 Task: Find connections with filter location Pāthri with filter topic #Mentoringwith filter profile language English with filter current company Wonder Cement Ltd. with filter school Barkatullah Vishwavidyalaya with filter industry Restaurants with filter service category Content Strategy with filter keywords title Parking Attendant
Action: Mouse moved to (518, 70)
Screenshot: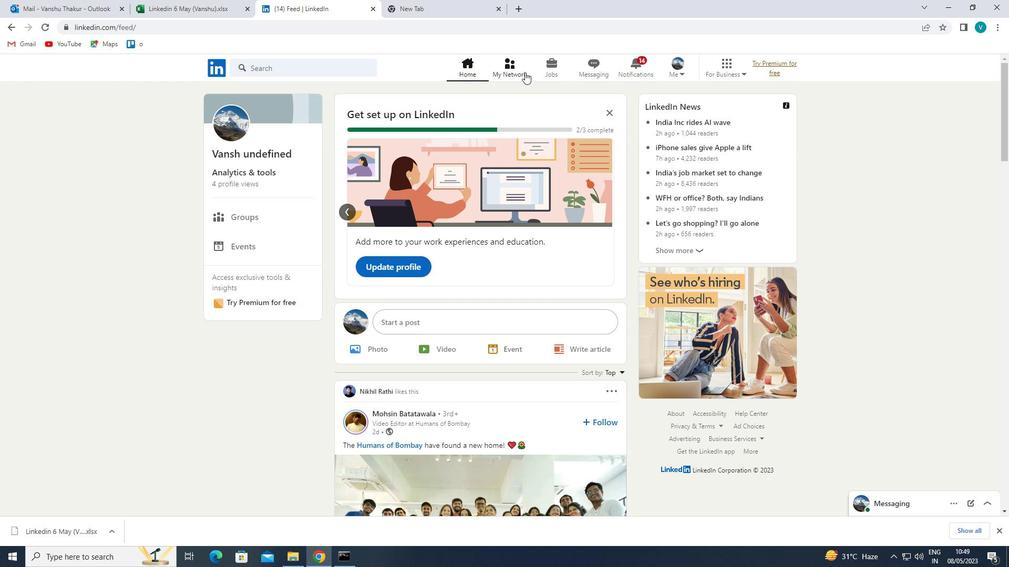 
Action: Mouse pressed left at (518, 70)
Screenshot: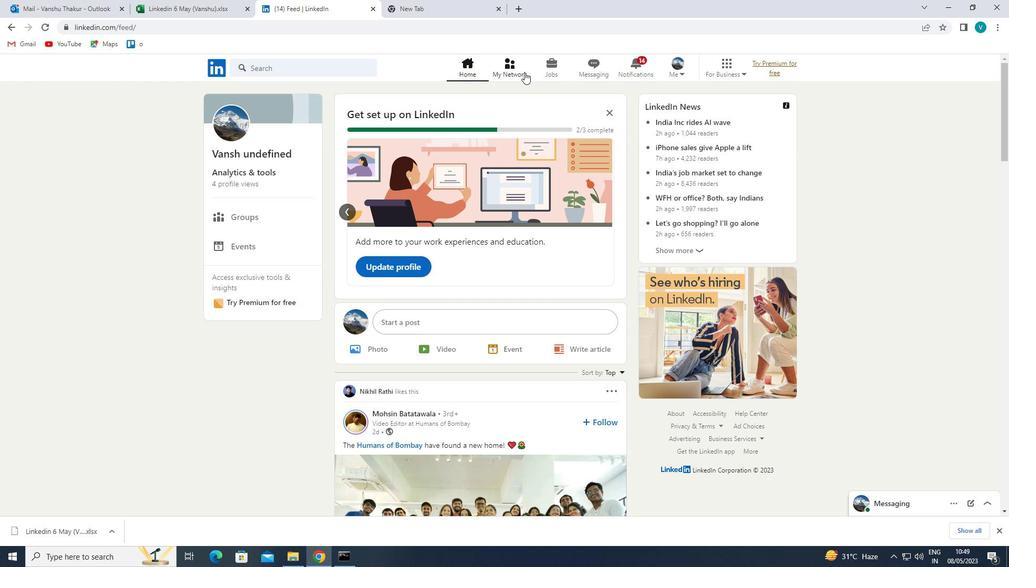 
Action: Mouse moved to (285, 124)
Screenshot: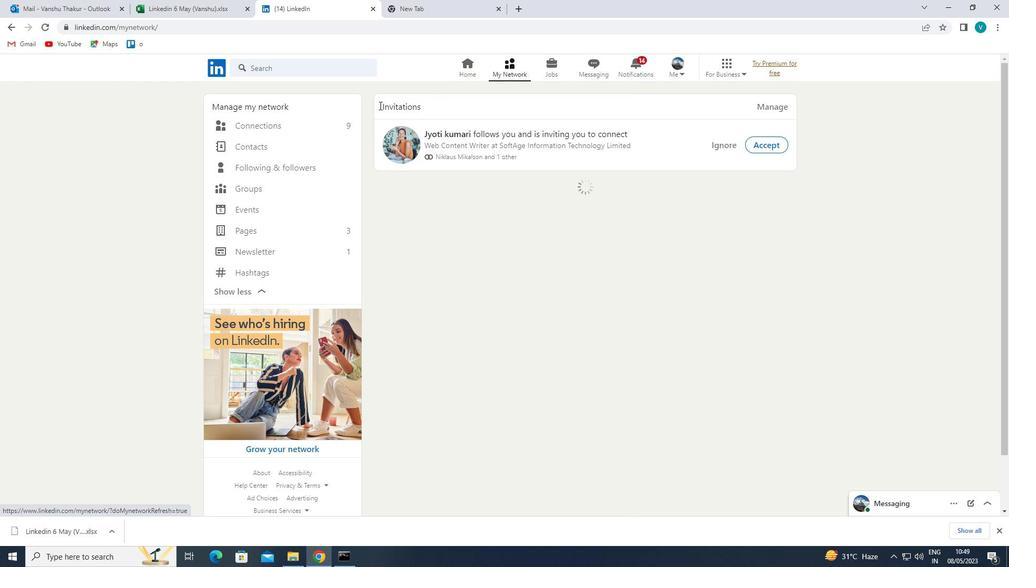 
Action: Mouse pressed left at (285, 124)
Screenshot: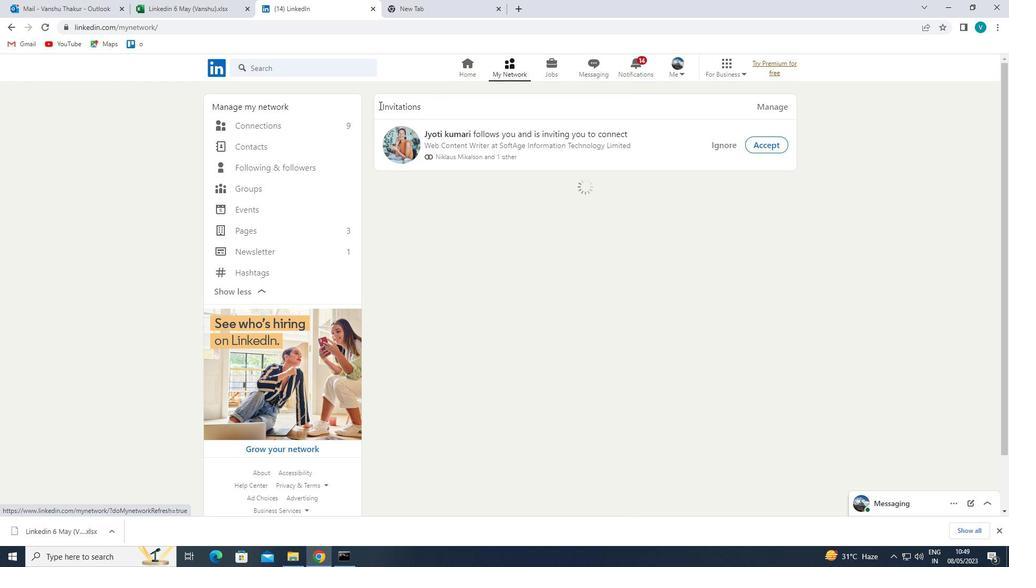 
Action: Mouse moved to (594, 133)
Screenshot: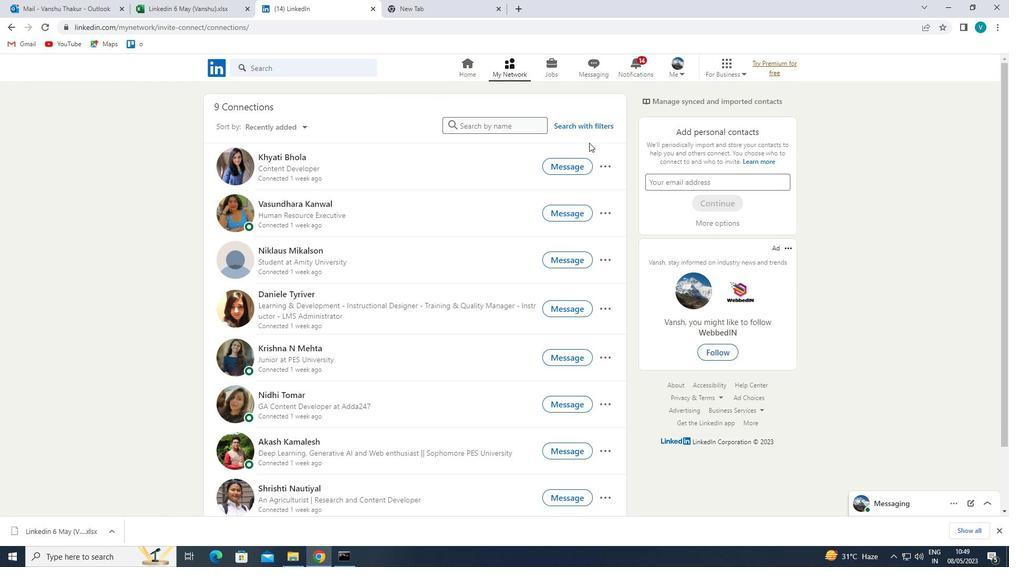 
Action: Mouse pressed left at (594, 133)
Screenshot: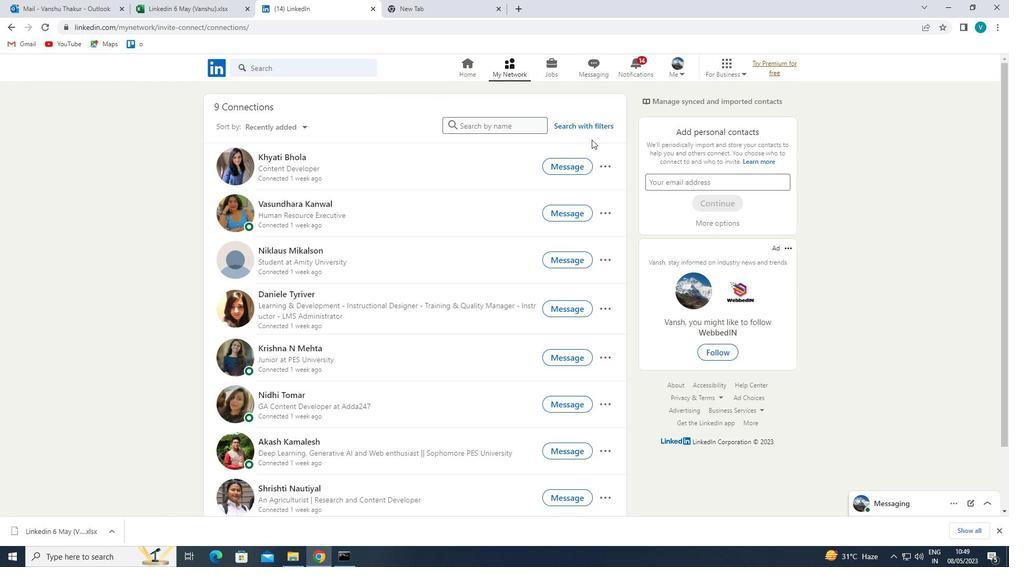 
Action: Mouse moved to (594, 131)
Screenshot: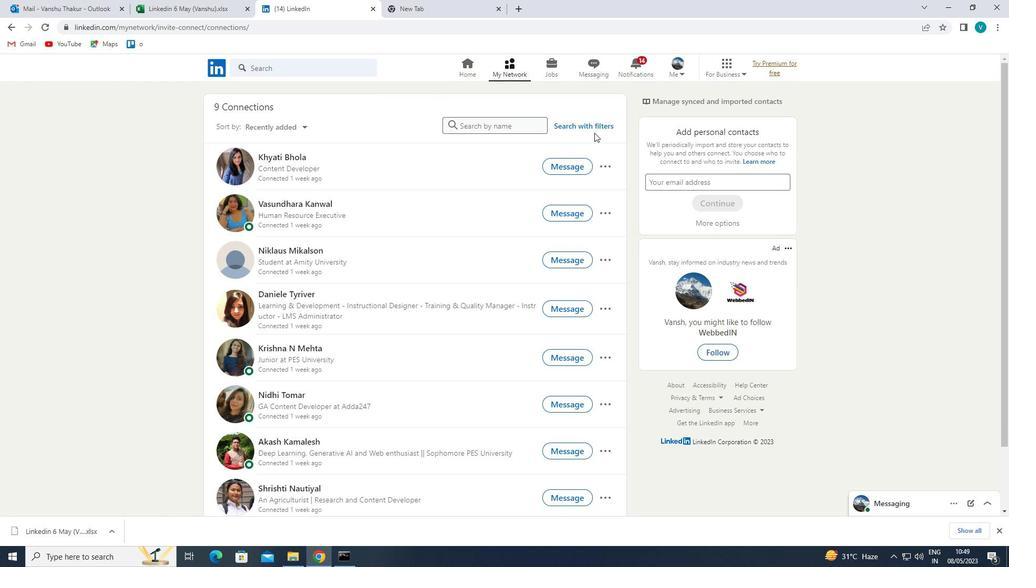 
Action: Mouse pressed left at (594, 131)
Screenshot: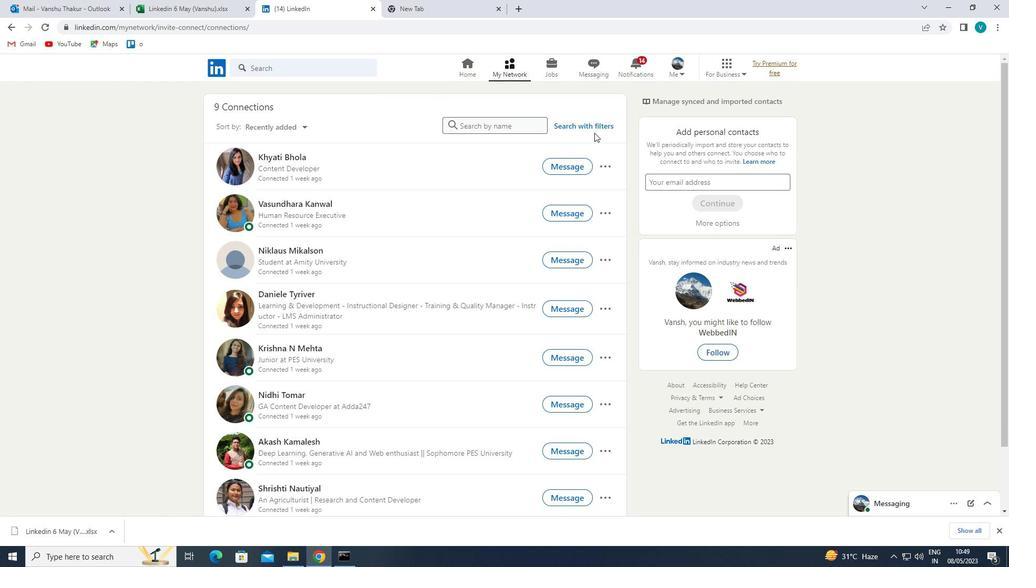 
Action: Mouse moved to (591, 128)
Screenshot: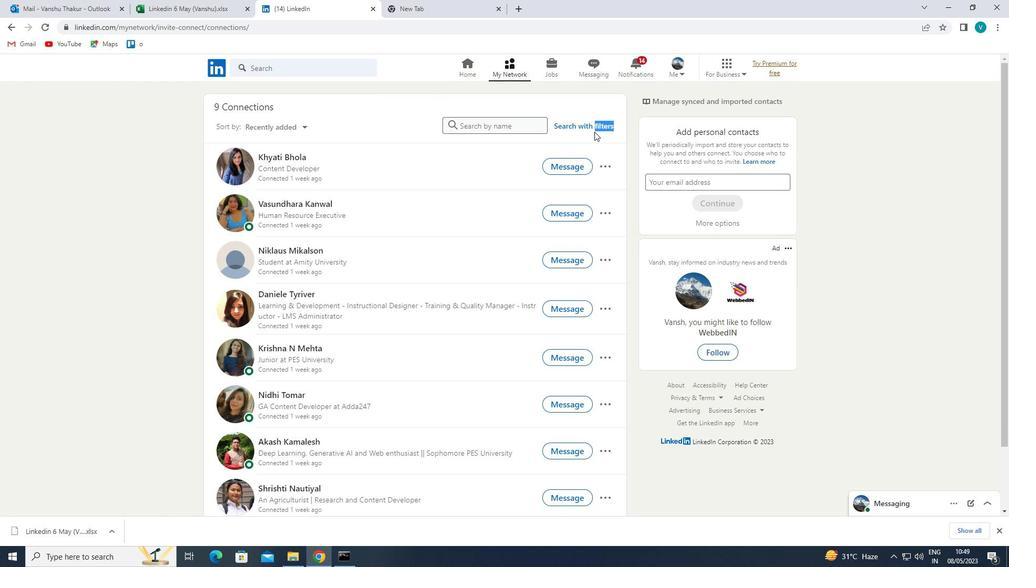 
Action: Mouse pressed left at (591, 128)
Screenshot: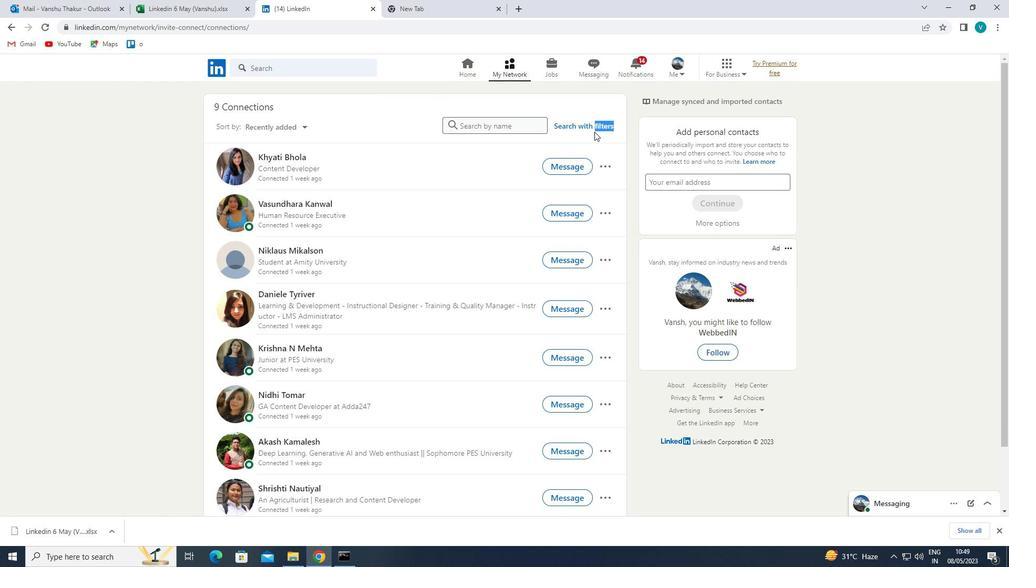 
Action: Mouse moved to (509, 100)
Screenshot: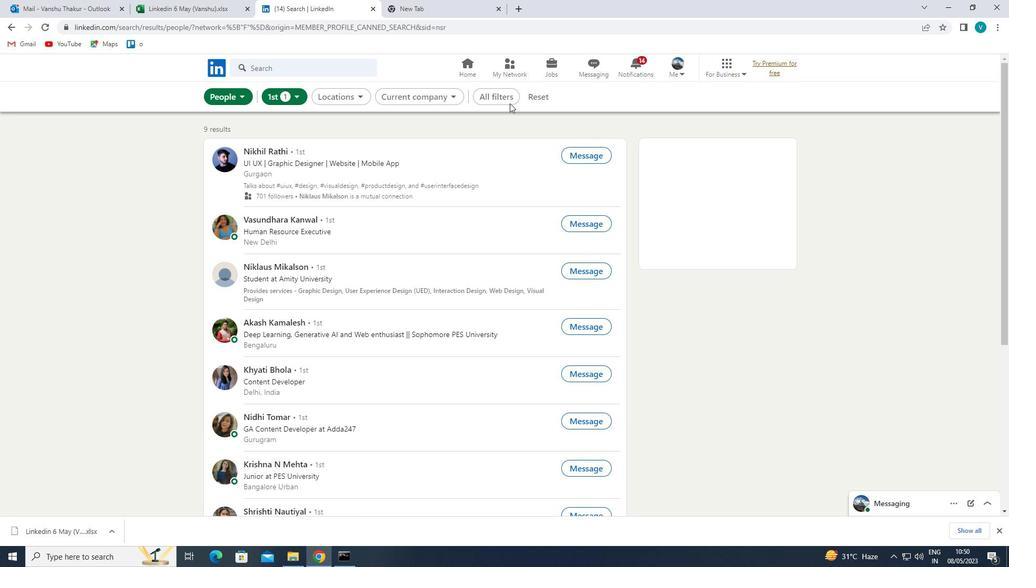 
Action: Mouse pressed left at (509, 100)
Screenshot: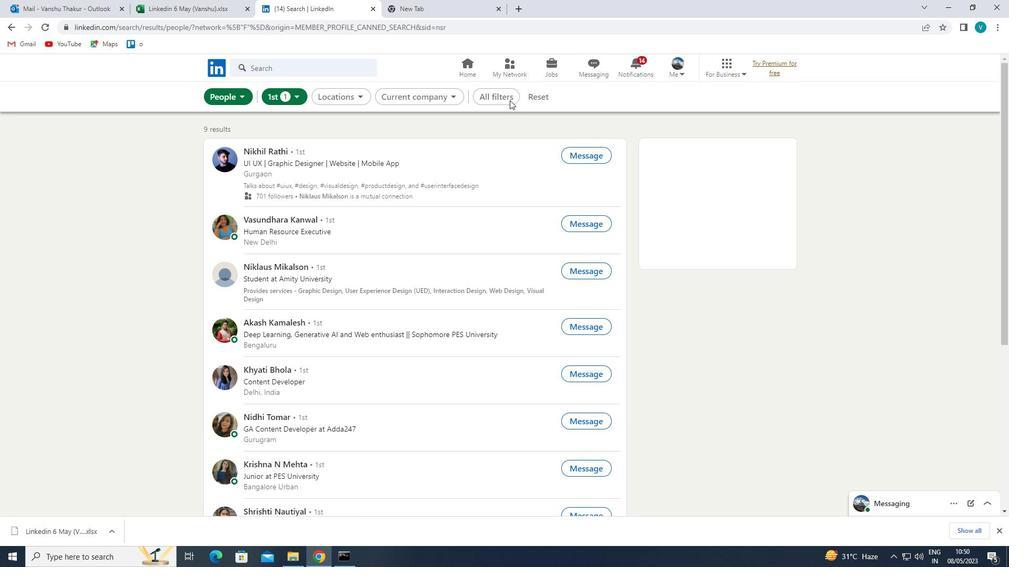 
Action: Mouse moved to (833, 235)
Screenshot: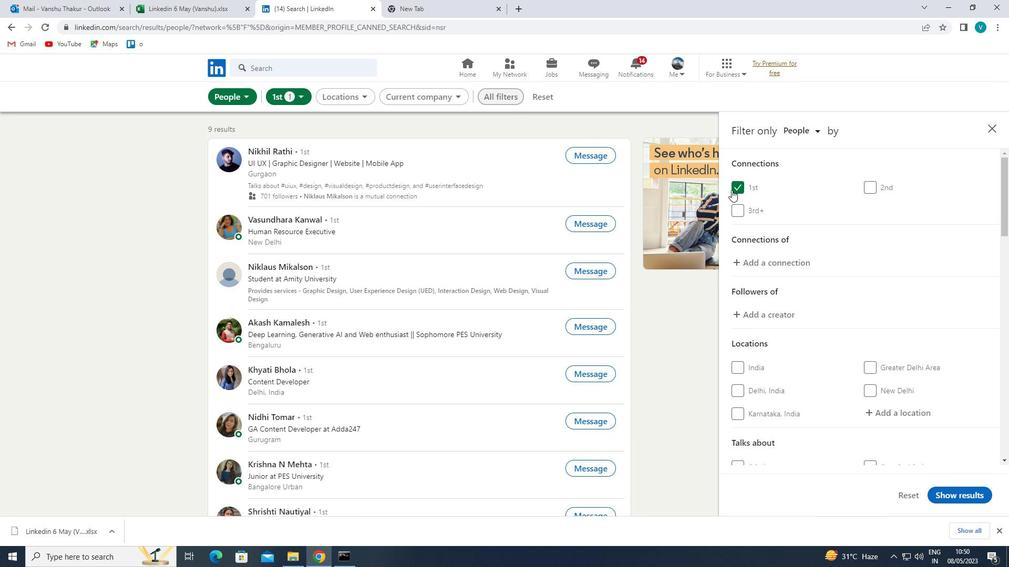 
Action: Mouse scrolled (833, 235) with delta (0, 0)
Screenshot: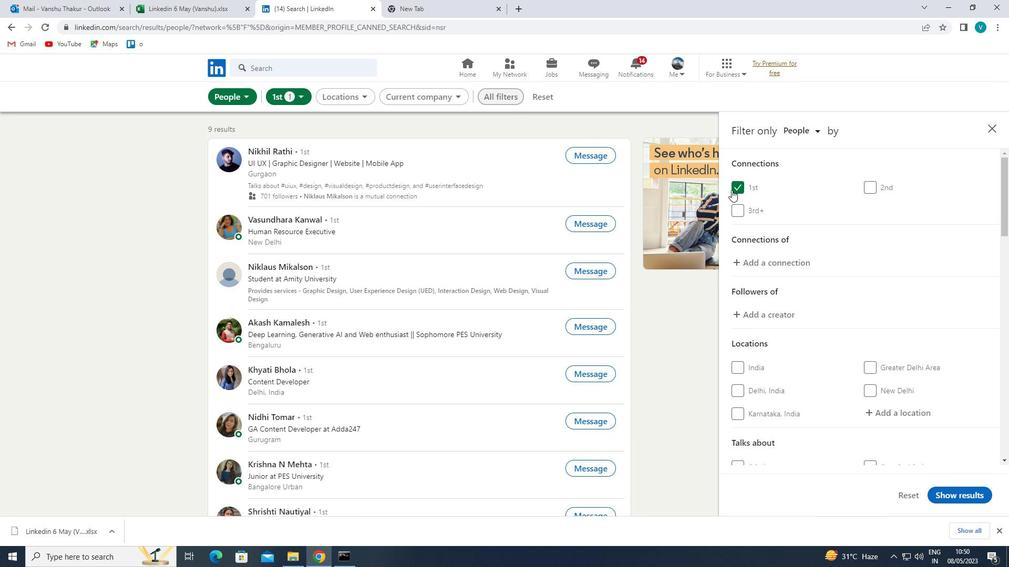 
Action: Mouse scrolled (833, 235) with delta (0, 0)
Screenshot: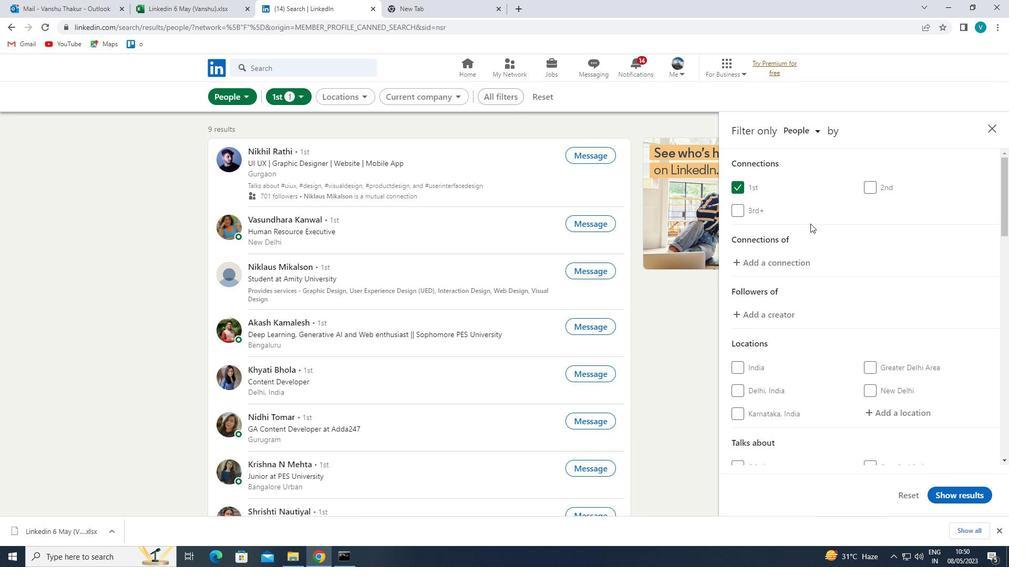 
Action: Mouse moved to (872, 308)
Screenshot: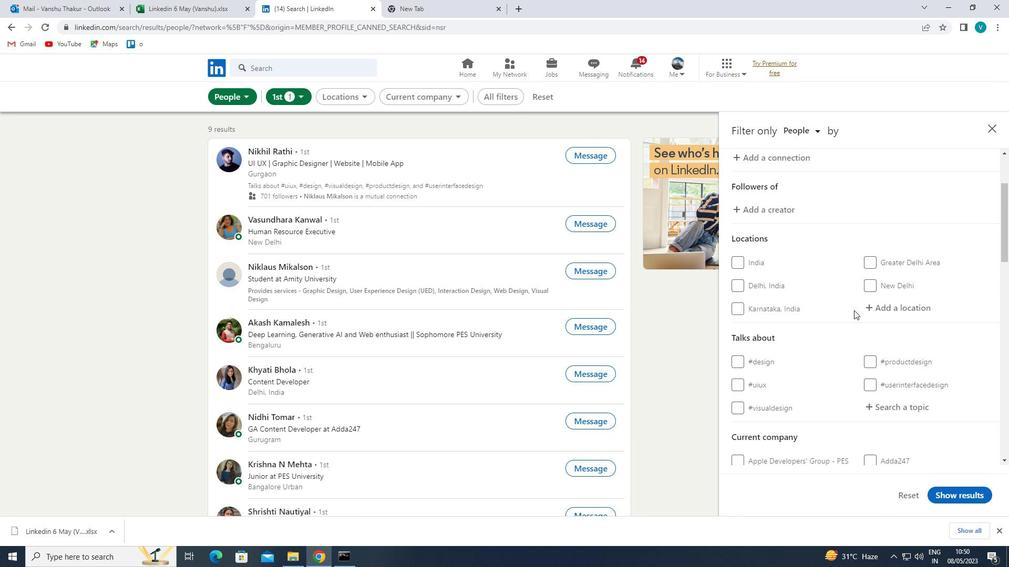 
Action: Mouse pressed left at (872, 308)
Screenshot: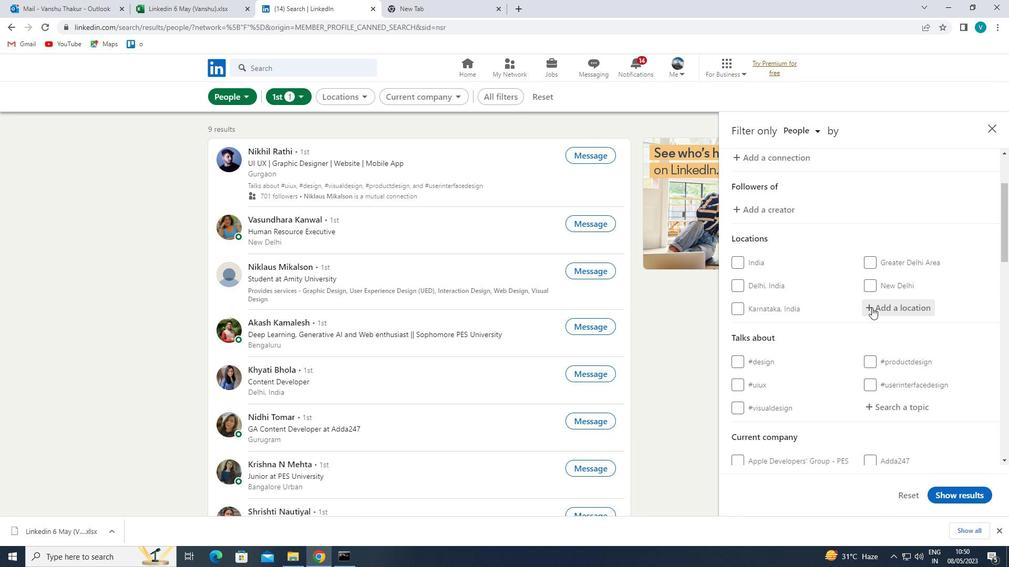 
Action: Mouse moved to (620, 163)
Screenshot: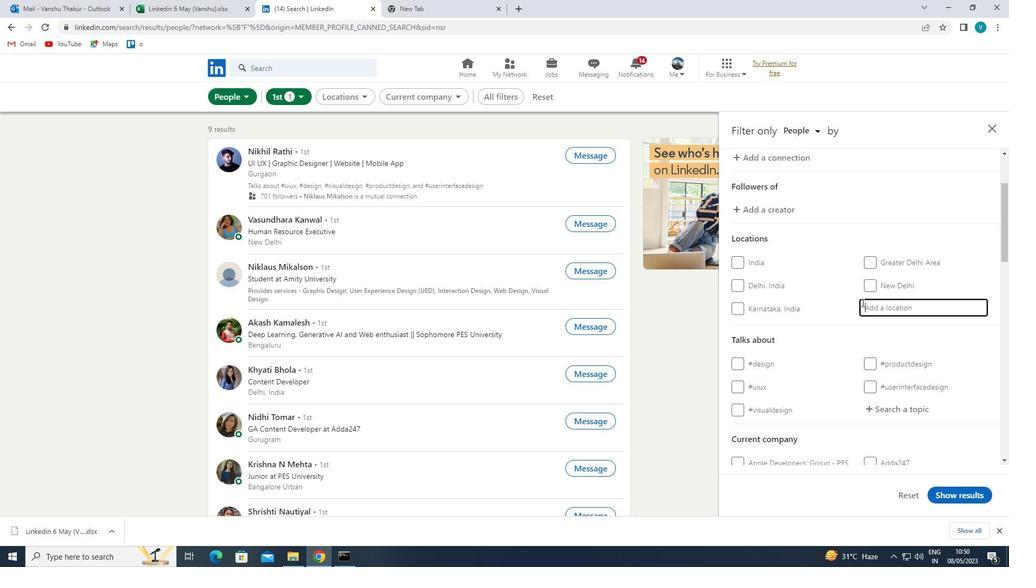 
Action: Key pressed <Key.shift>PATHRI
Screenshot: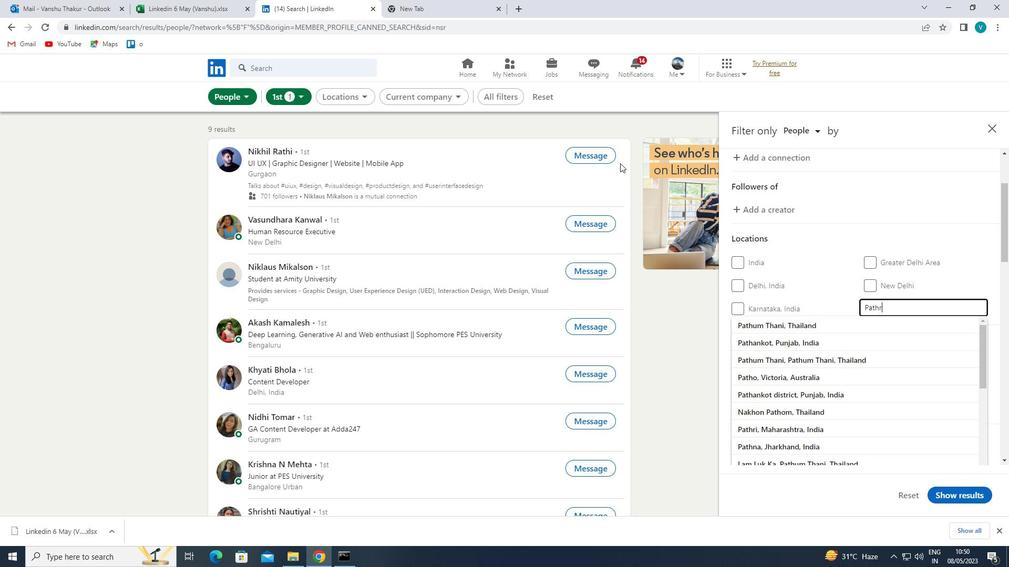 
Action: Mouse moved to (813, 318)
Screenshot: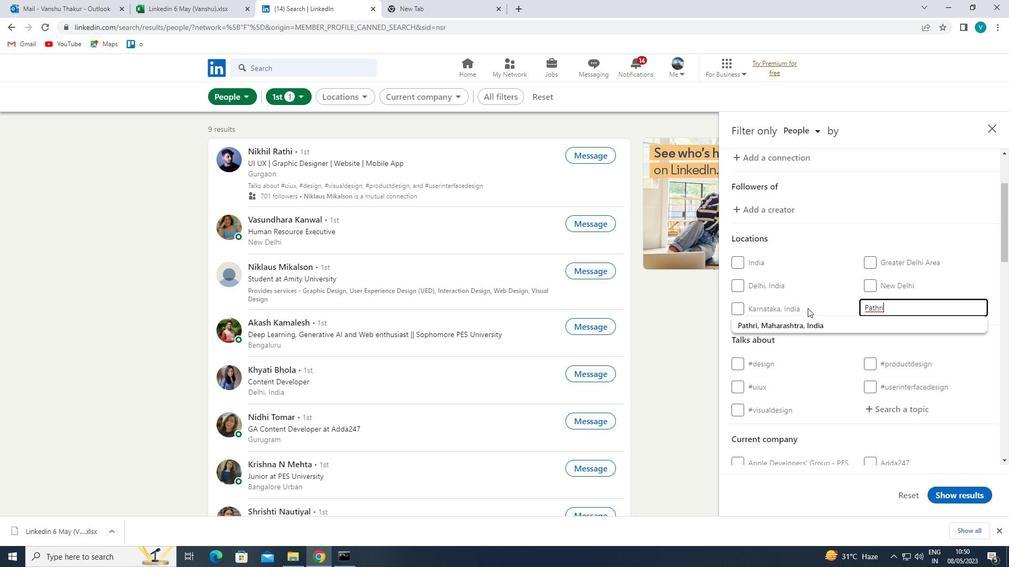 
Action: Mouse pressed left at (813, 318)
Screenshot: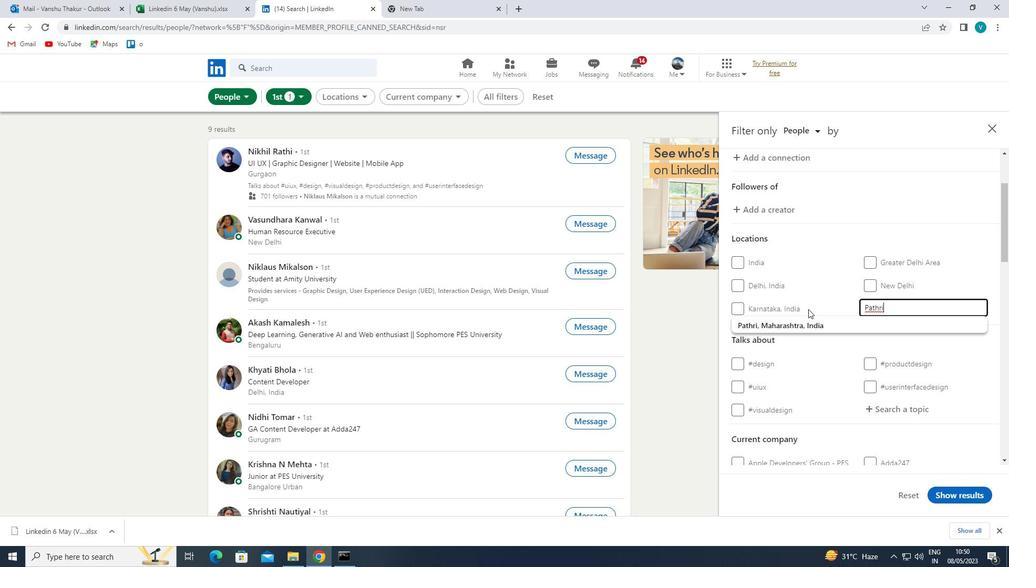 
Action: Mouse moved to (861, 352)
Screenshot: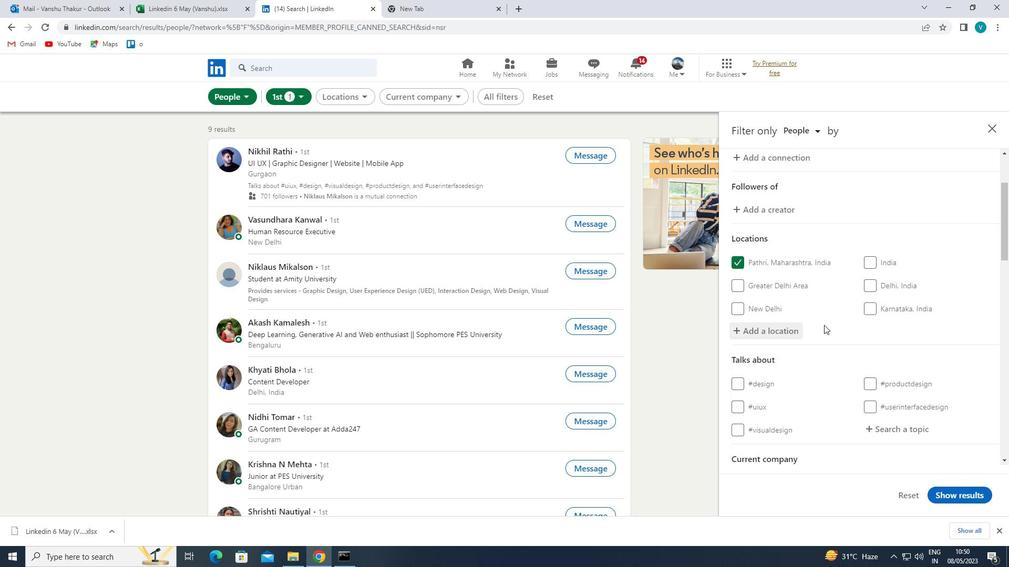 
Action: Mouse scrolled (861, 351) with delta (0, 0)
Screenshot: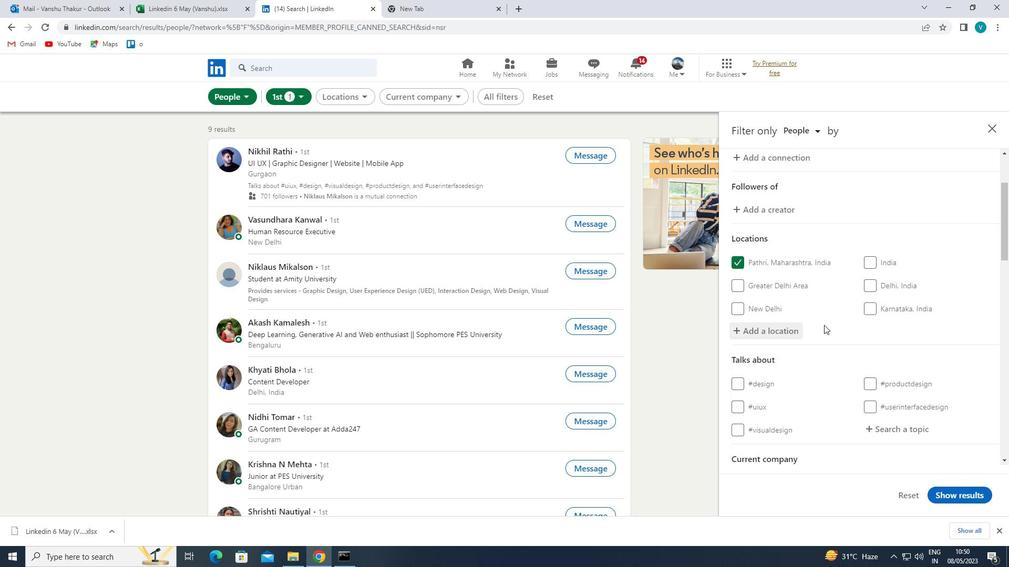 
Action: Mouse moved to (921, 383)
Screenshot: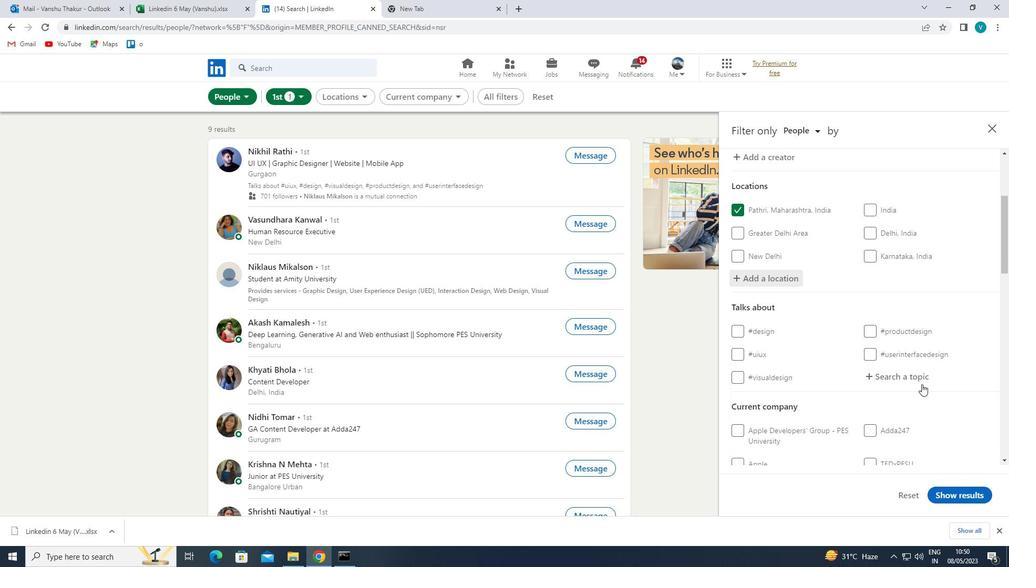 
Action: Mouse pressed left at (921, 383)
Screenshot: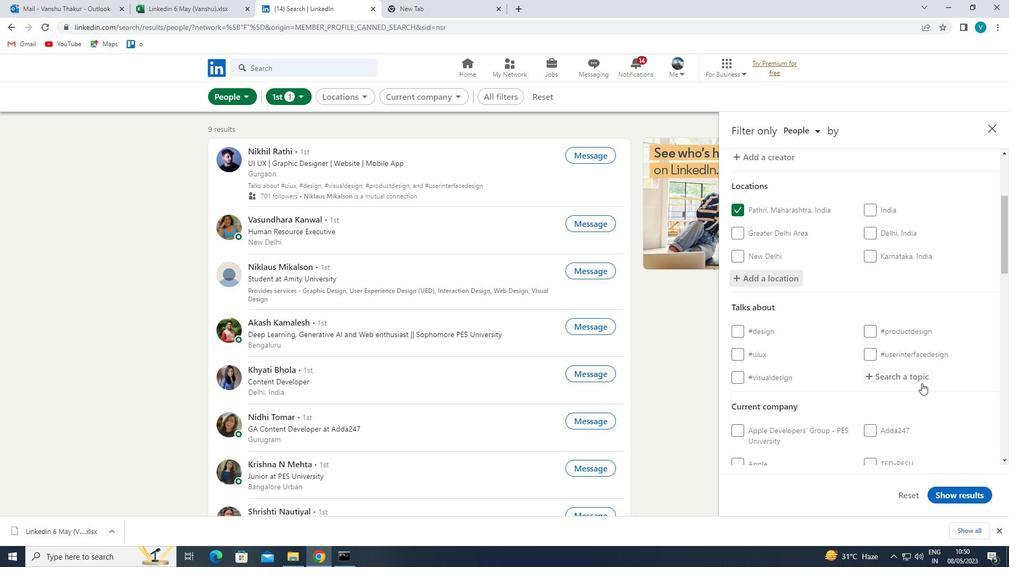 
Action: Mouse moved to (661, 235)
Screenshot: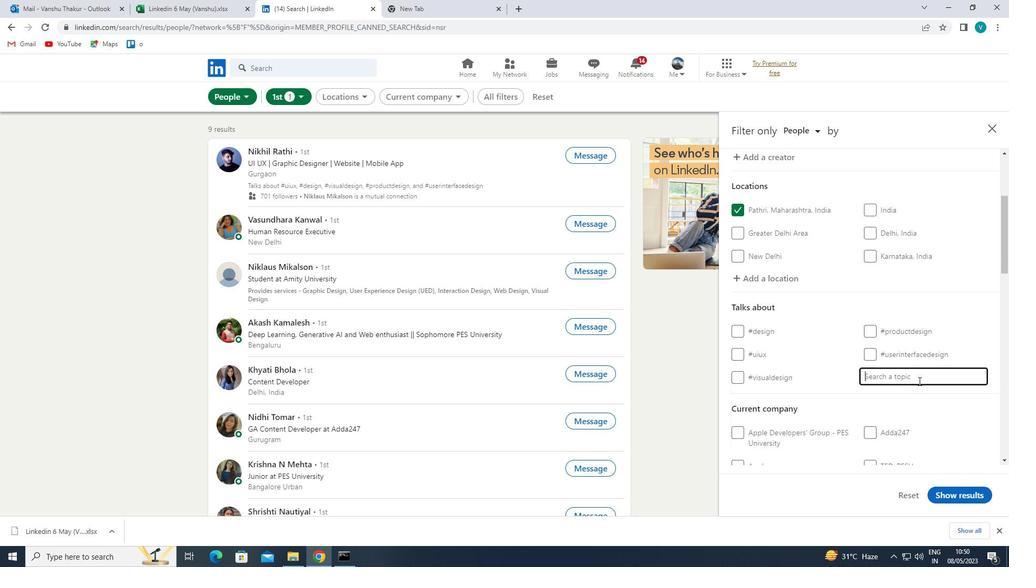 
Action: Key pressed MENTORONG<Key.space>
Screenshot: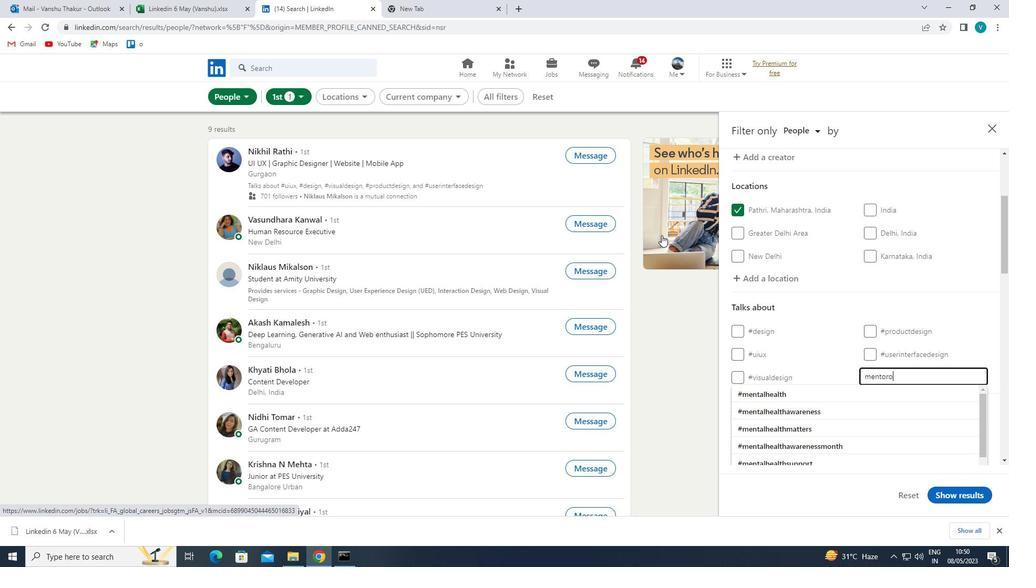 
Action: Mouse moved to (689, 240)
Screenshot: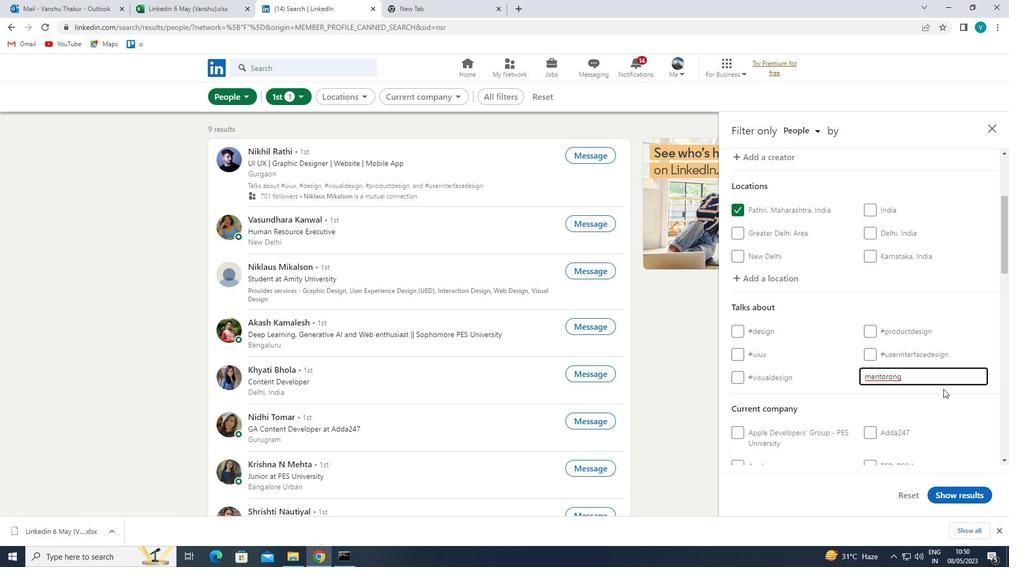 
Action: Key pressed <Key.backspace><Key.backspace><Key.backspace><Key.backspace>ING
Screenshot: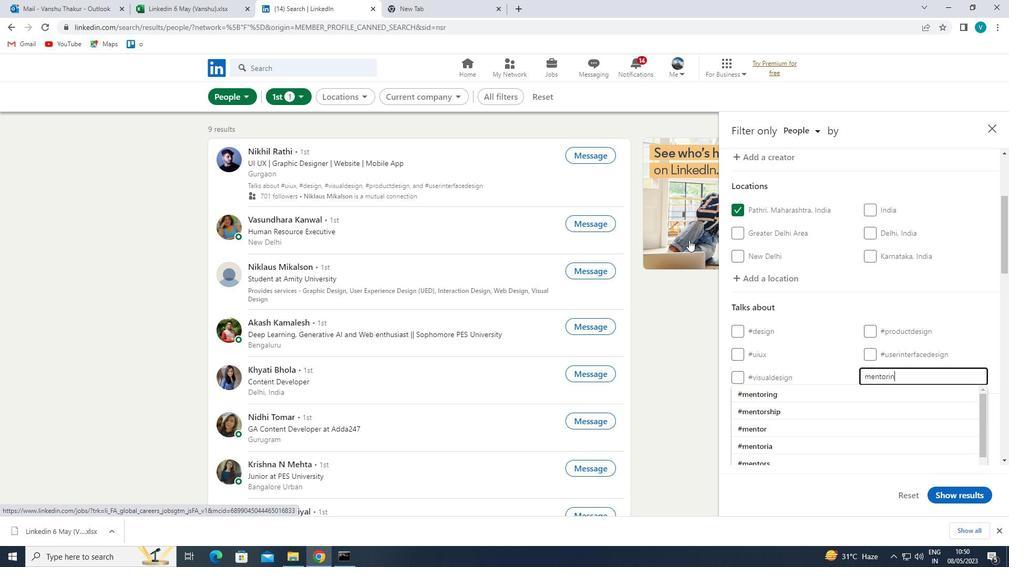 
Action: Mouse moved to (807, 400)
Screenshot: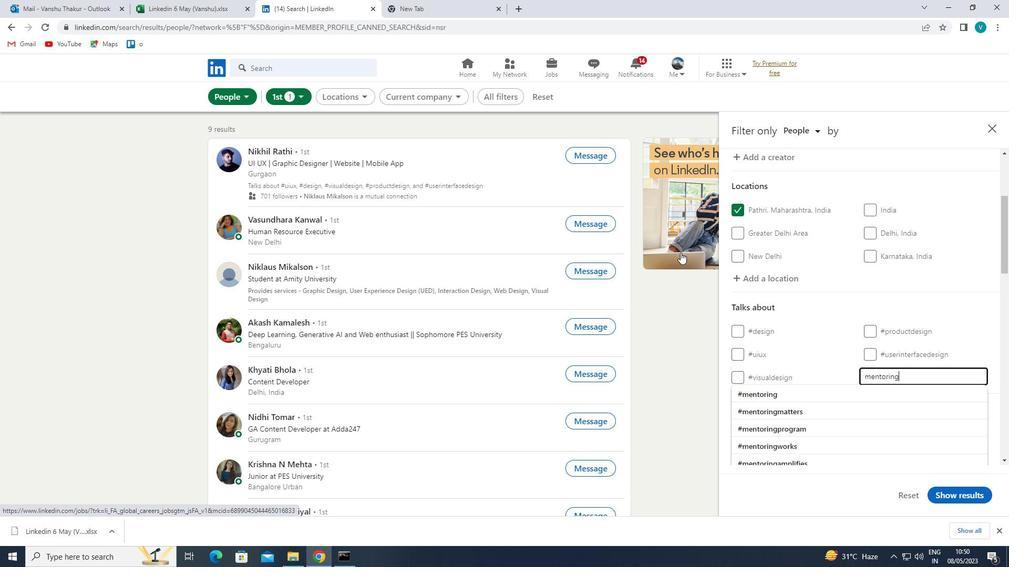
Action: Mouse pressed left at (807, 400)
Screenshot: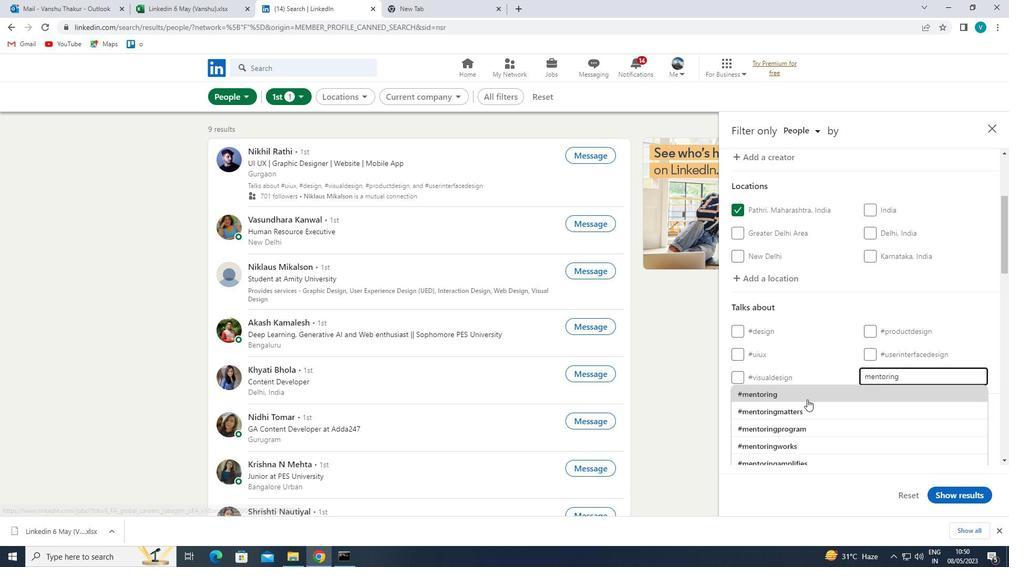 
Action: Mouse moved to (819, 400)
Screenshot: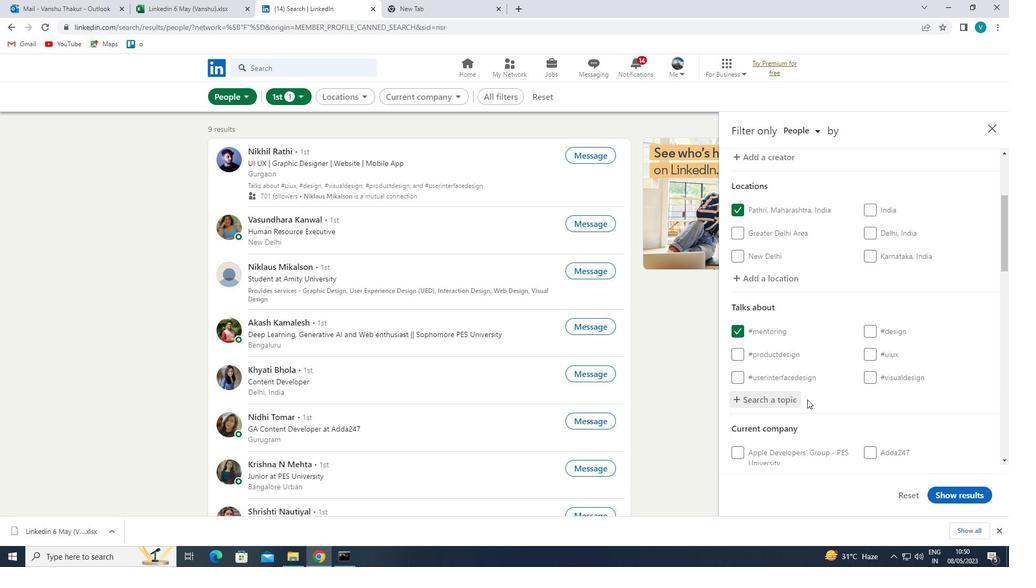 
Action: Mouse scrolled (819, 399) with delta (0, 0)
Screenshot: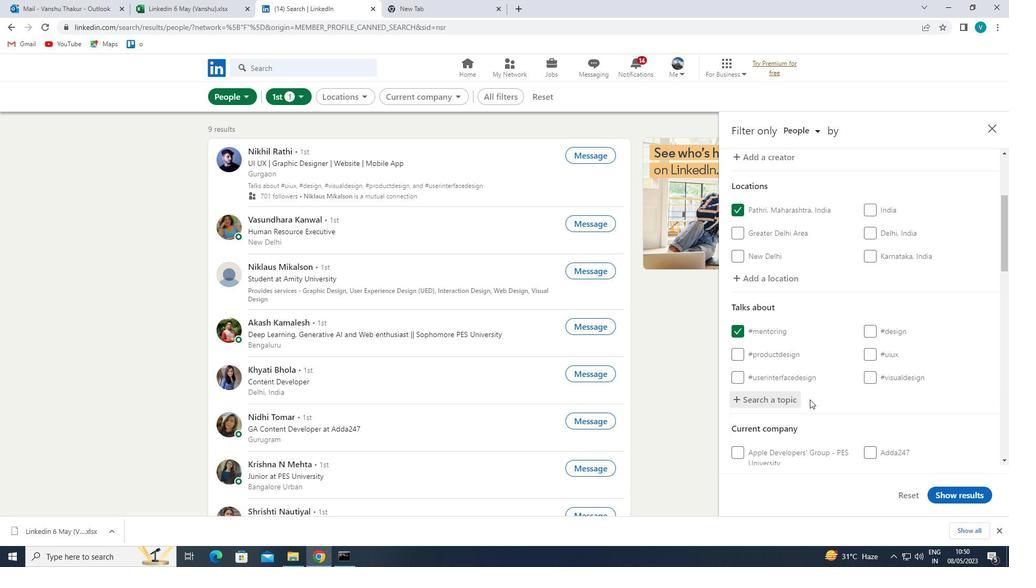 
Action: Mouse scrolled (819, 399) with delta (0, 0)
Screenshot: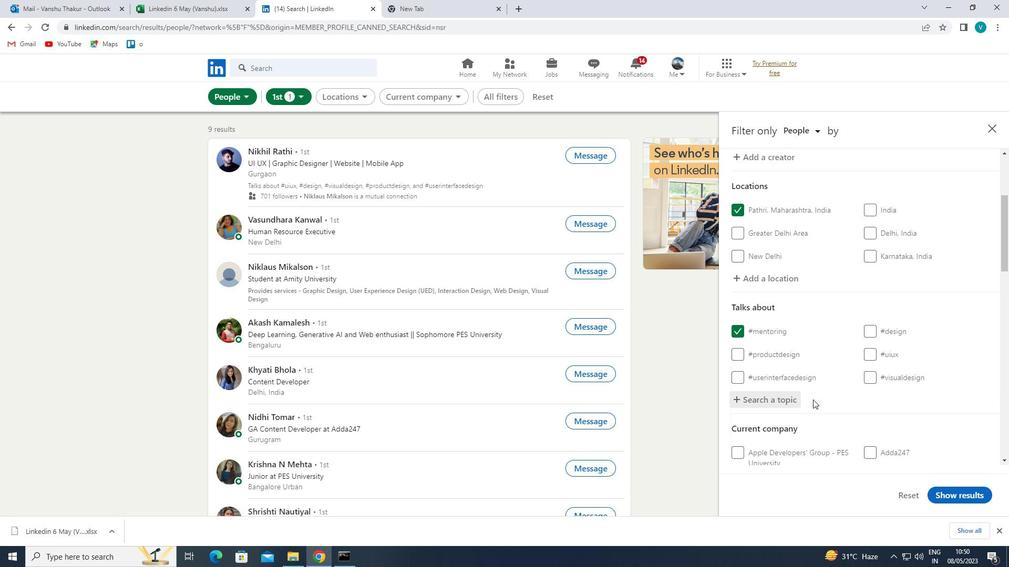 
Action: Mouse scrolled (819, 399) with delta (0, 0)
Screenshot: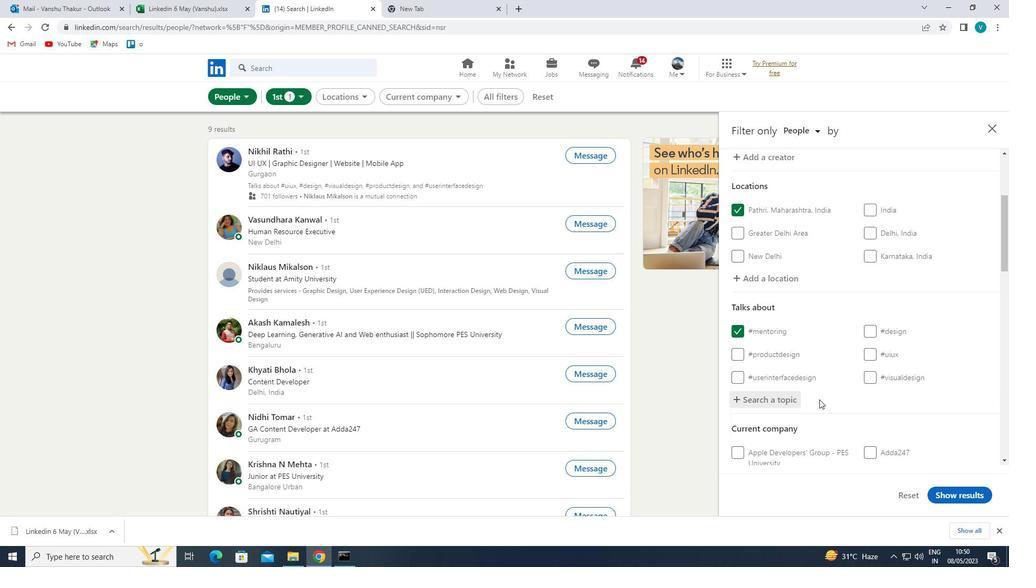 
Action: Mouse moved to (819, 400)
Screenshot: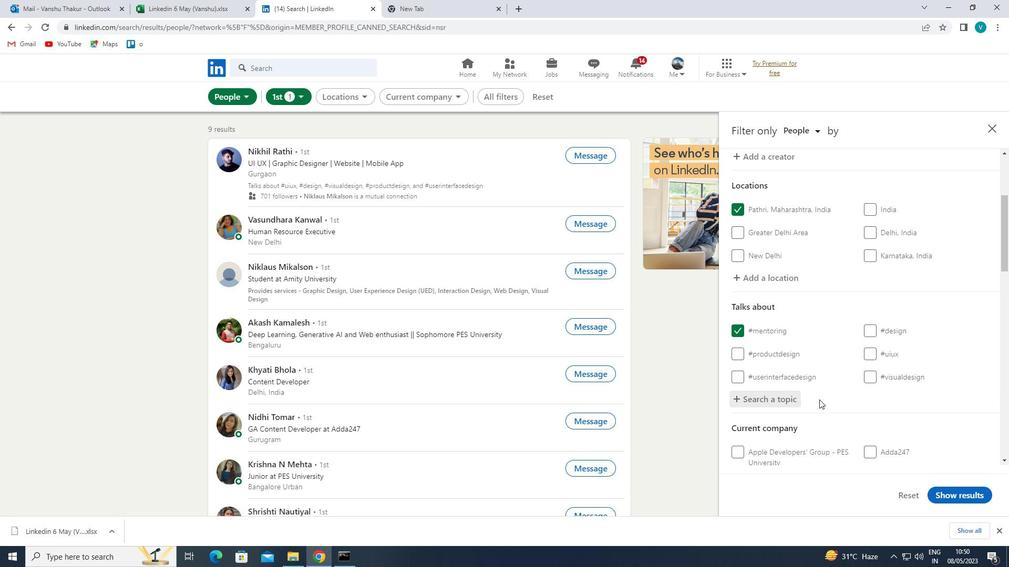 
Action: Mouse scrolled (819, 399) with delta (0, 0)
Screenshot: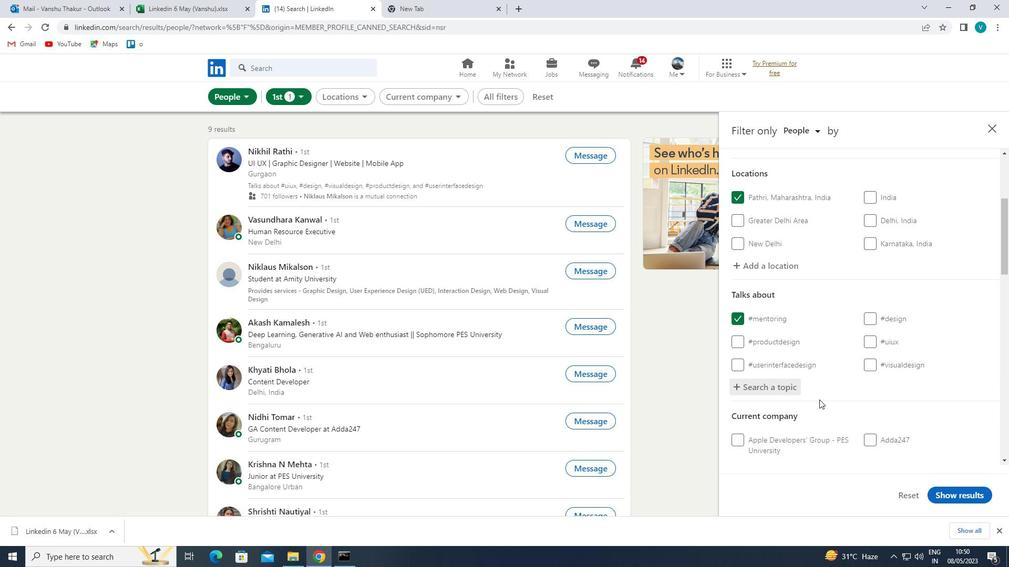 
Action: Mouse scrolled (819, 399) with delta (0, 0)
Screenshot: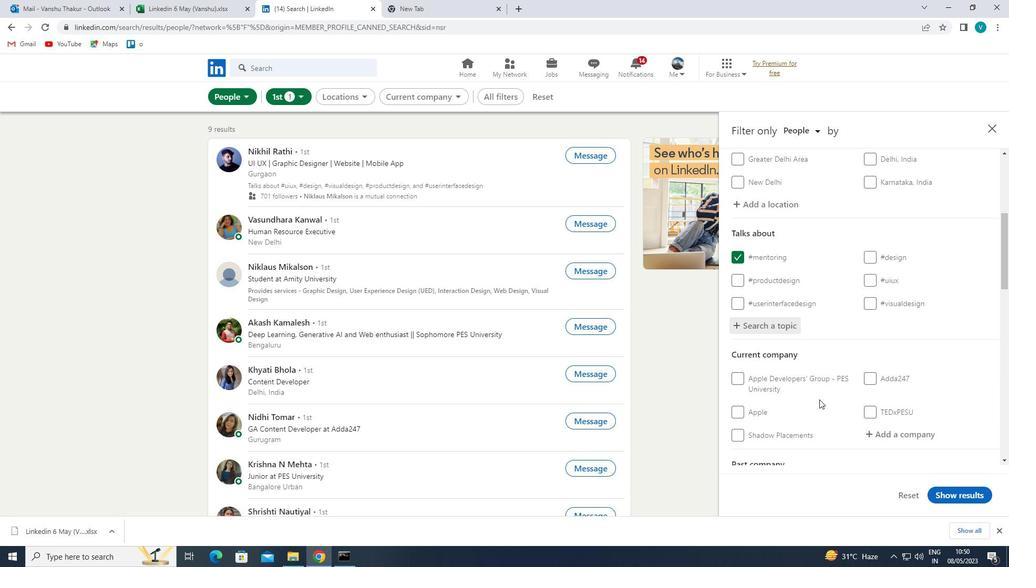 
Action: Mouse scrolled (819, 399) with delta (0, 0)
Screenshot: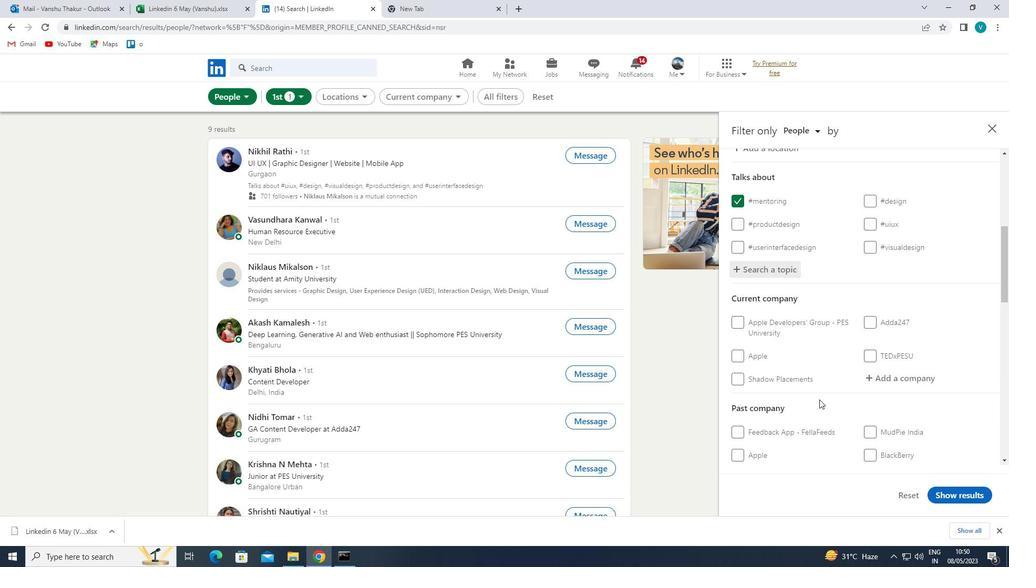 
Action: Mouse scrolled (819, 399) with delta (0, 0)
Screenshot: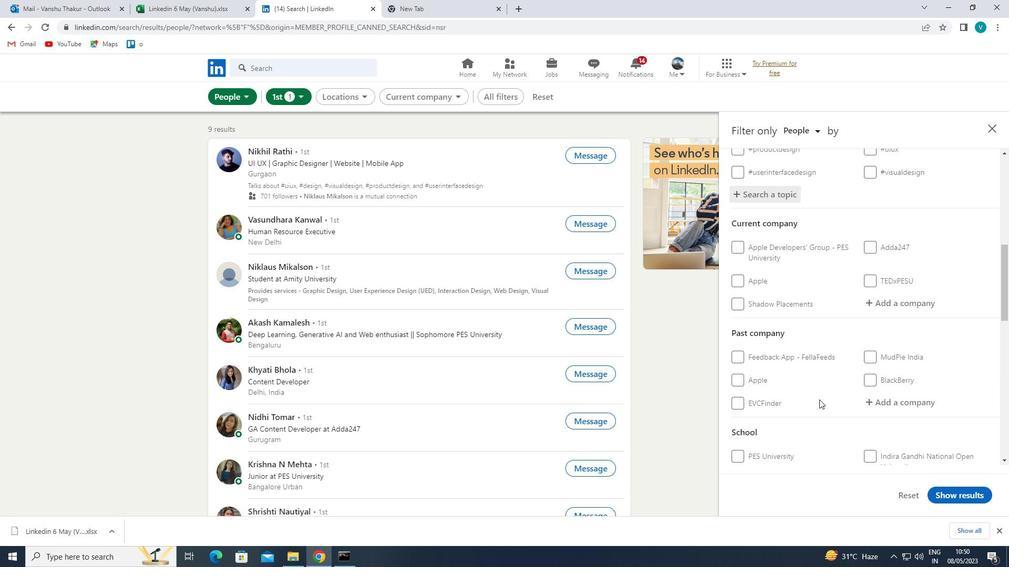 
Action: Mouse scrolled (819, 399) with delta (0, 0)
Screenshot: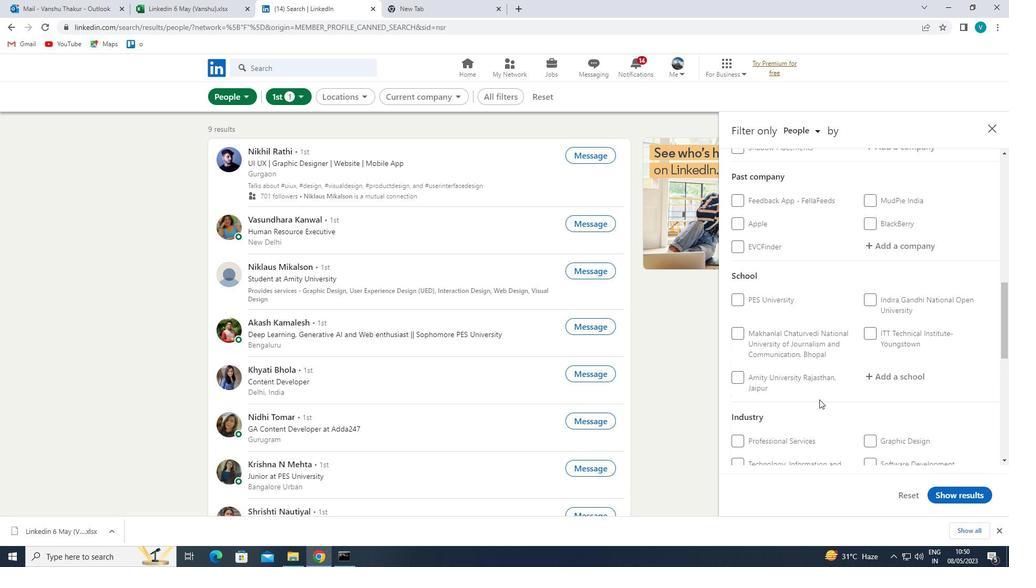 
Action: Mouse scrolled (819, 399) with delta (0, 0)
Screenshot: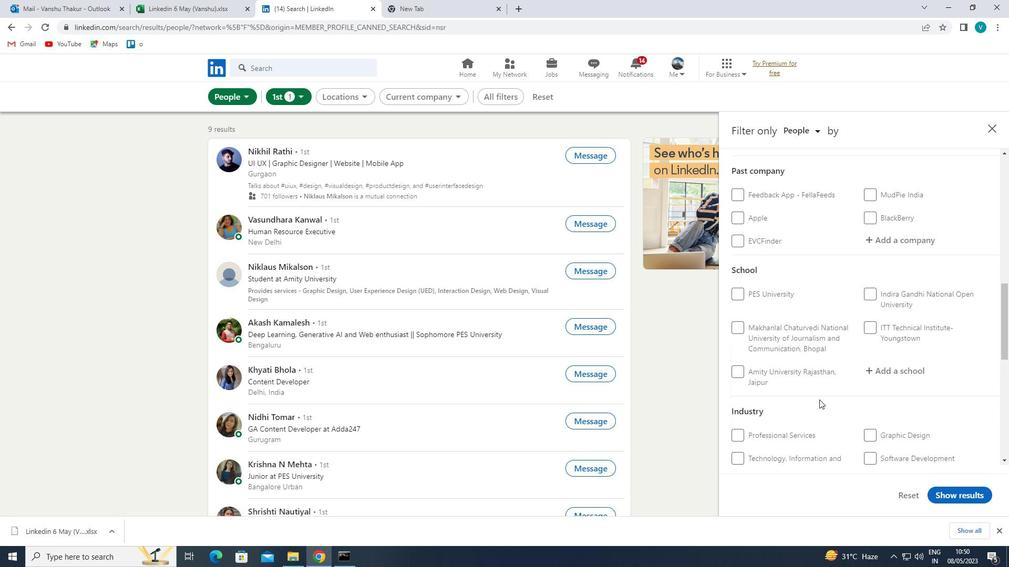 
Action: Mouse scrolled (819, 399) with delta (0, 0)
Screenshot: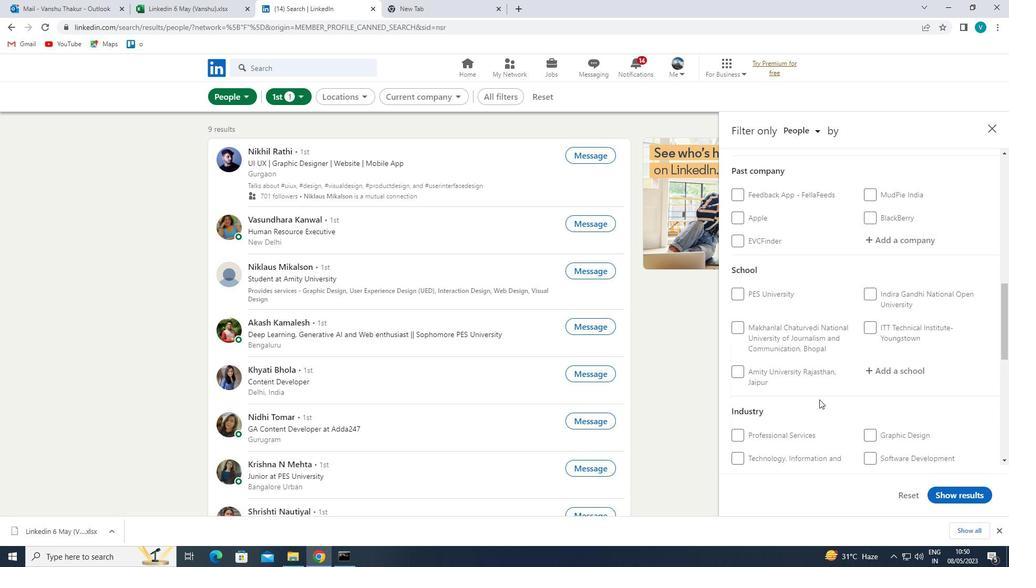 
Action: Mouse moved to (740, 404)
Screenshot: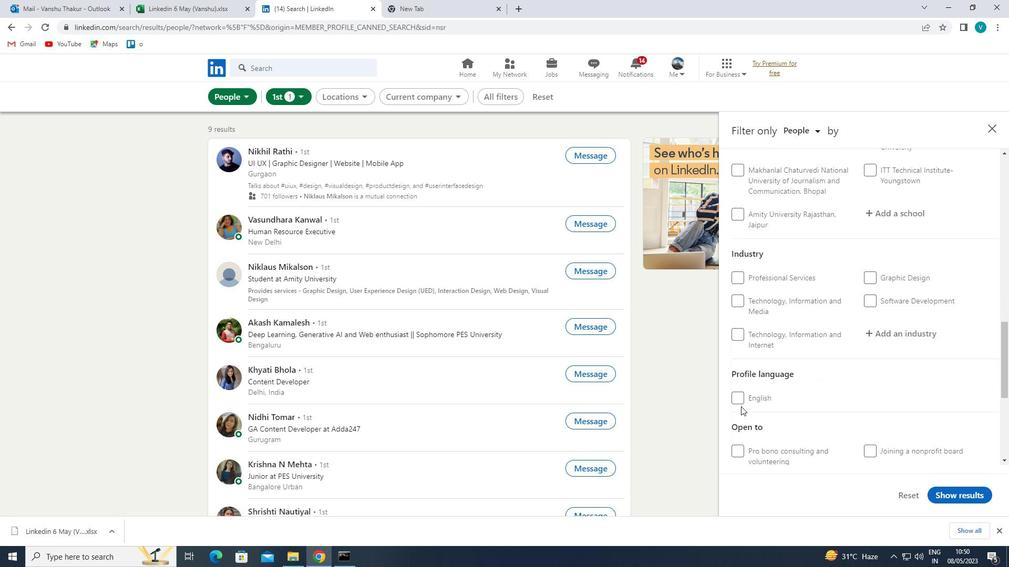 
Action: Mouse pressed left at (740, 404)
Screenshot: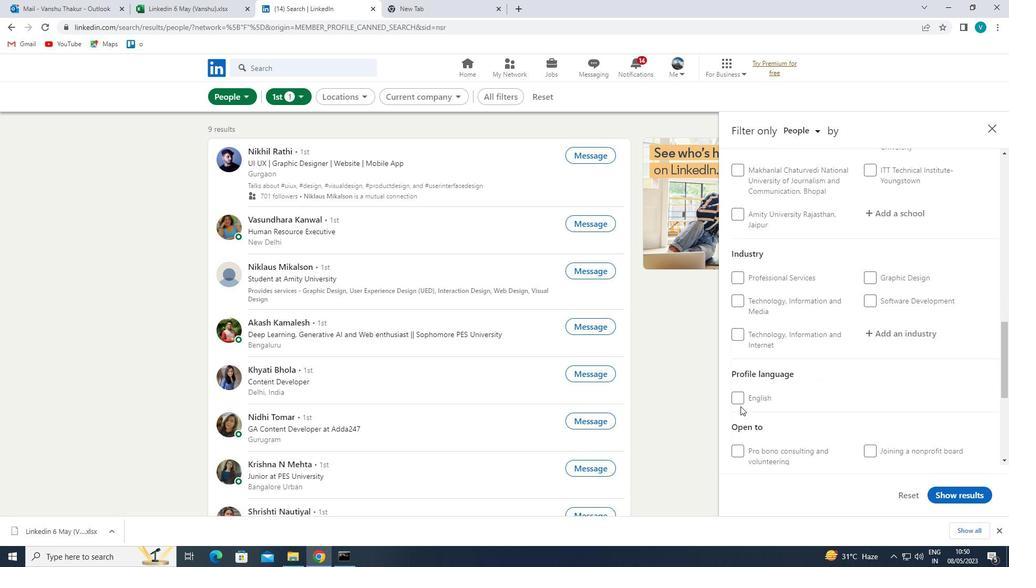 
Action: Mouse moved to (796, 403)
Screenshot: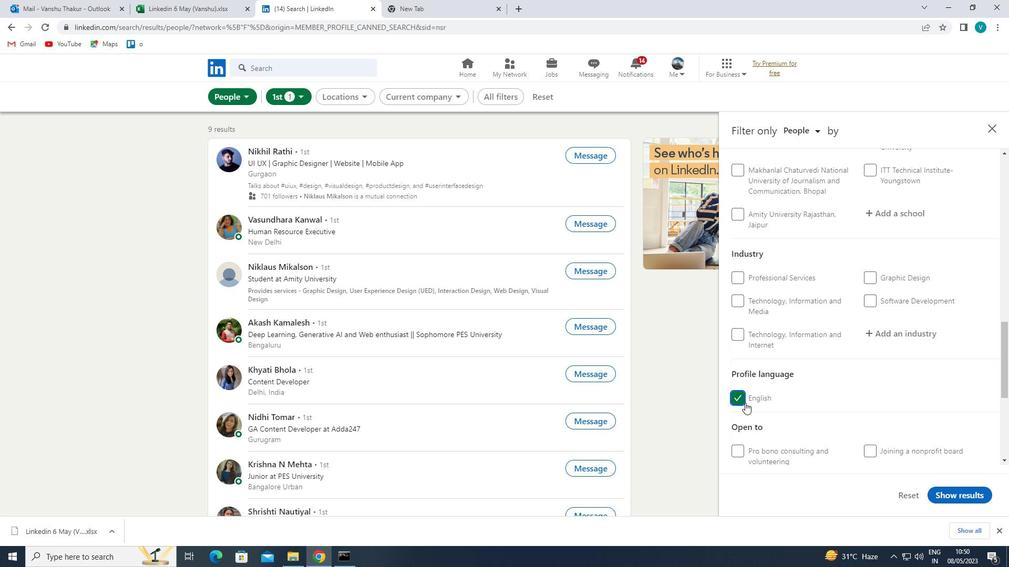 
Action: Mouse scrolled (796, 403) with delta (0, 0)
Screenshot: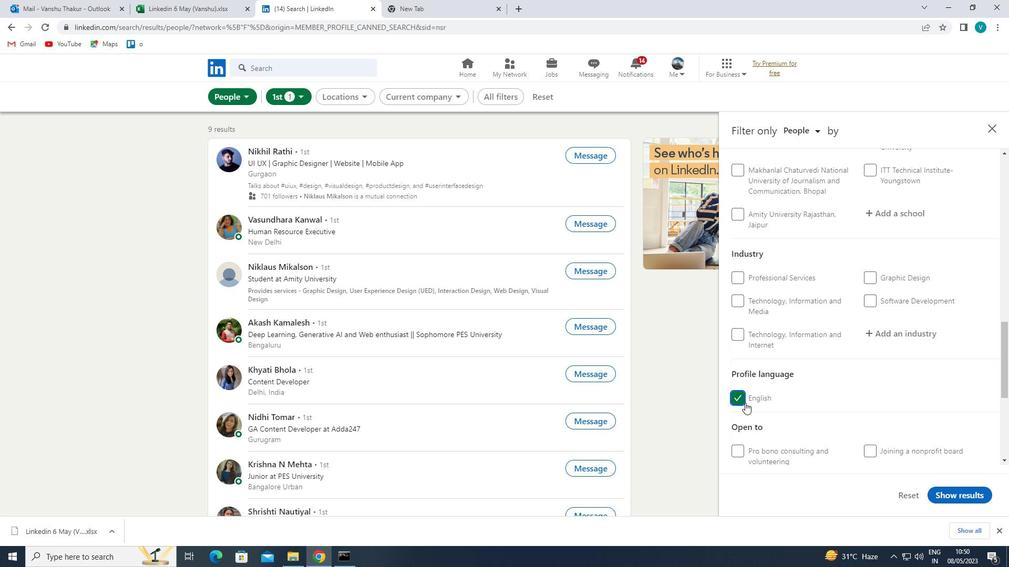 
Action: Mouse moved to (811, 403)
Screenshot: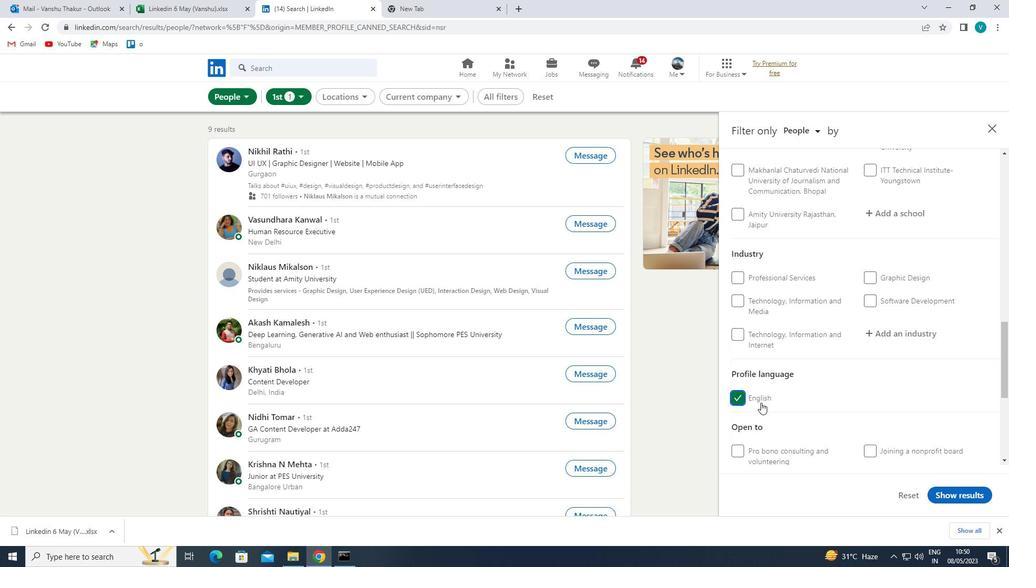 
Action: Mouse scrolled (811, 403) with delta (0, 0)
Screenshot: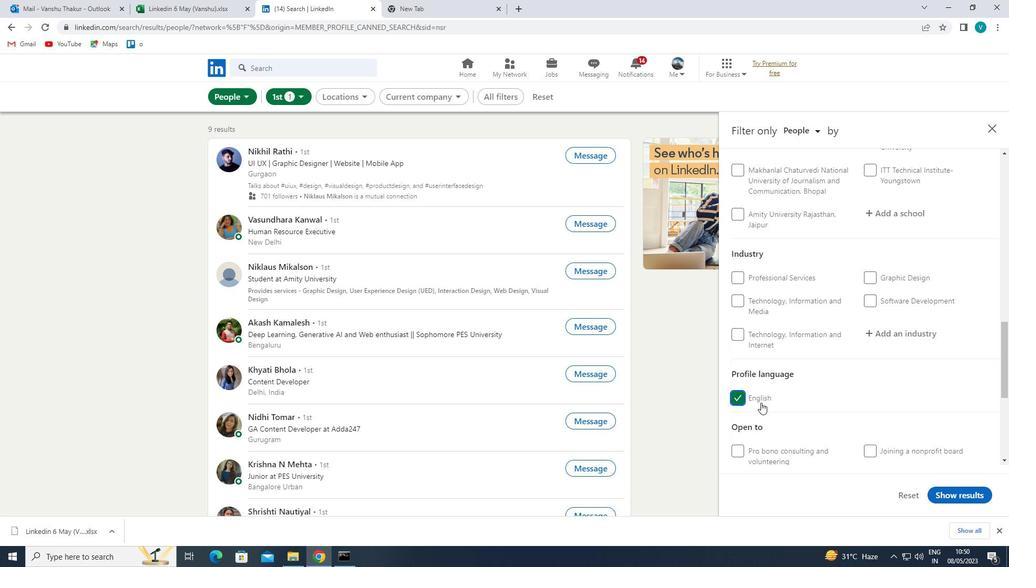 
Action: Mouse moved to (819, 403)
Screenshot: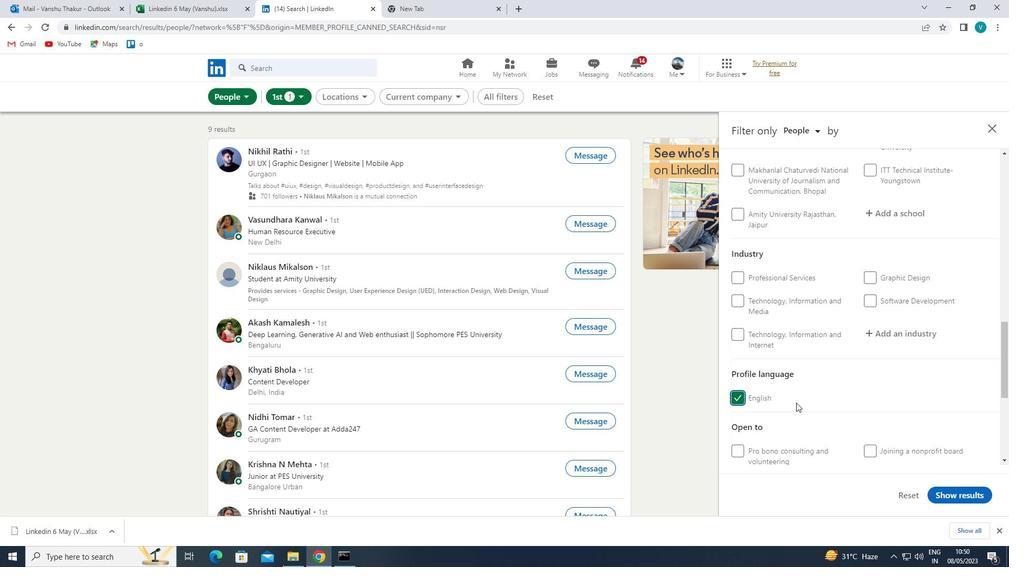 
Action: Mouse scrolled (819, 403) with delta (0, 0)
Screenshot: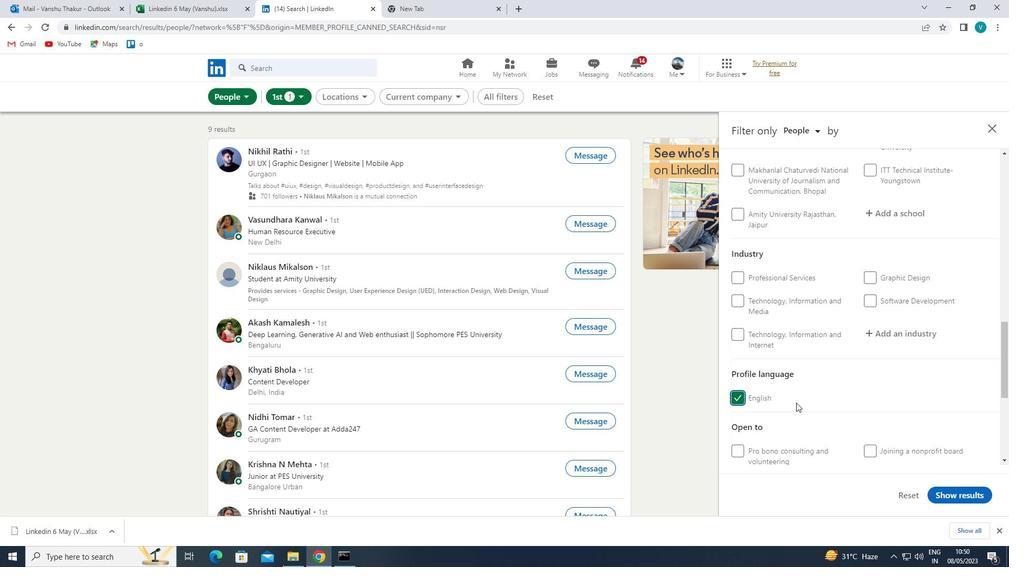 
Action: Mouse moved to (825, 403)
Screenshot: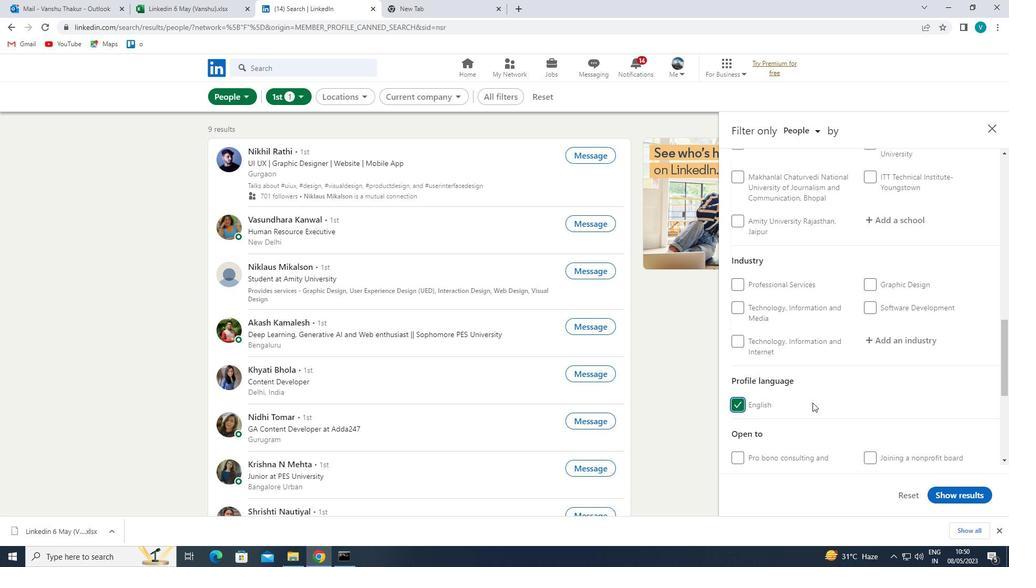 
Action: Mouse scrolled (825, 403) with delta (0, 0)
Screenshot: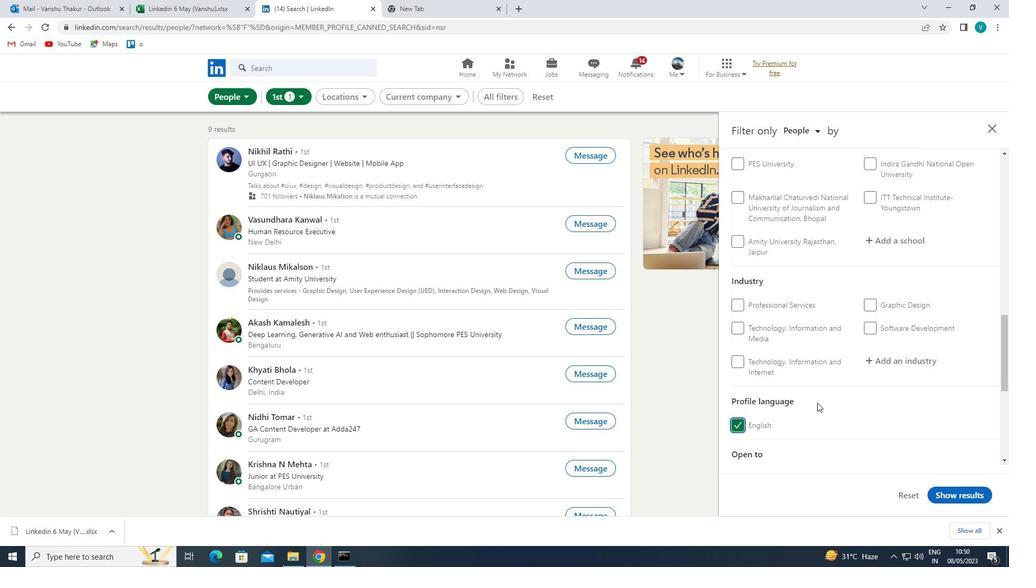 
Action: Mouse moved to (826, 403)
Screenshot: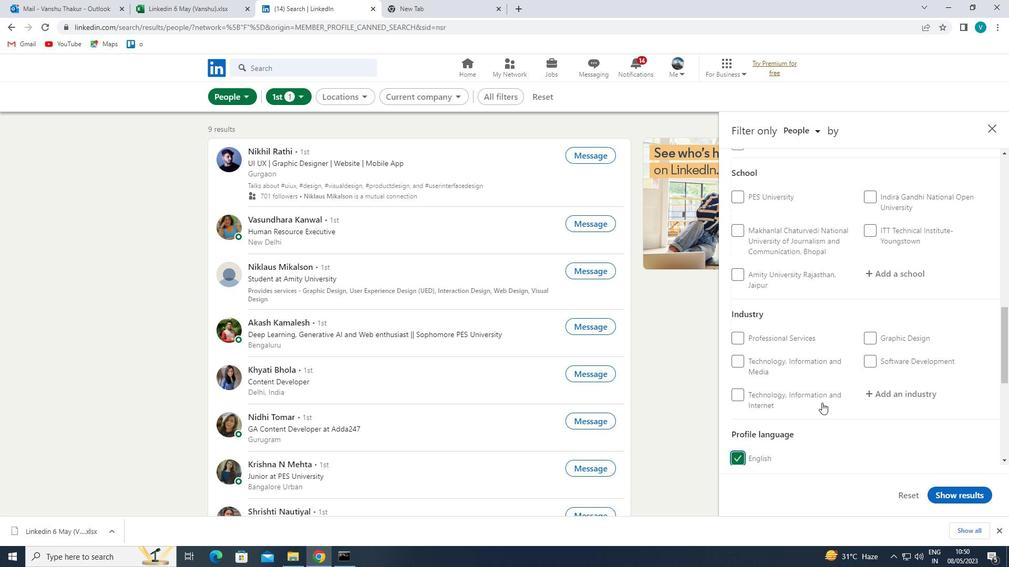 
Action: Mouse scrolled (826, 403) with delta (0, 0)
Screenshot: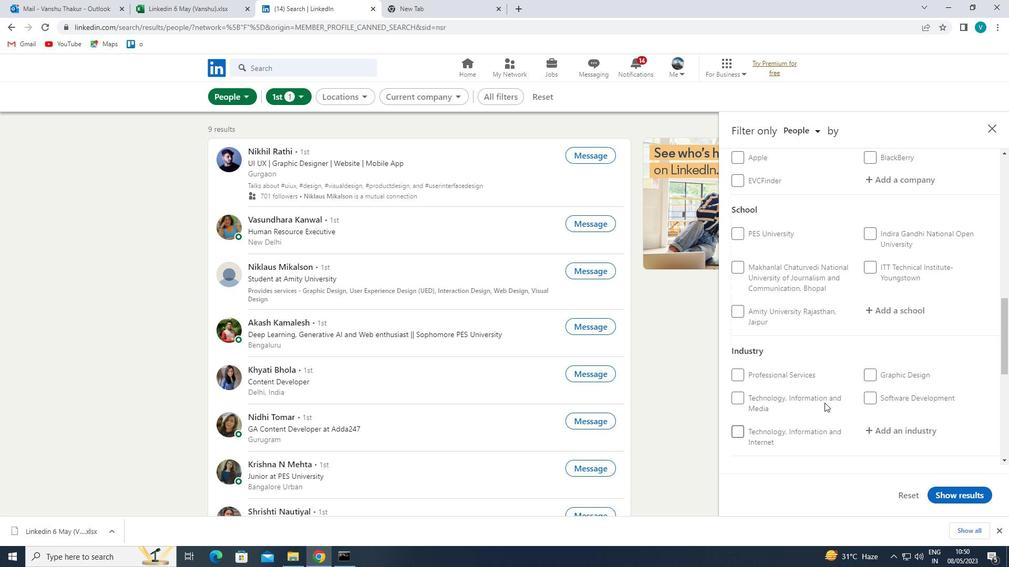
Action: Mouse moved to (900, 413)
Screenshot: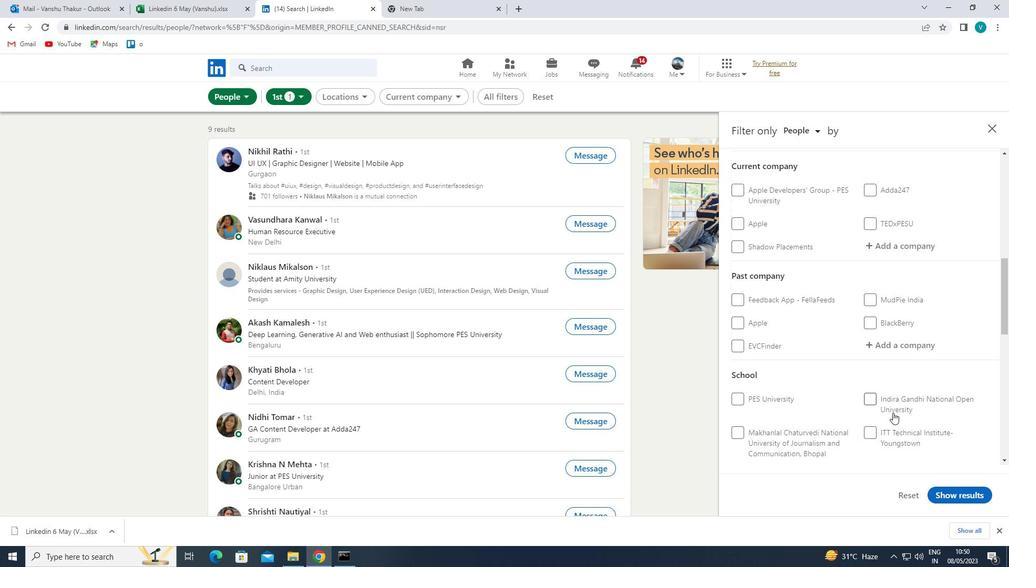 
Action: Mouse scrolled (900, 414) with delta (0, 0)
Screenshot: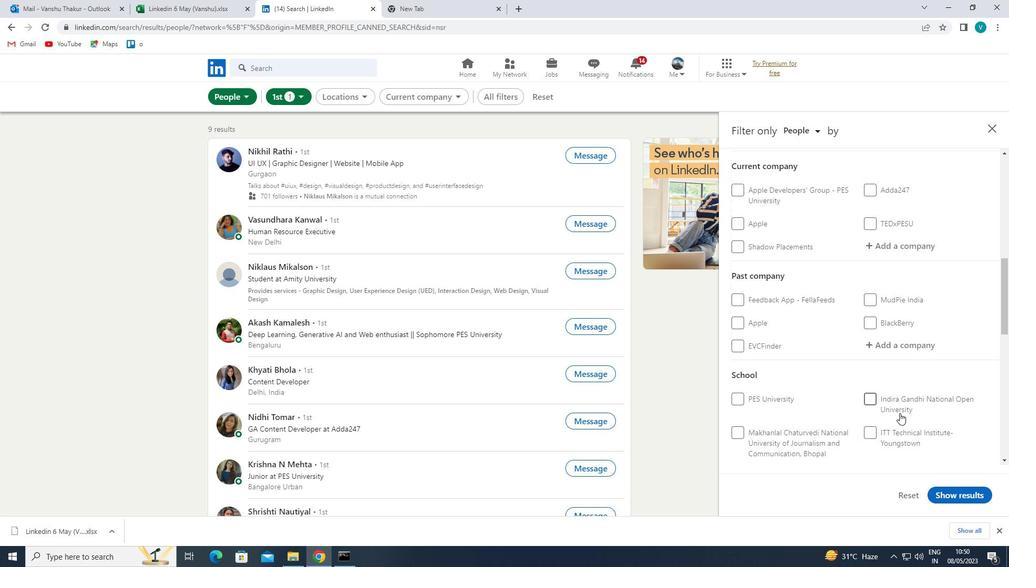 
Action: Mouse scrolled (900, 414) with delta (0, 0)
Screenshot: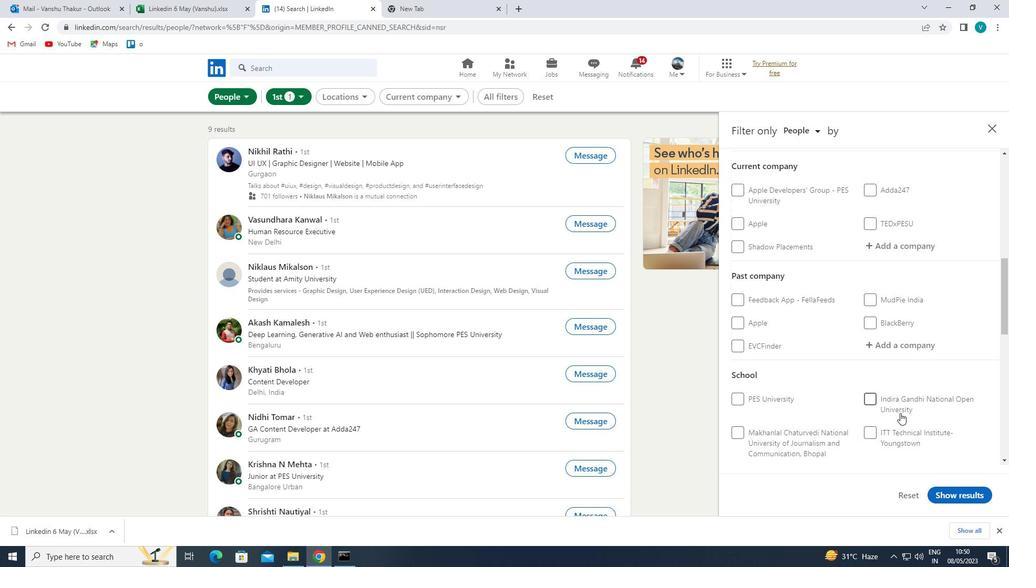 
Action: Mouse scrolled (900, 414) with delta (0, 0)
Screenshot: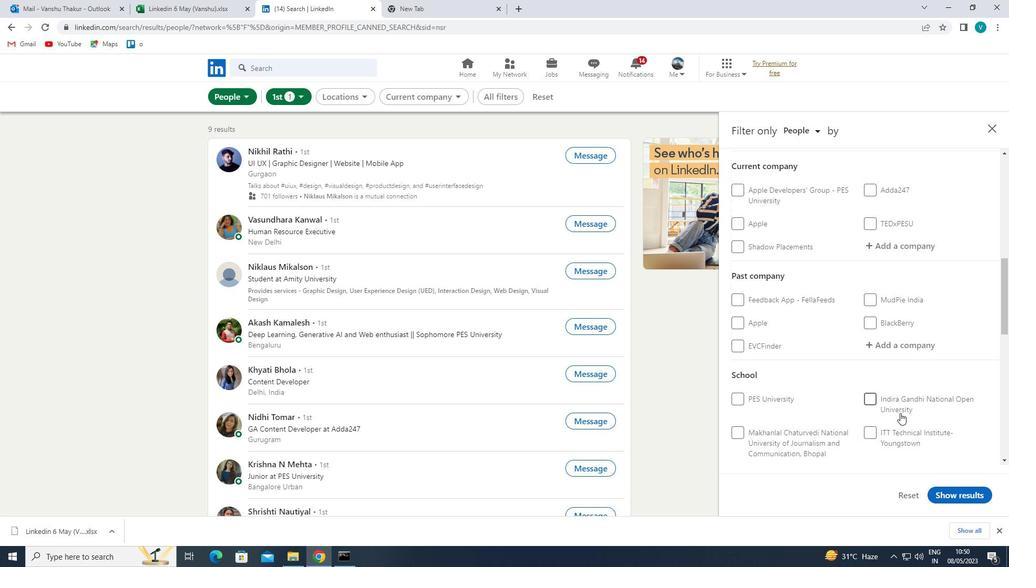 
Action: Mouse scrolled (900, 414) with delta (0, 0)
Screenshot: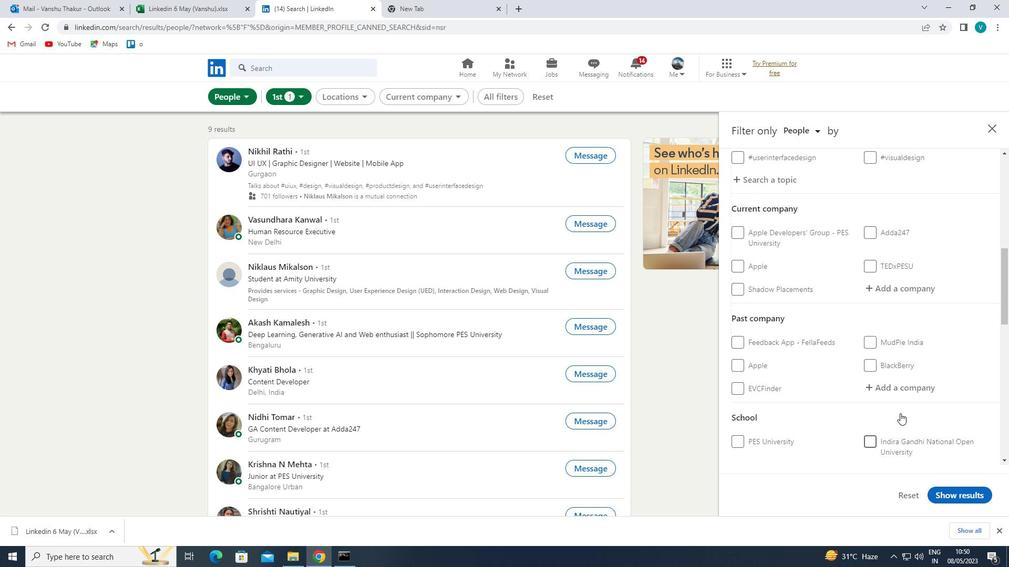
Action: Mouse scrolled (900, 414) with delta (0, 0)
Screenshot: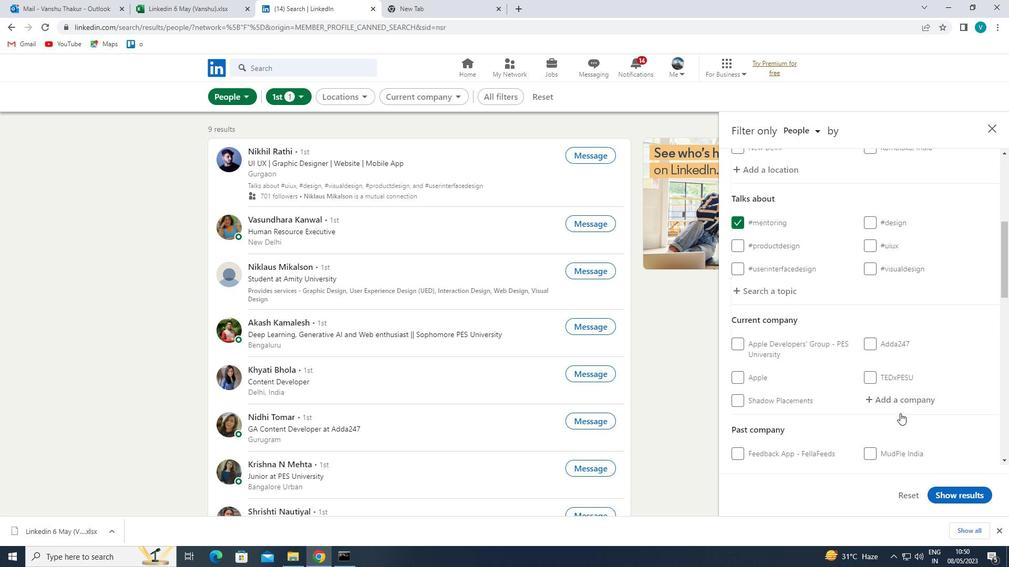 
Action: Mouse scrolled (900, 413) with delta (0, 0)
Screenshot: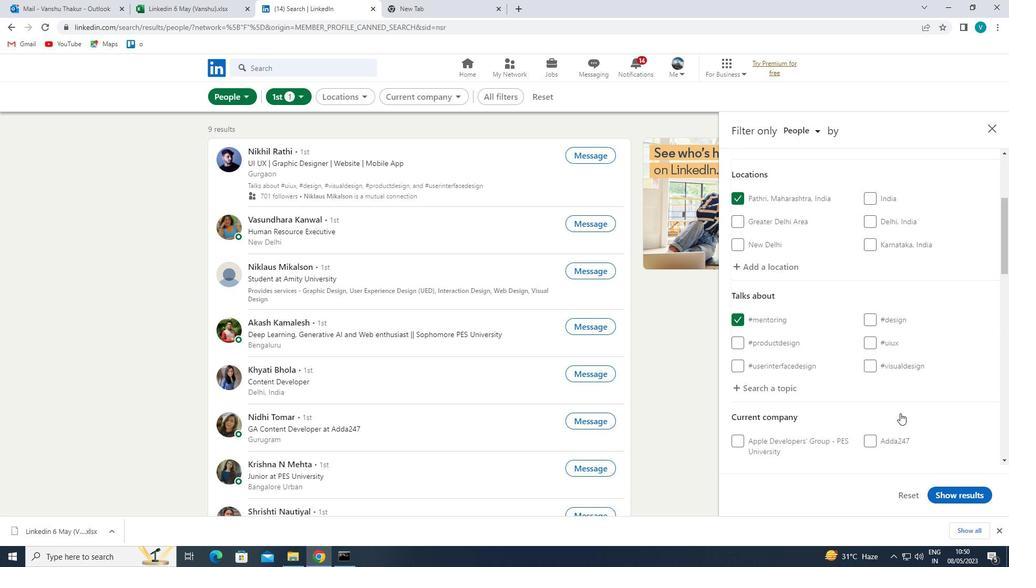 
Action: Mouse scrolled (900, 413) with delta (0, 0)
Screenshot: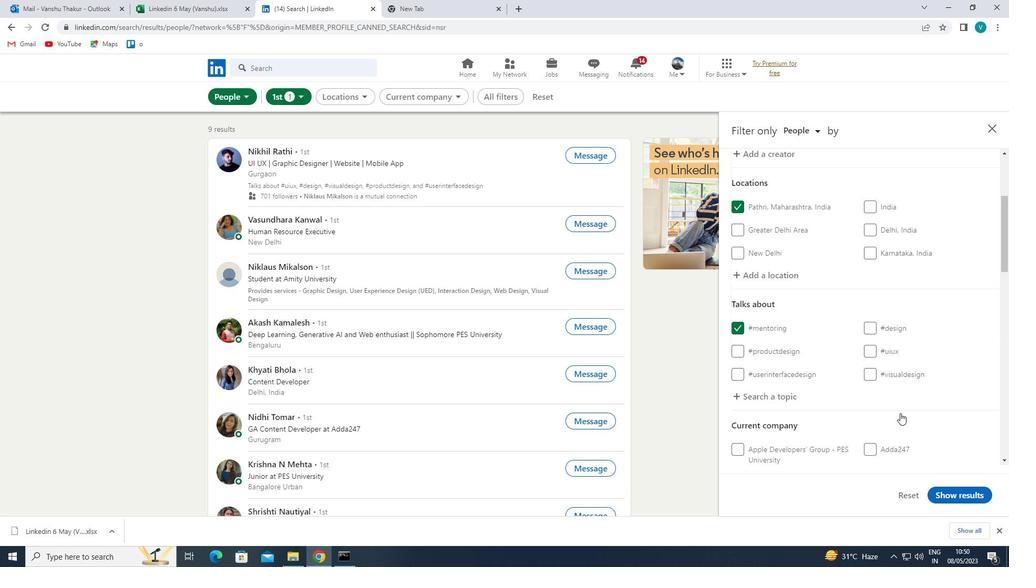 
Action: Mouse scrolled (900, 413) with delta (0, 0)
Screenshot: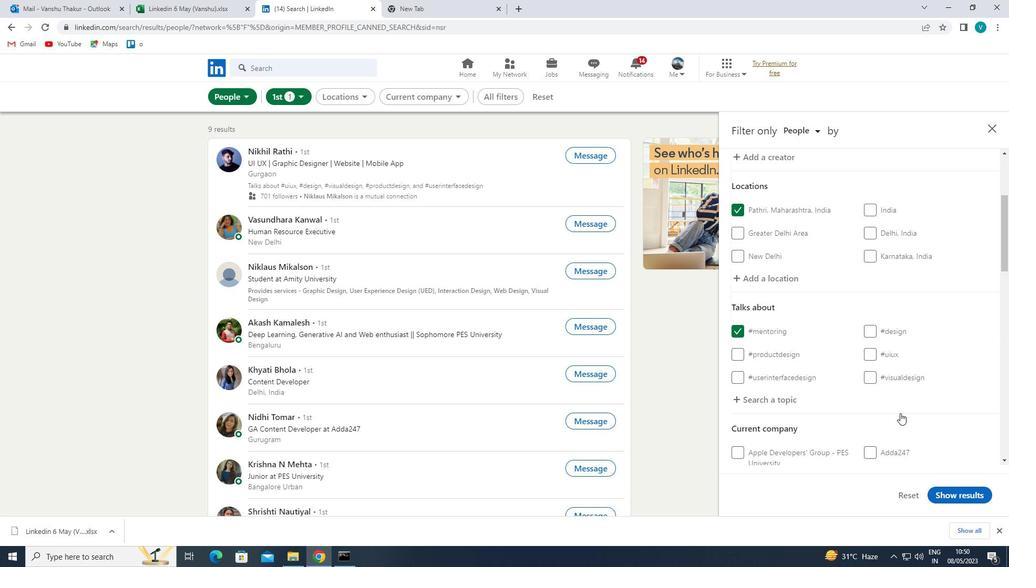 
Action: Mouse moved to (912, 350)
Screenshot: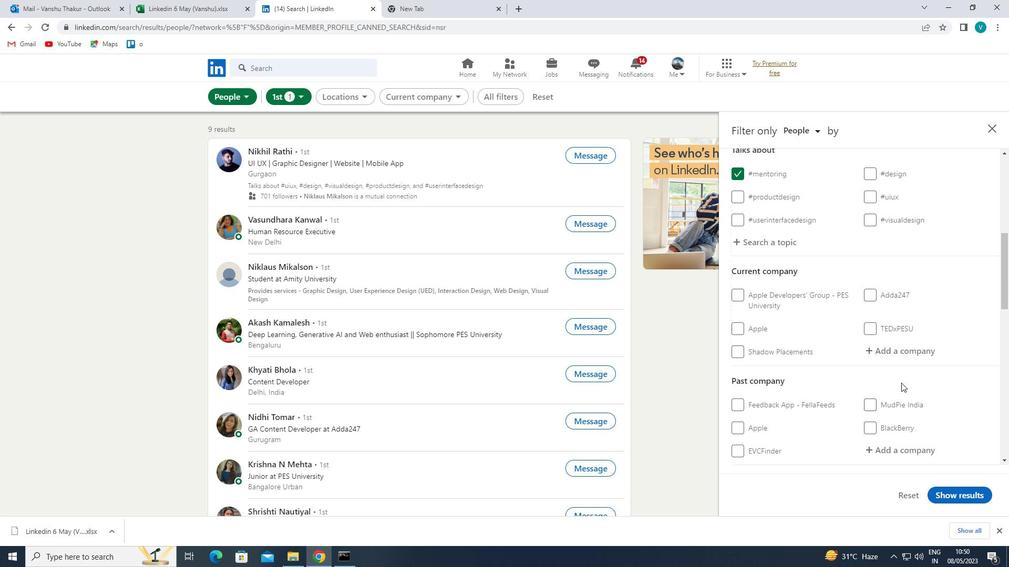 
Action: Mouse pressed left at (912, 350)
Screenshot: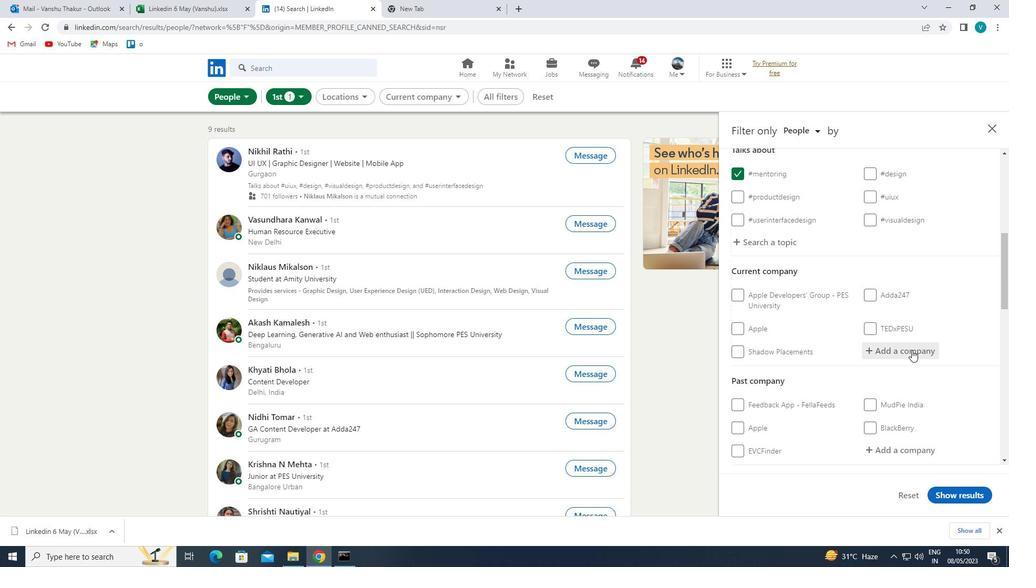 
Action: Mouse moved to (844, 311)
Screenshot: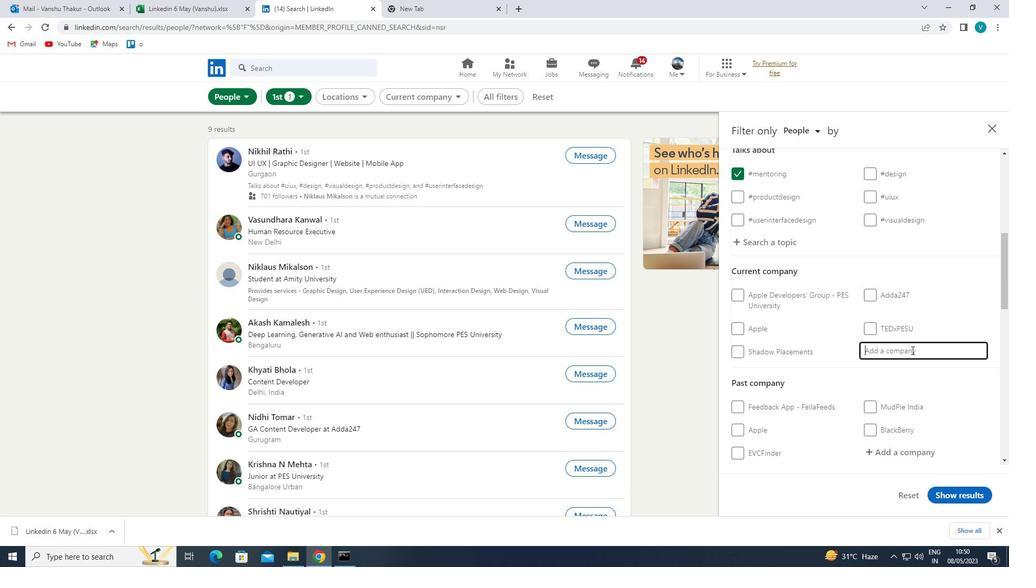 
Action: Key pressed <Key.shift>WONDER<Key.space>
Screenshot: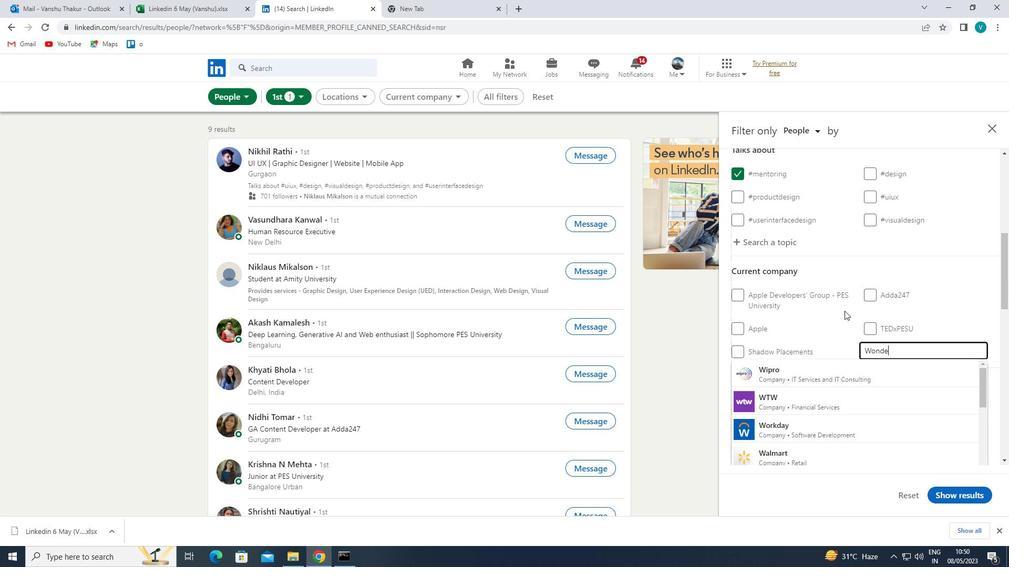 
Action: Mouse moved to (839, 341)
Screenshot: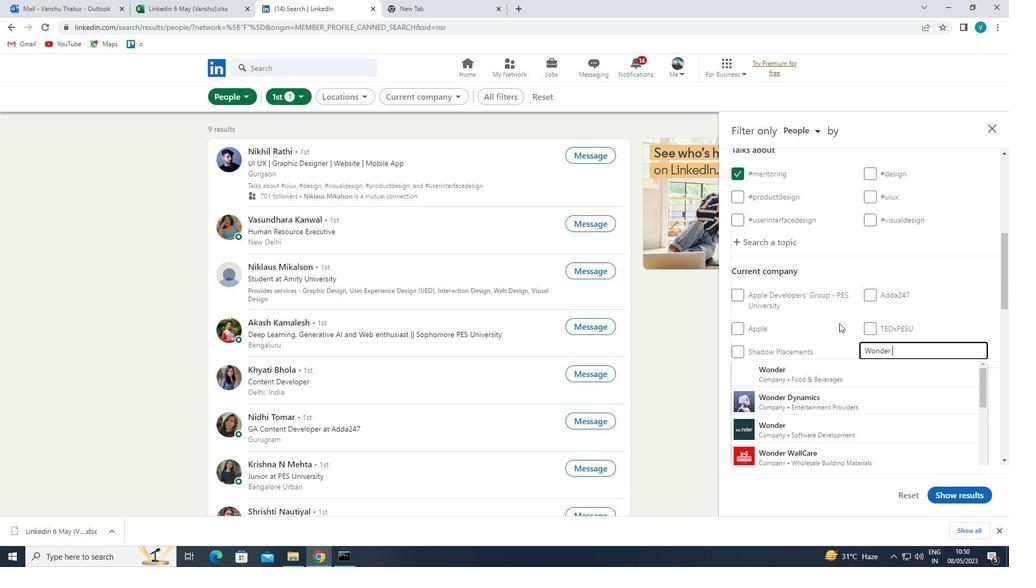 
Action: Key pressed <Key.shift>CE
Screenshot: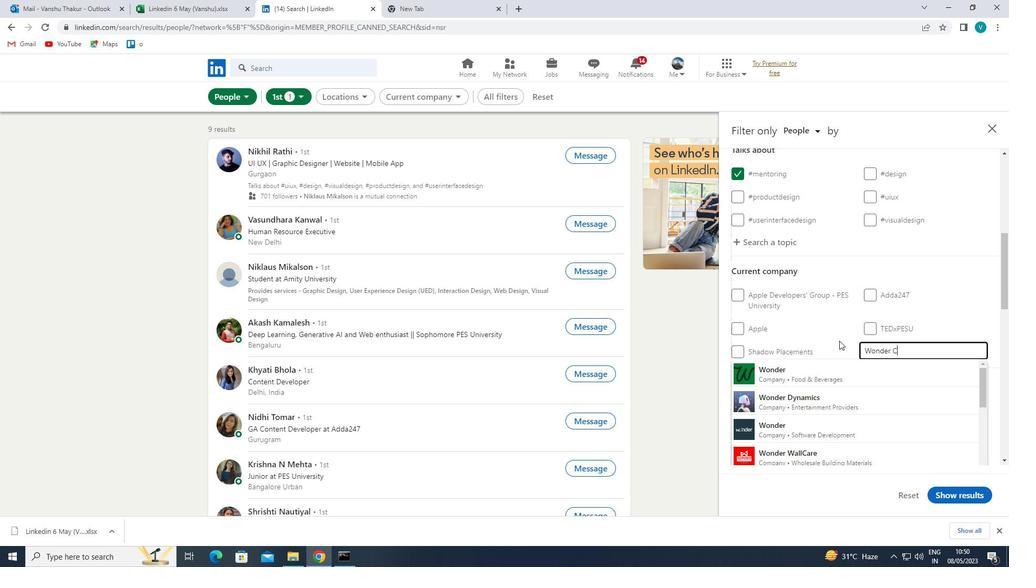 
Action: Mouse moved to (857, 376)
Screenshot: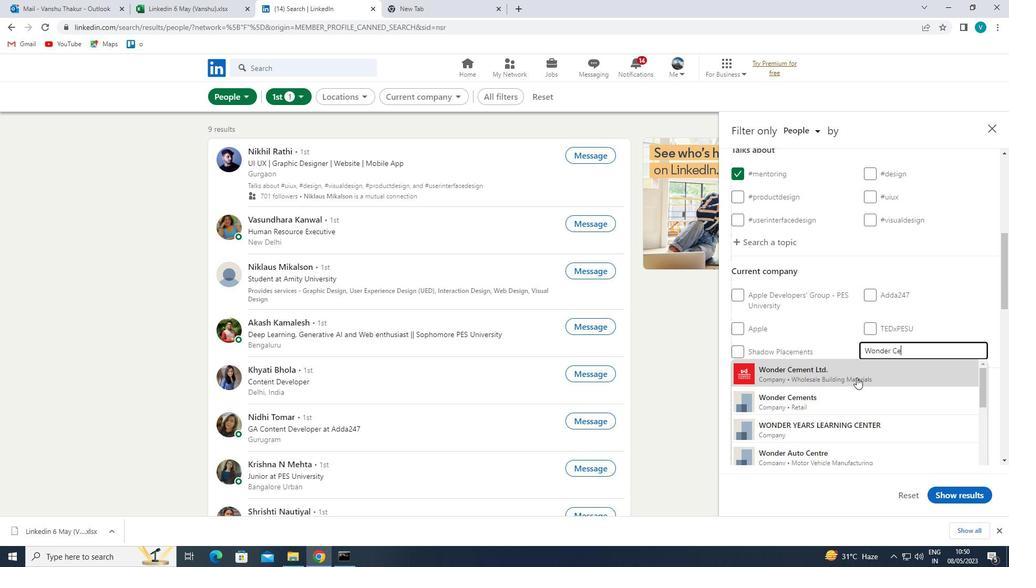 
Action: Mouse pressed left at (857, 376)
Screenshot: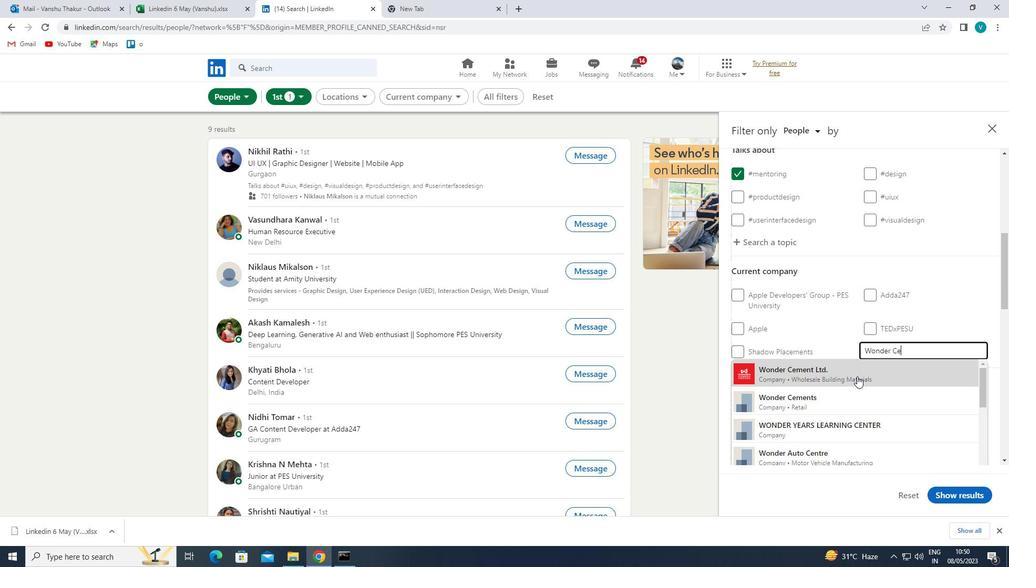 
Action: Mouse moved to (859, 376)
Screenshot: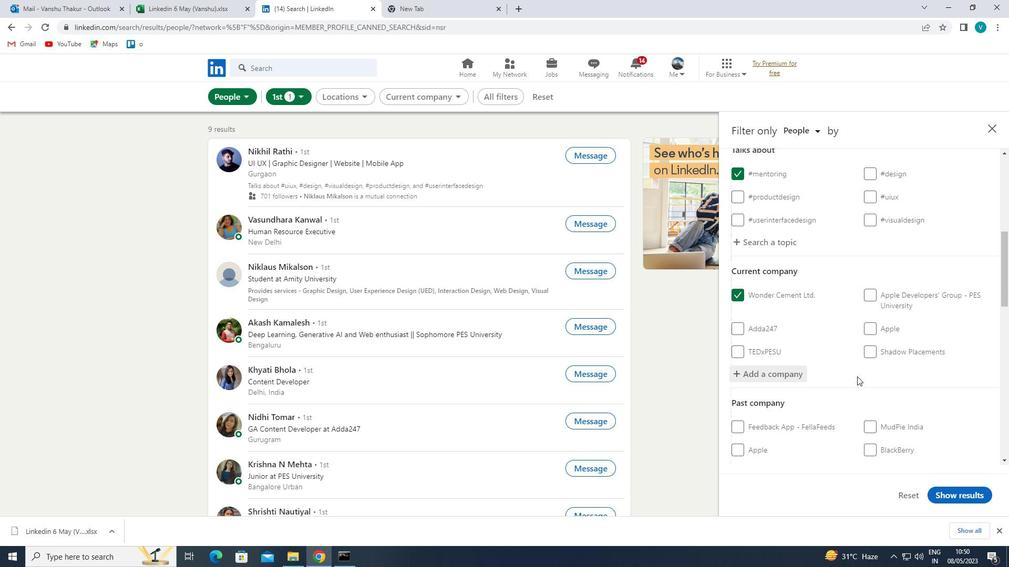 
Action: Mouse scrolled (859, 376) with delta (0, 0)
Screenshot: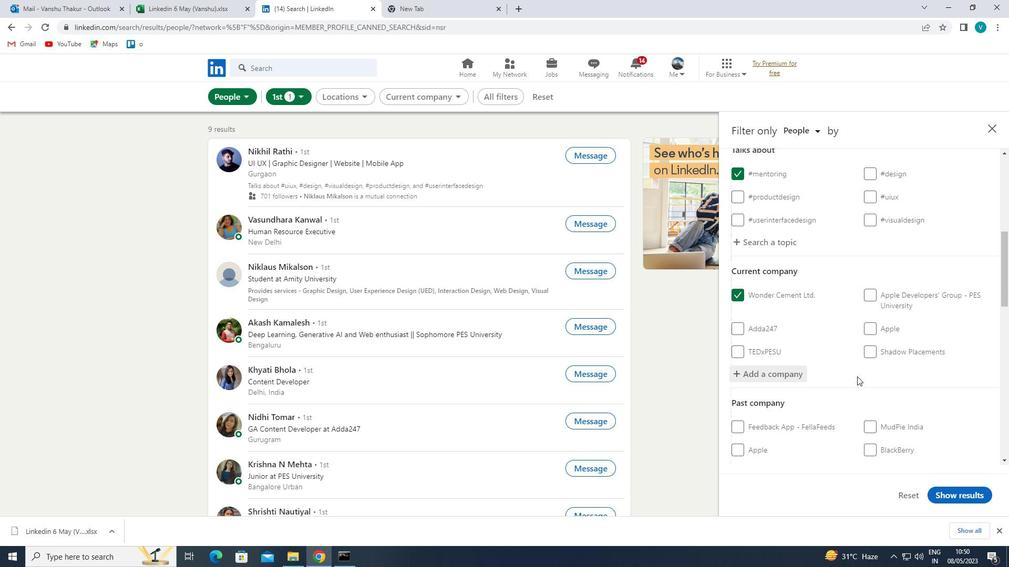 
Action: Mouse moved to (861, 377)
Screenshot: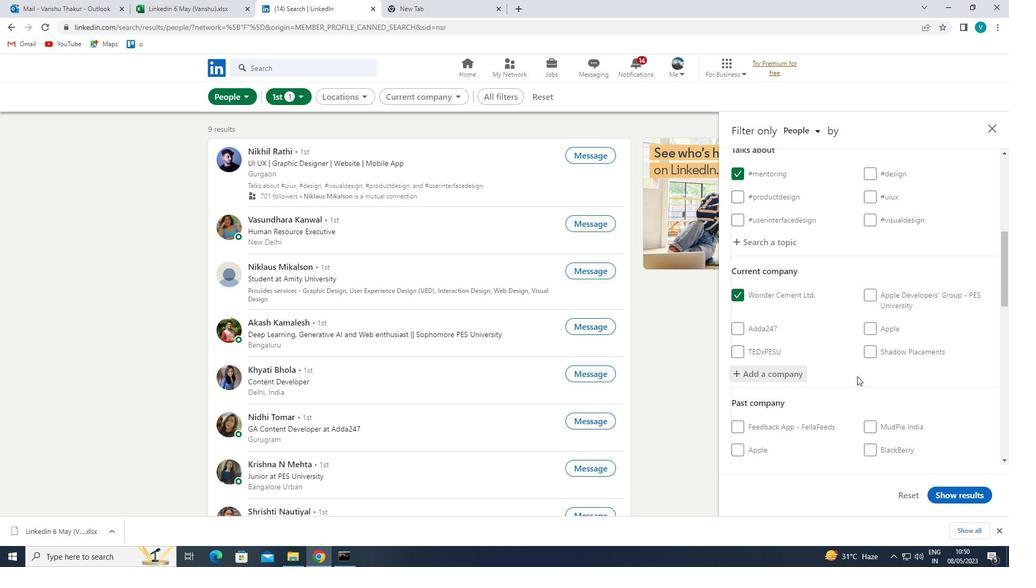 
Action: Mouse scrolled (861, 376) with delta (0, 0)
Screenshot: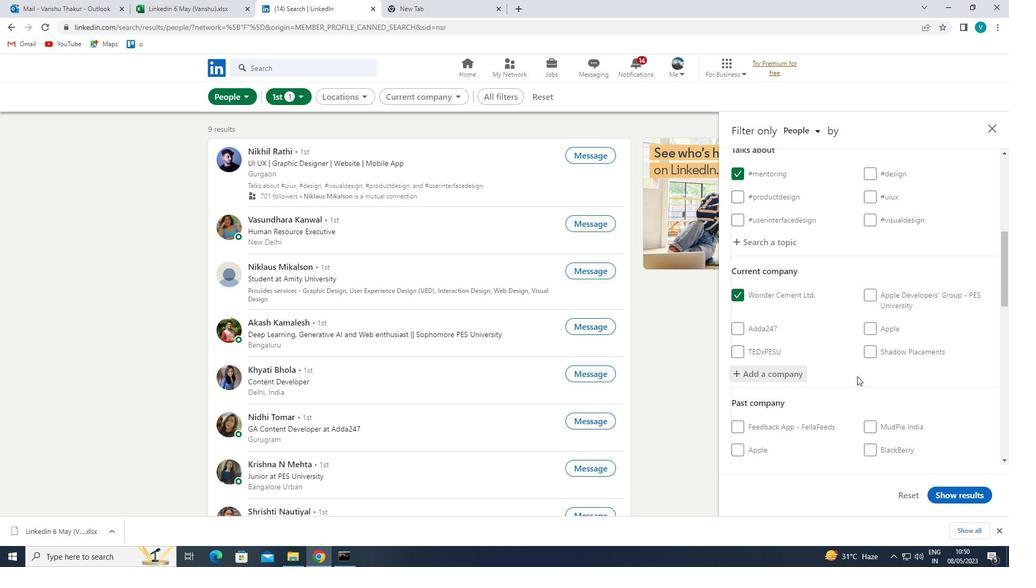 
Action: Mouse scrolled (861, 376) with delta (0, 0)
Screenshot: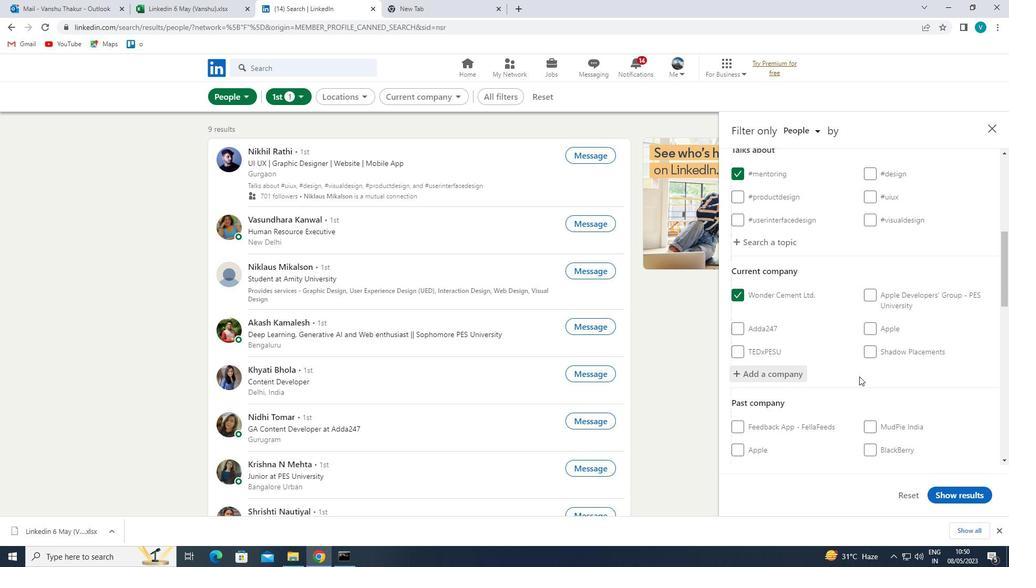 
Action: Mouse scrolled (861, 376) with delta (0, 0)
Screenshot: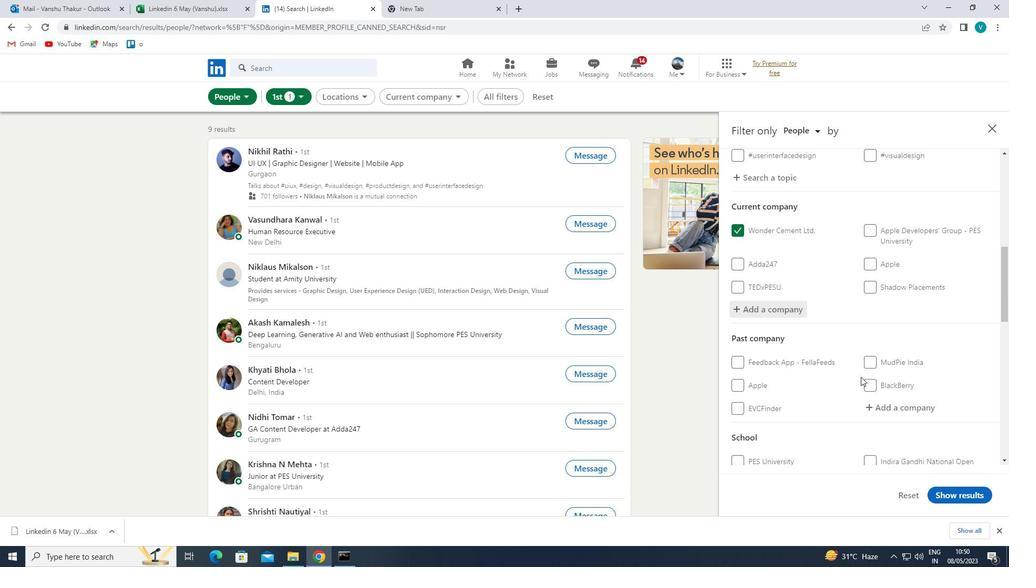 
Action: Mouse scrolled (861, 376) with delta (0, 0)
Screenshot: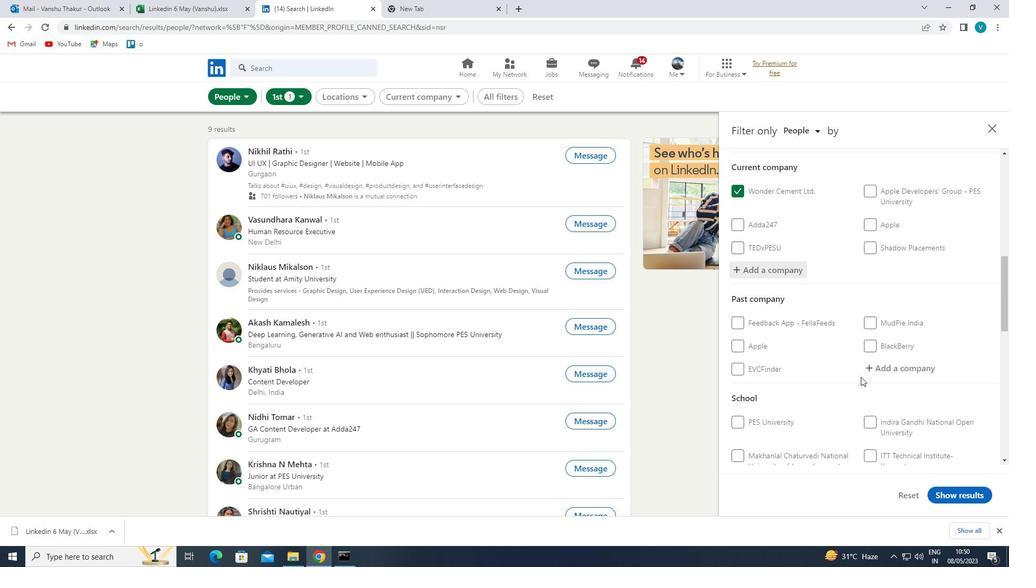 
Action: Mouse moved to (887, 337)
Screenshot: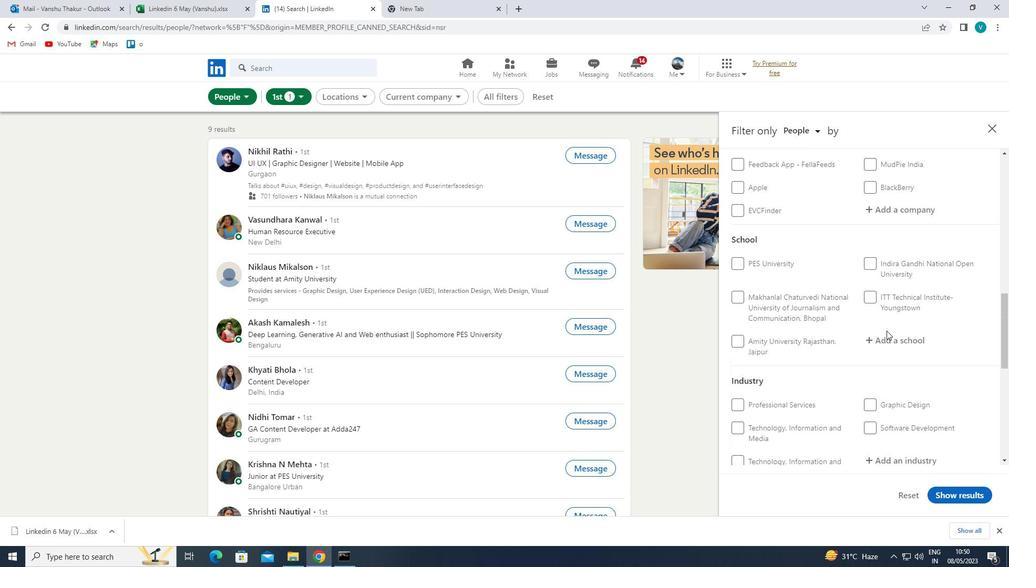 
Action: Mouse pressed left at (887, 337)
Screenshot: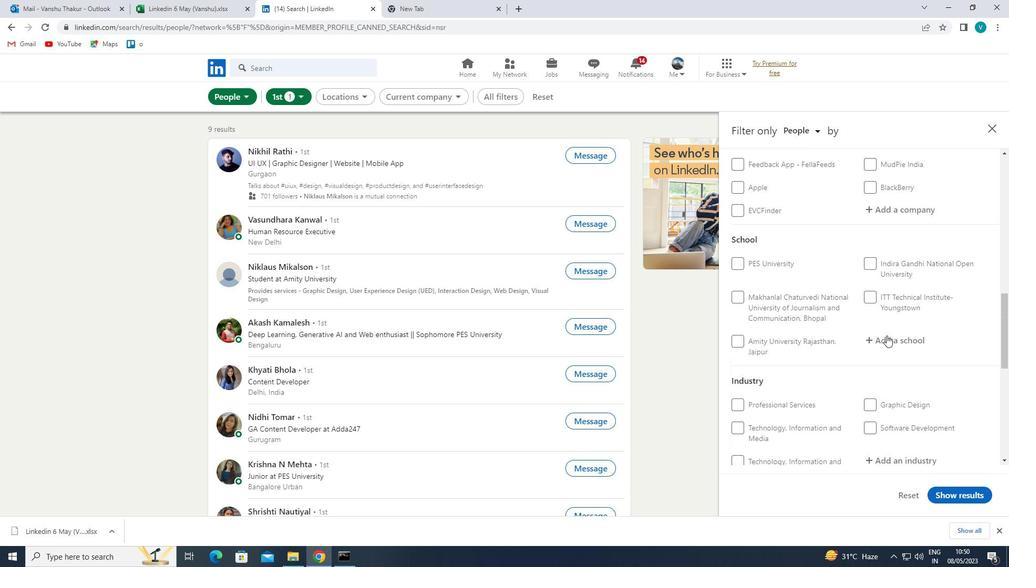 
Action: Key pressed <Key.shift>BARKATULA<Key.backspace>
Screenshot: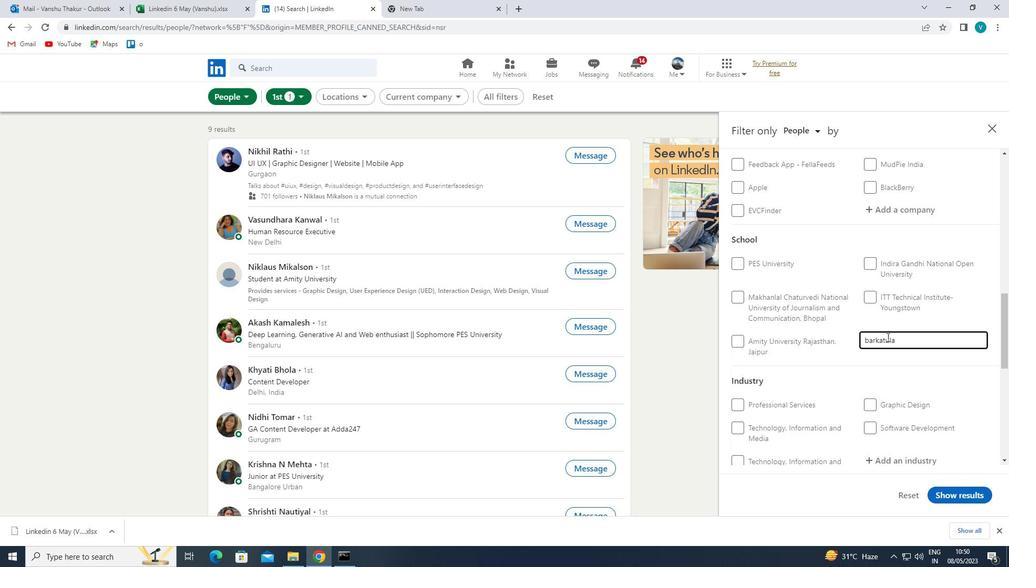 
Action: Mouse moved to (887, 392)
Screenshot: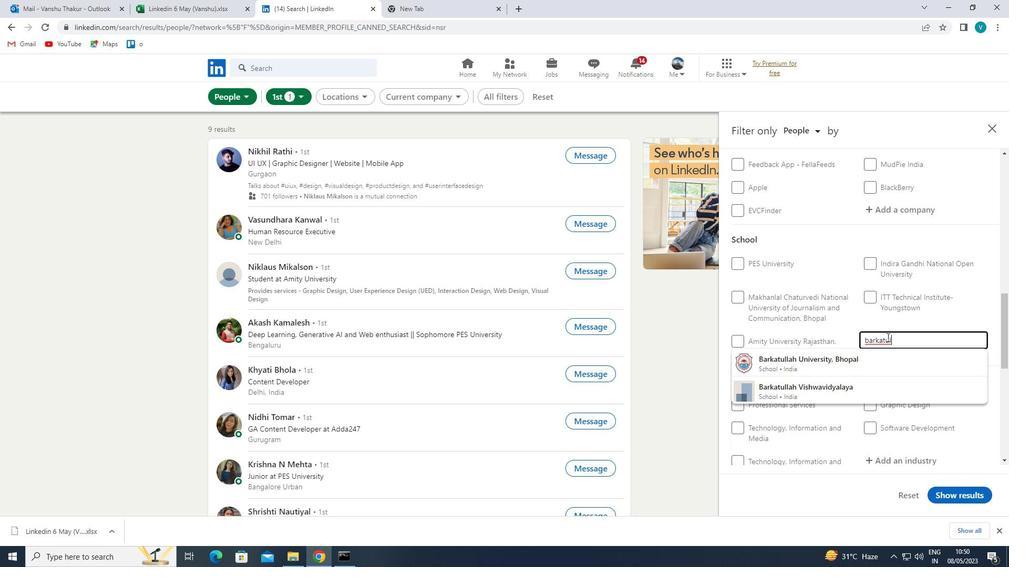 
Action: Mouse pressed left at (887, 392)
Screenshot: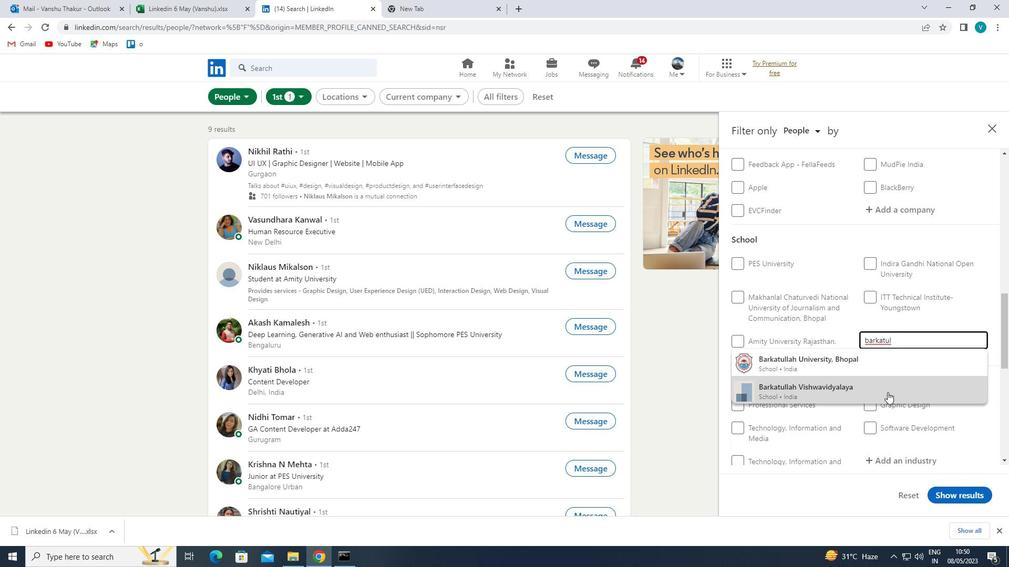 
Action: Mouse moved to (889, 395)
Screenshot: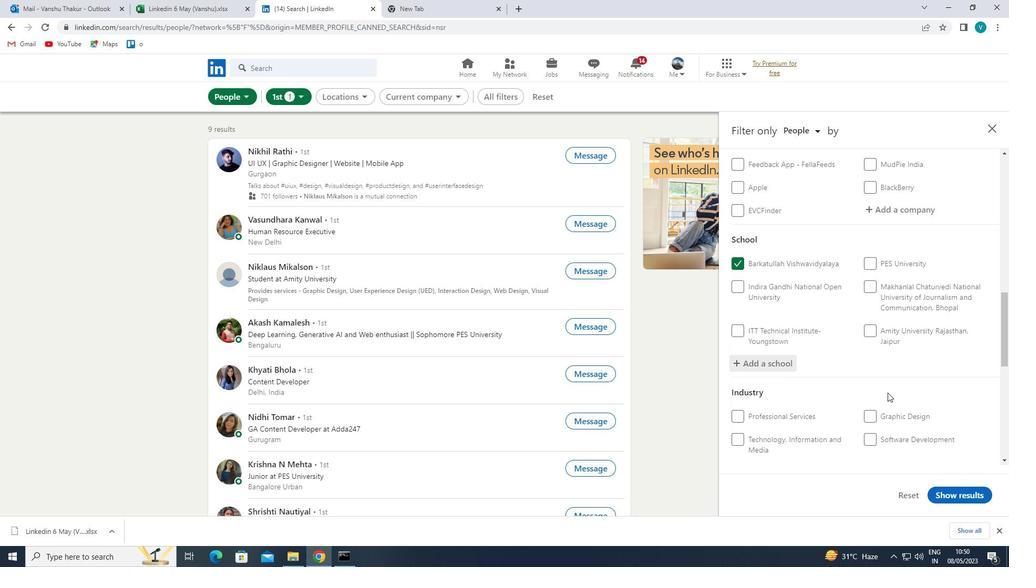 
Action: Mouse scrolled (889, 394) with delta (0, 0)
Screenshot: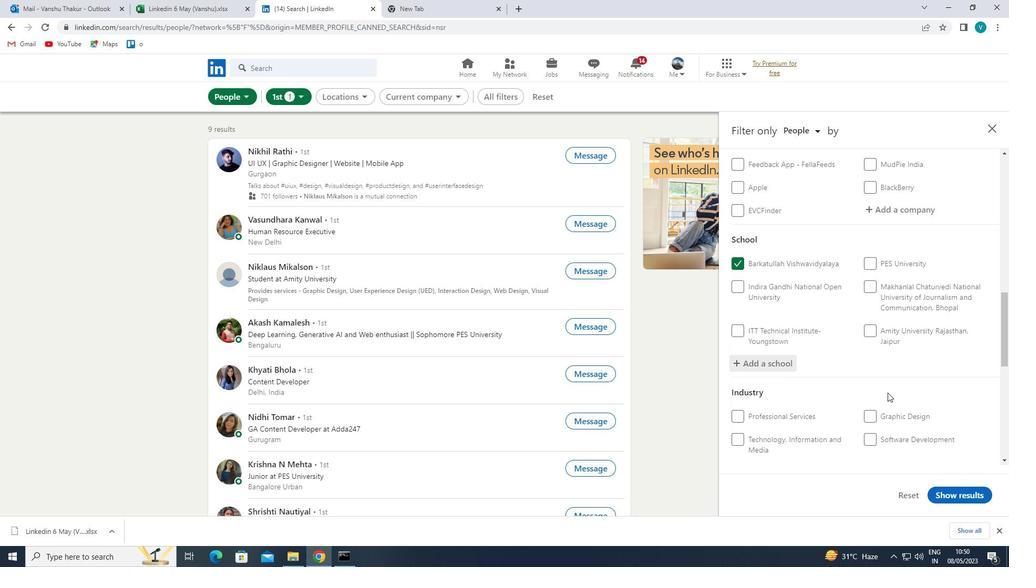 
Action: Mouse moved to (890, 396)
Screenshot: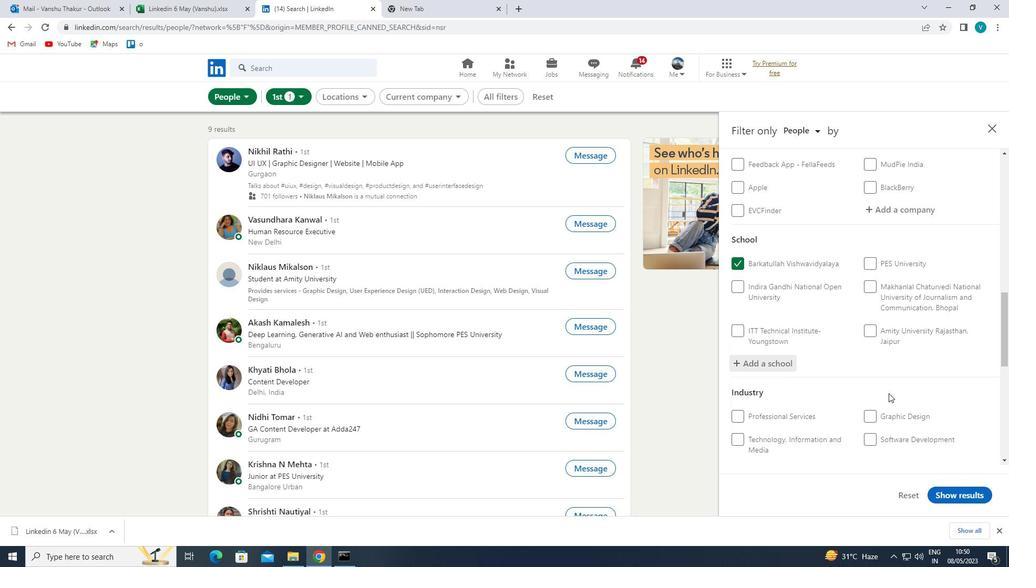 
Action: Mouse scrolled (890, 395) with delta (0, 0)
Screenshot: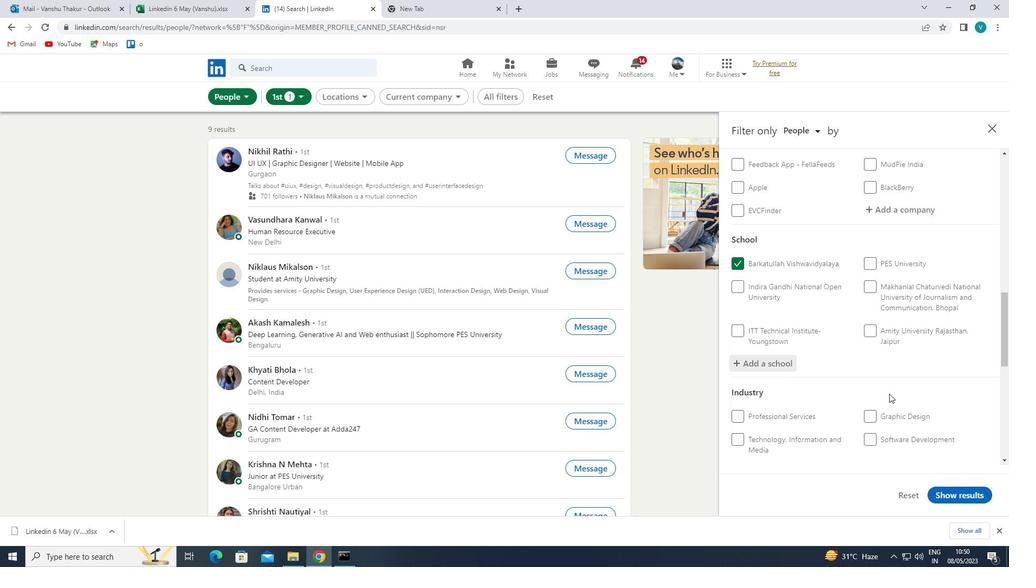 
Action: Mouse moved to (891, 396)
Screenshot: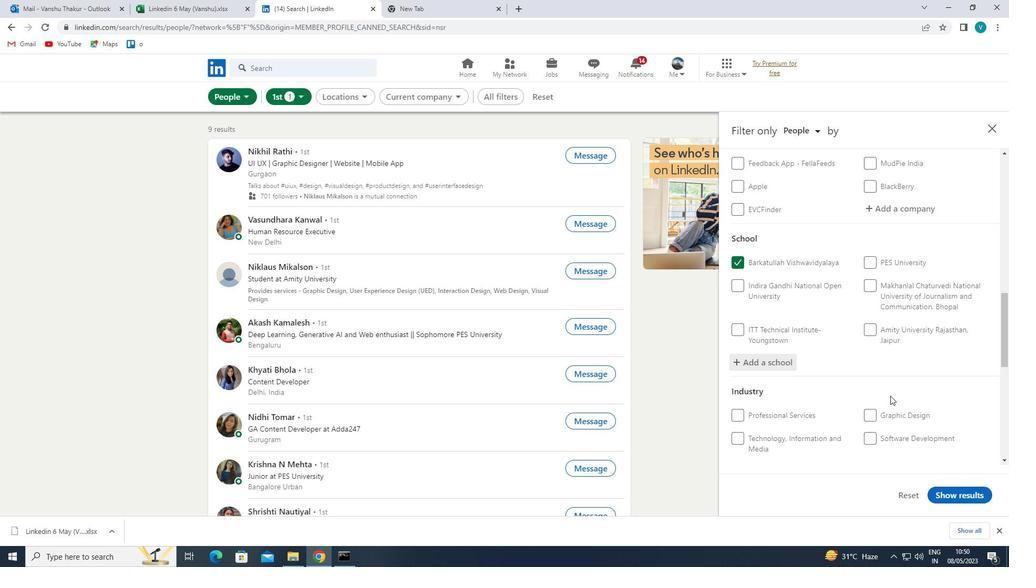 
Action: Mouse scrolled (891, 395) with delta (0, 0)
Screenshot: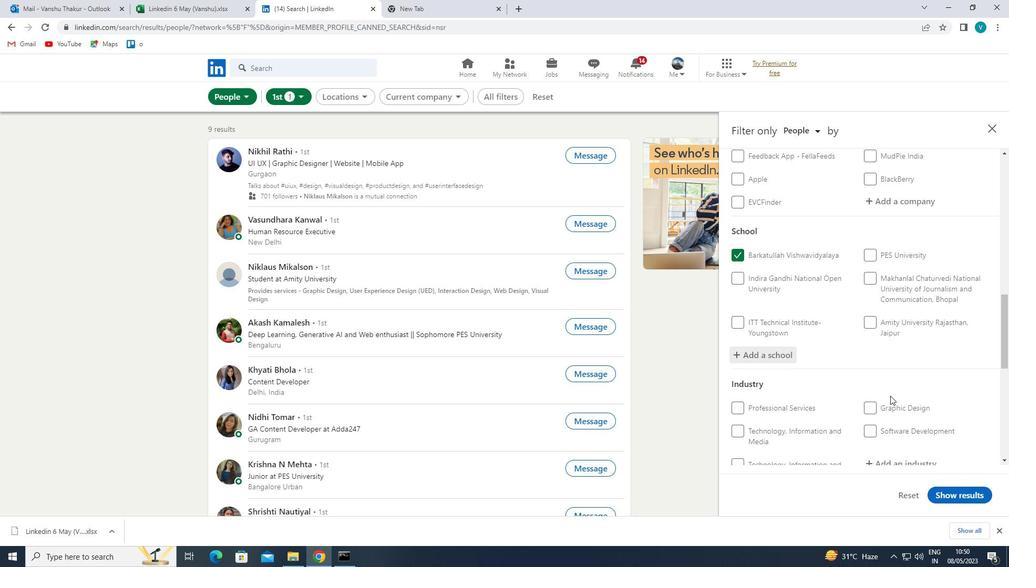 
Action: Mouse moved to (906, 310)
Screenshot: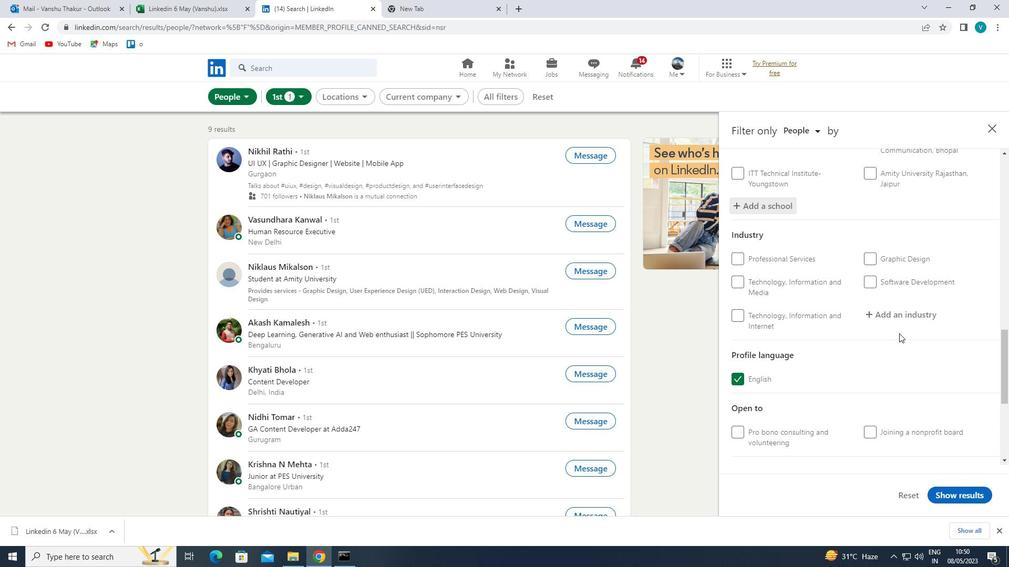 
Action: Mouse pressed left at (906, 310)
Screenshot: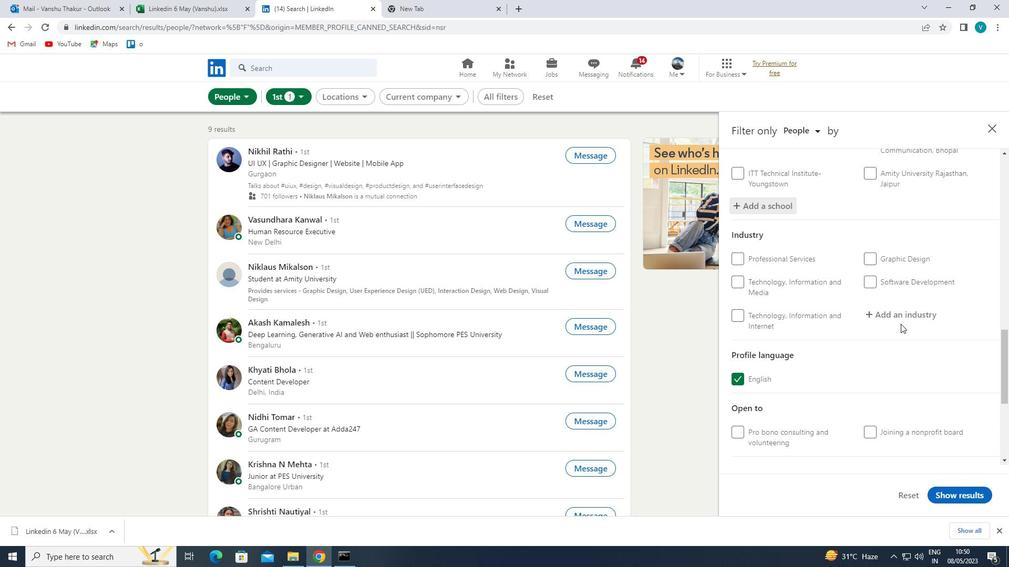 
Action: Key pressed <Key.shift>RESR<Key.backspace>TAURANTS
Screenshot: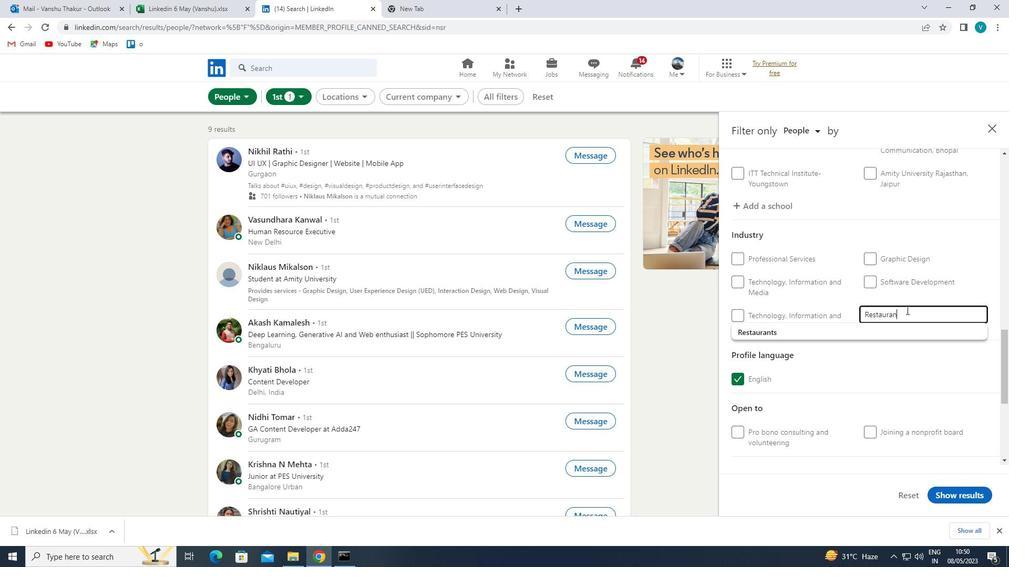 
Action: Mouse moved to (883, 330)
Screenshot: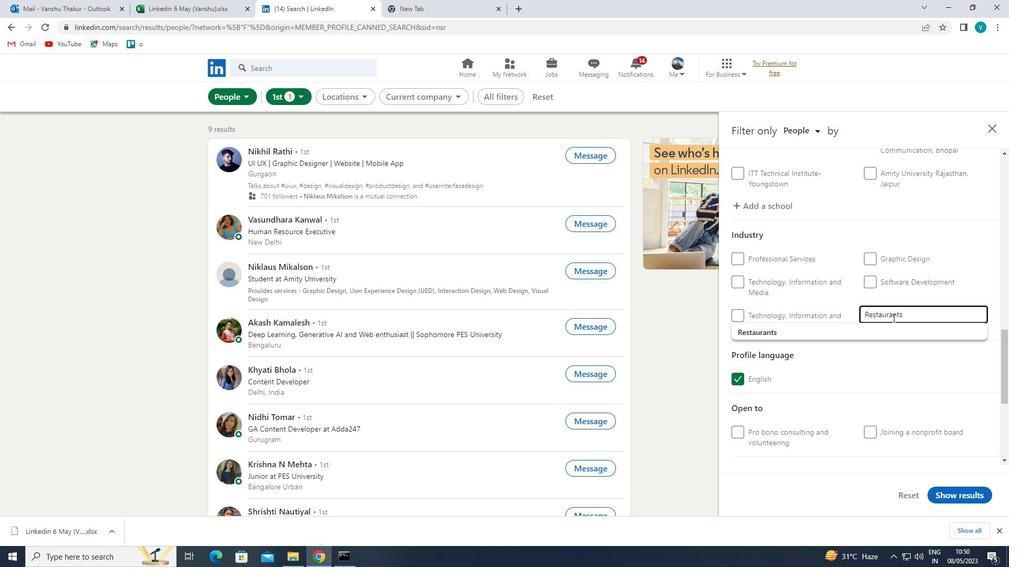 
Action: Mouse pressed left at (883, 330)
Screenshot: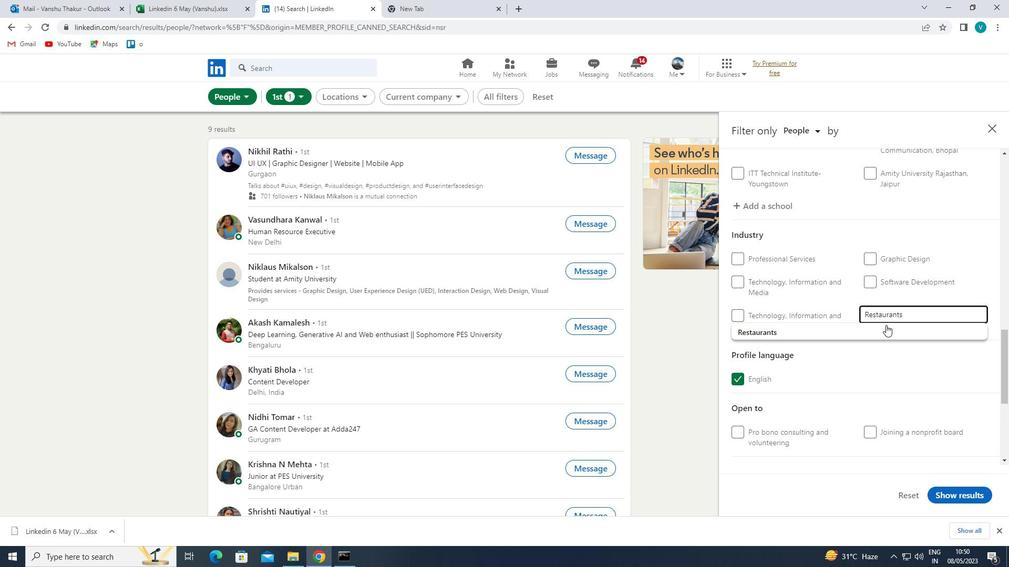 
Action: Mouse moved to (882, 332)
Screenshot: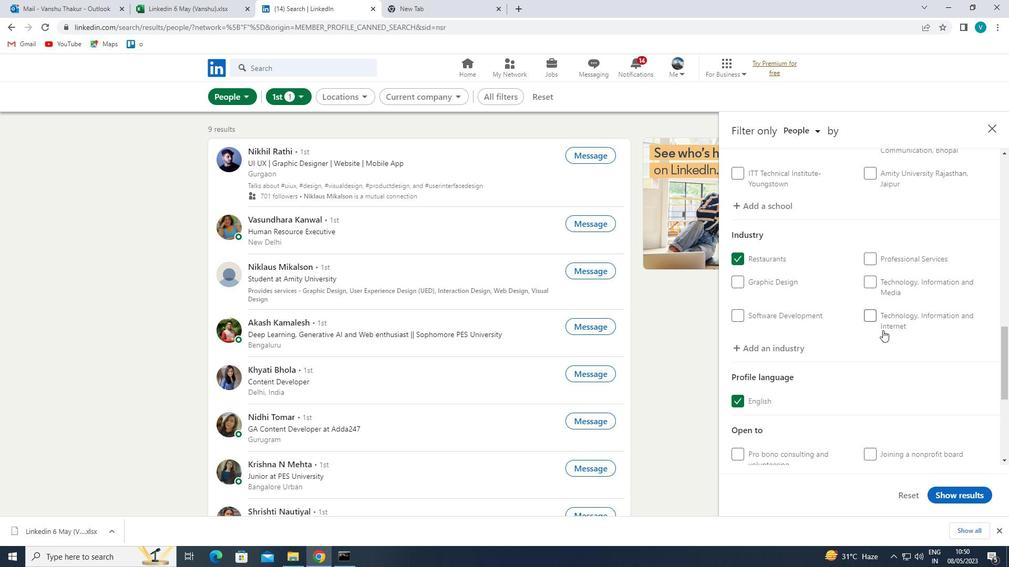 
Action: Mouse scrolled (882, 332) with delta (0, 0)
Screenshot: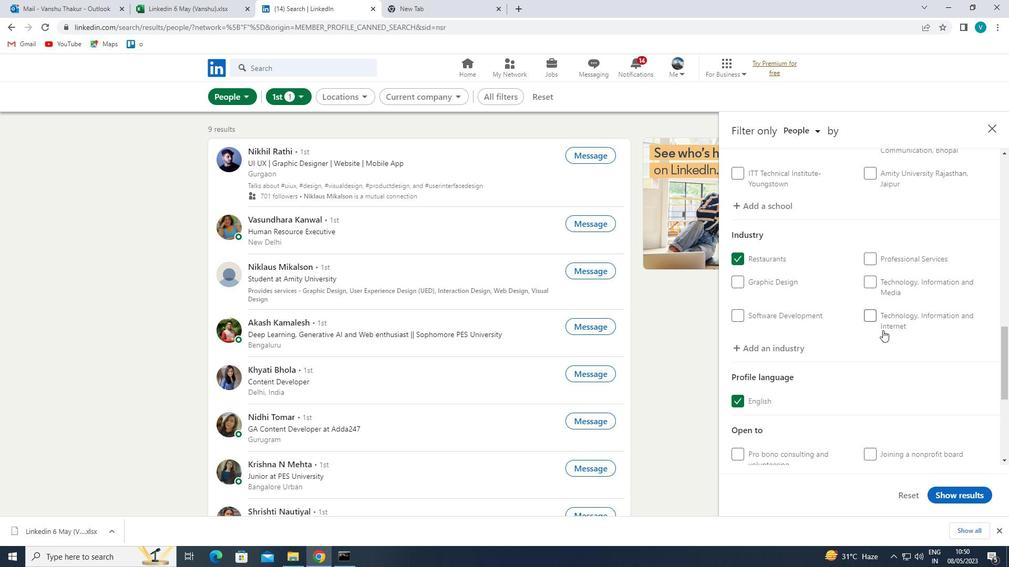 
Action: Mouse moved to (876, 336)
Screenshot: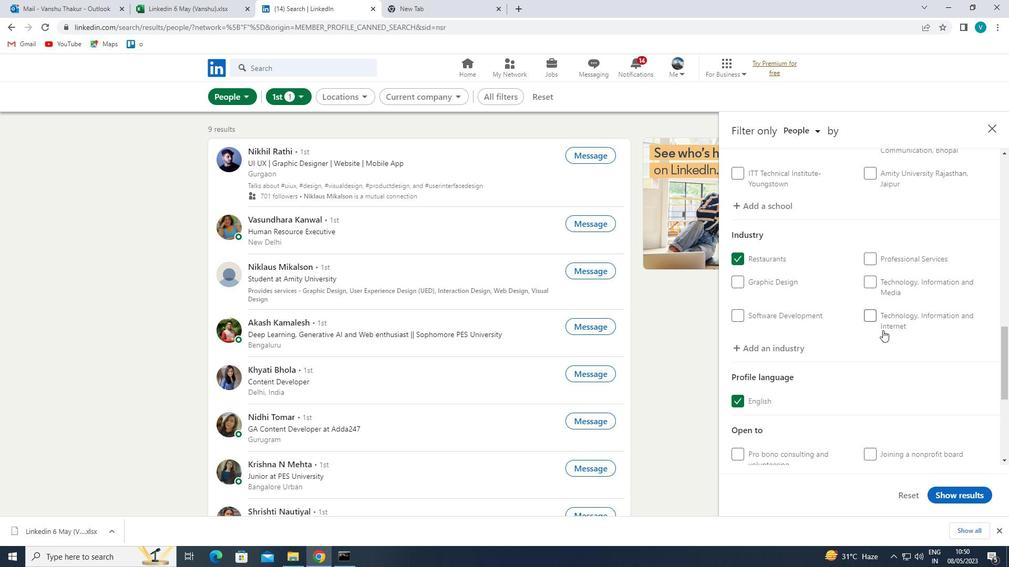 
Action: Mouse scrolled (876, 335) with delta (0, 0)
Screenshot: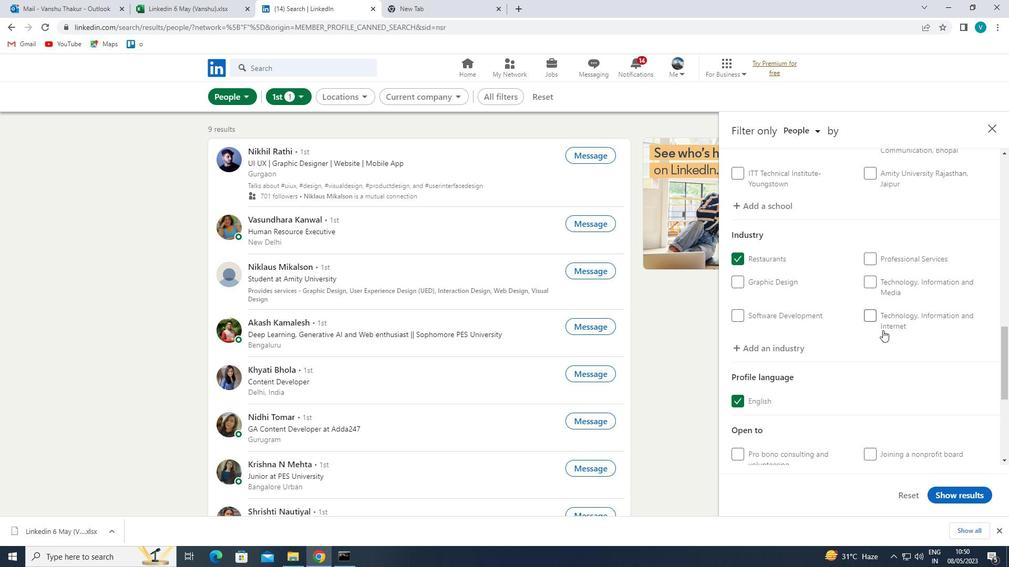 
Action: Mouse moved to (876, 336)
Screenshot: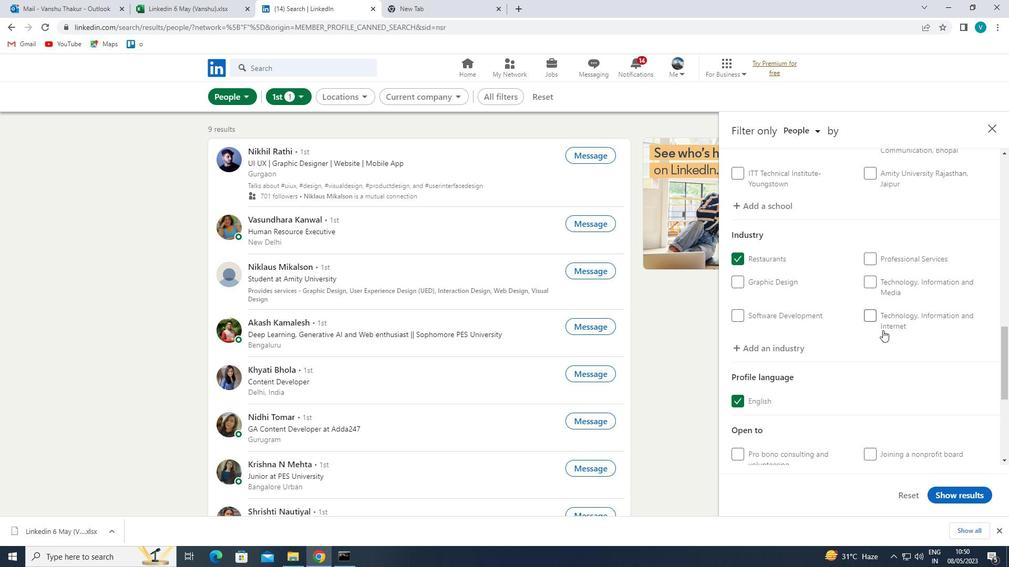 
Action: Mouse scrolled (876, 336) with delta (0, 0)
Screenshot: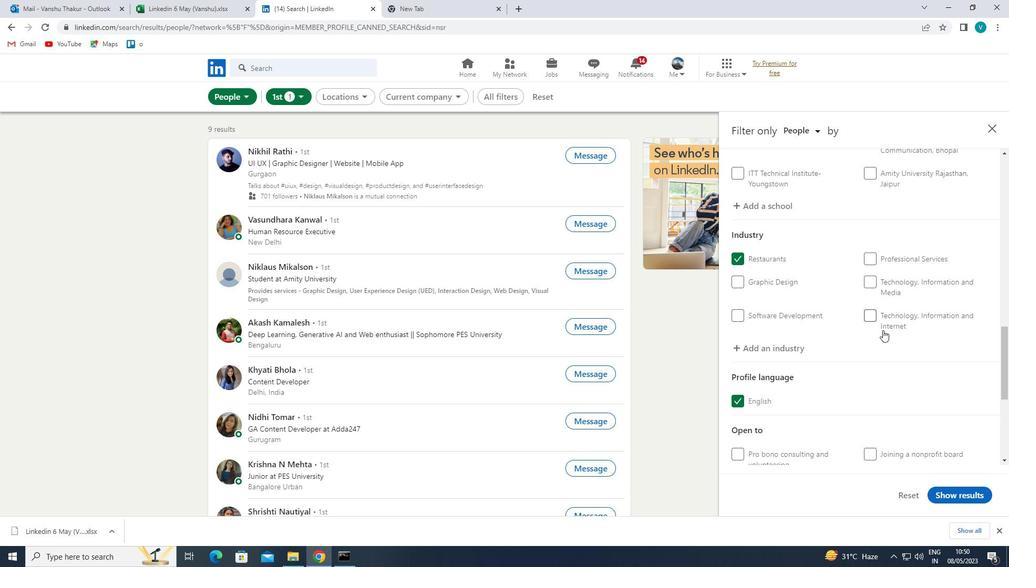 
Action: Mouse moved to (875, 338)
Screenshot: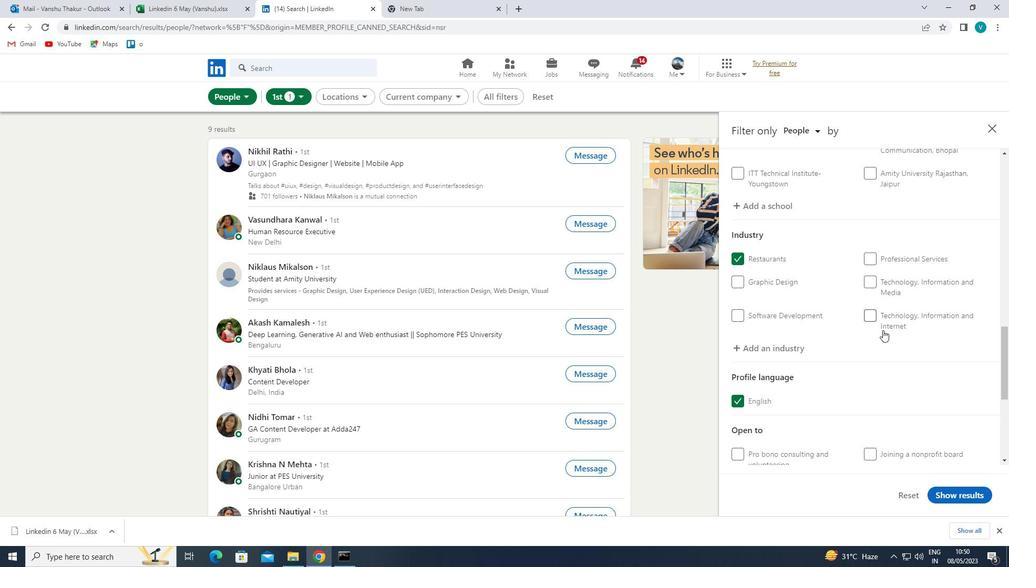 
Action: Mouse scrolled (875, 337) with delta (0, 0)
Screenshot: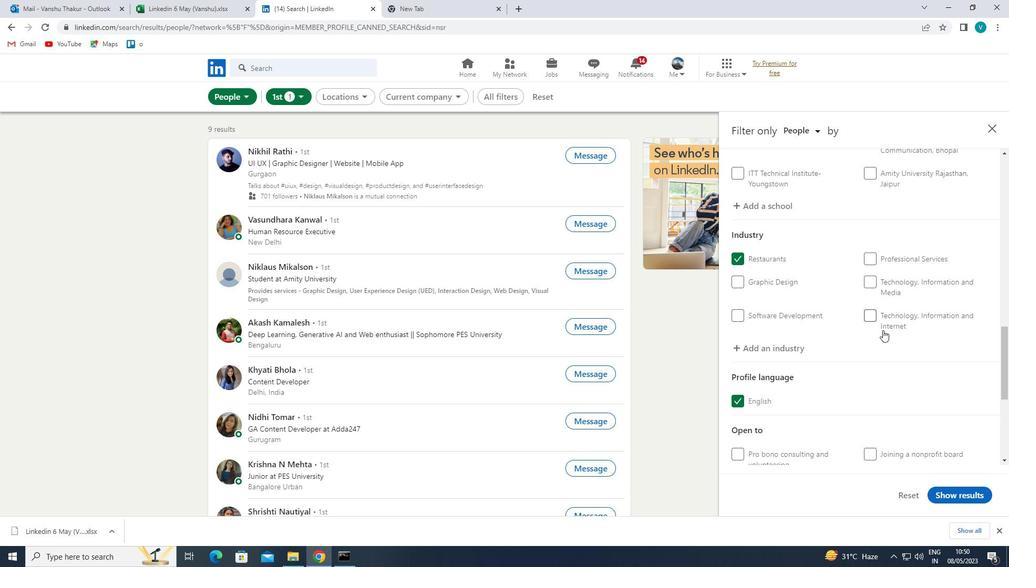 
Action: Mouse moved to (805, 427)
Screenshot: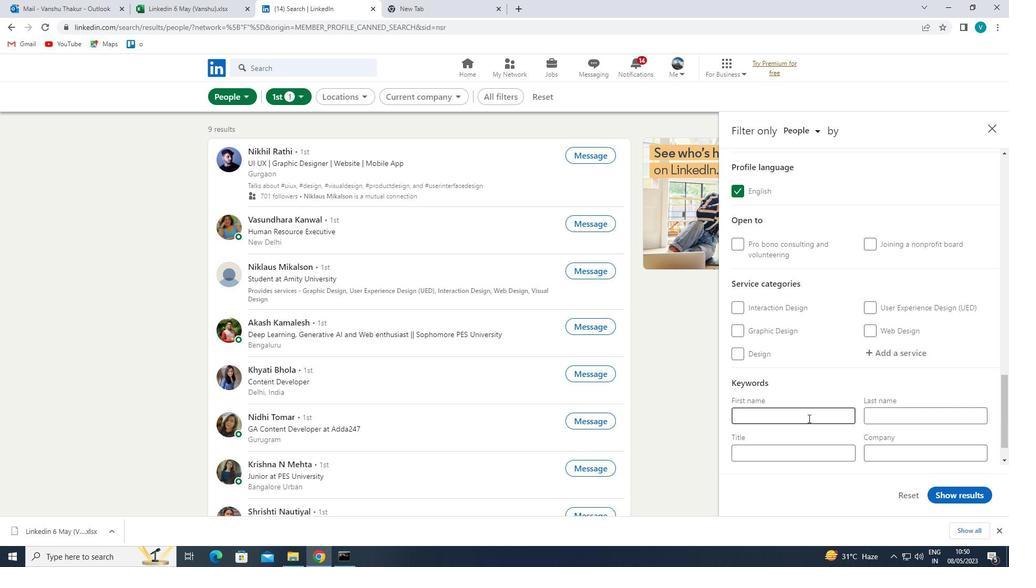 
Action: Mouse scrolled (805, 427) with delta (0, 0)
Screenshot: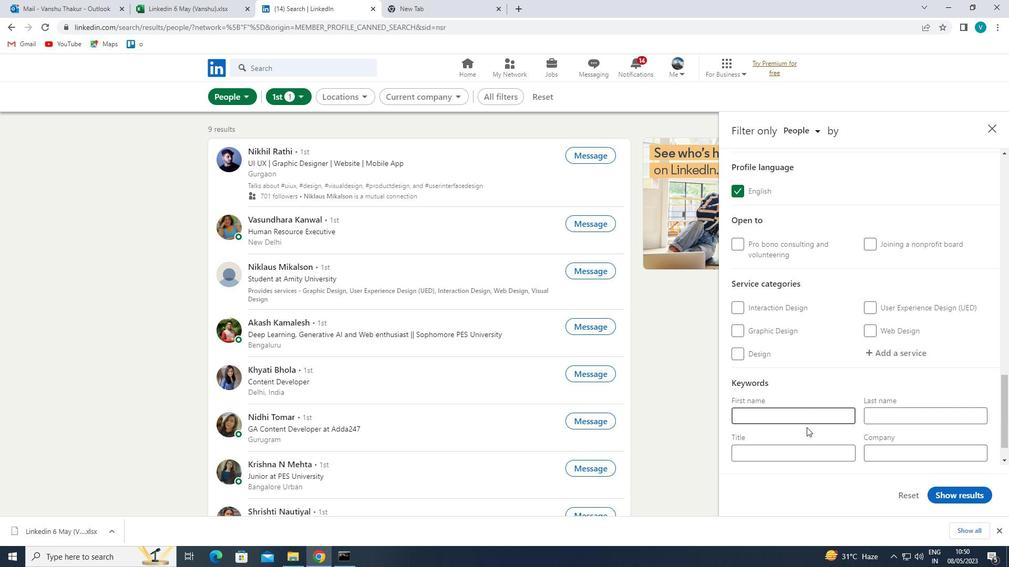 
Action: Mouse scrolled (805, 427) with delta (0, 0)
Screenshot: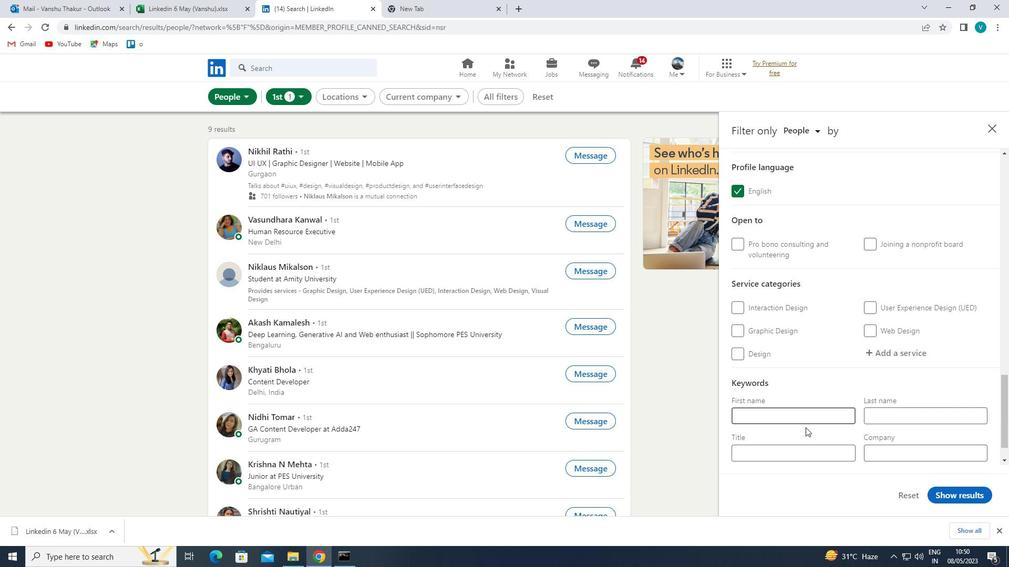 
Action: Mouse moved to (906, 315)
Screenshot: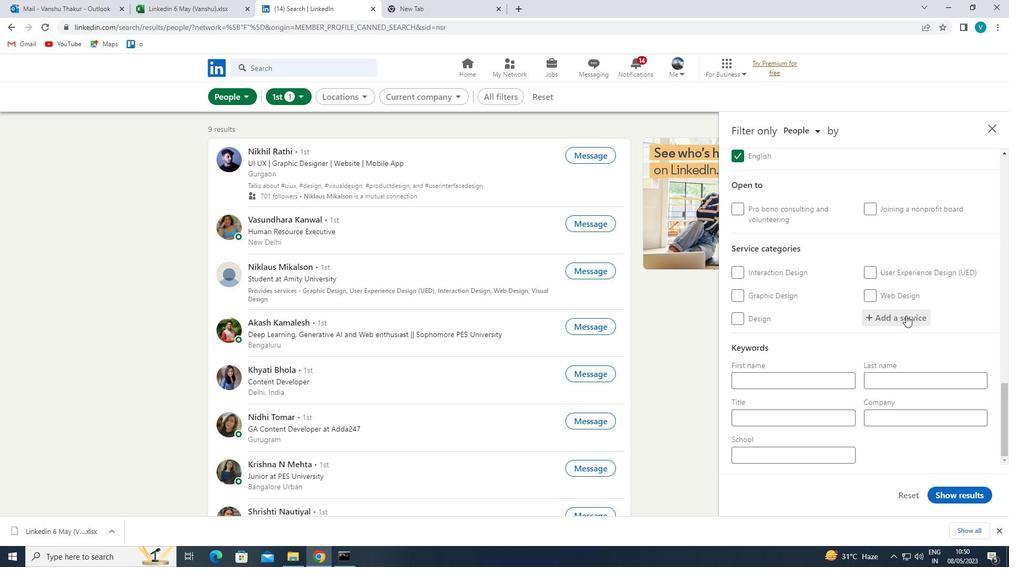 
Action: Mouse pressed left at (906, 315)
Screenshot: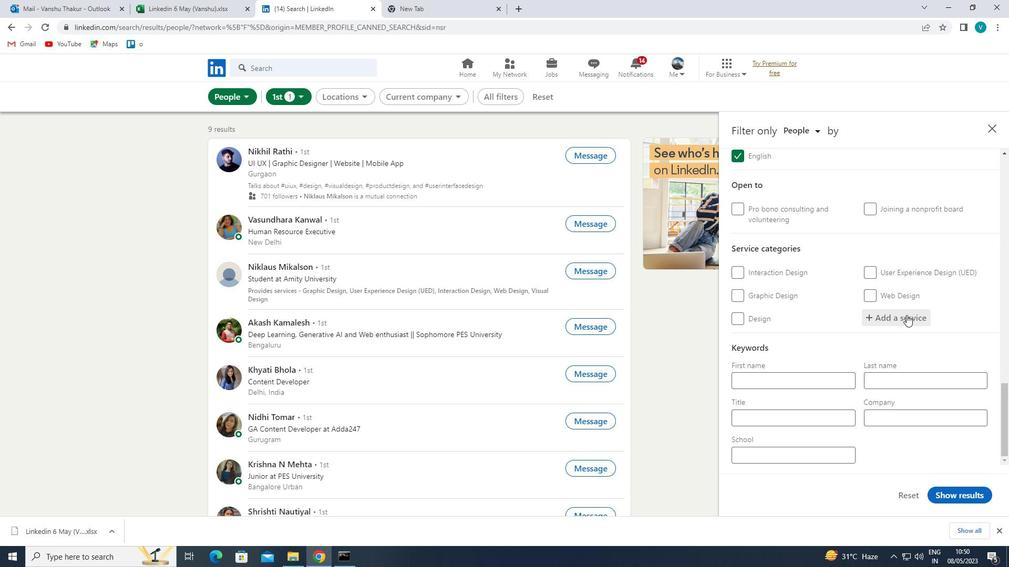 
Action: Mouse moved to (912, 311)
Screenshot: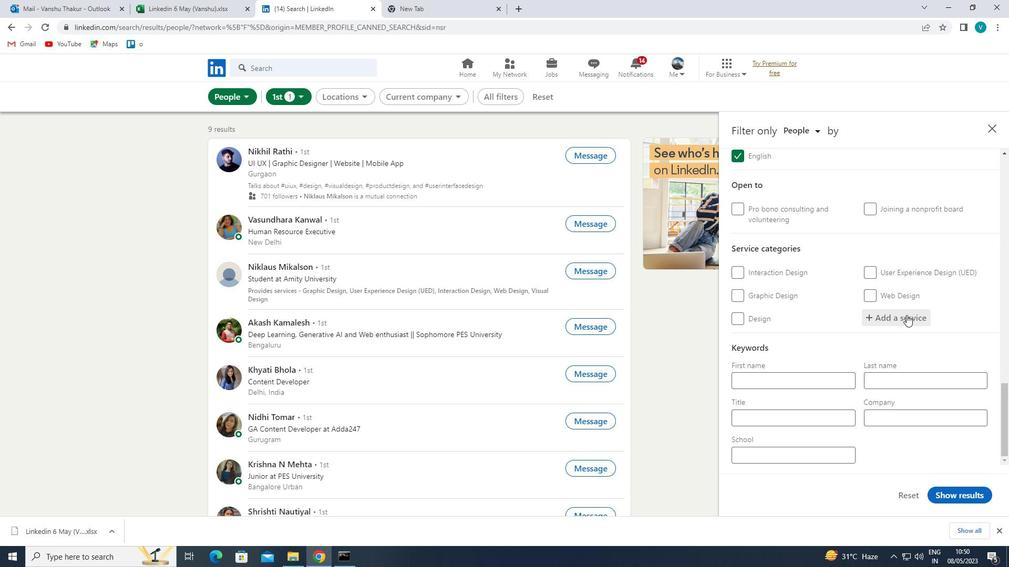 
Action: Key pressed <Key.shift>CONTENT<Key.space><Key.shift>STATRE<Key.backspace><Key.backspace>EGY
Screenshot: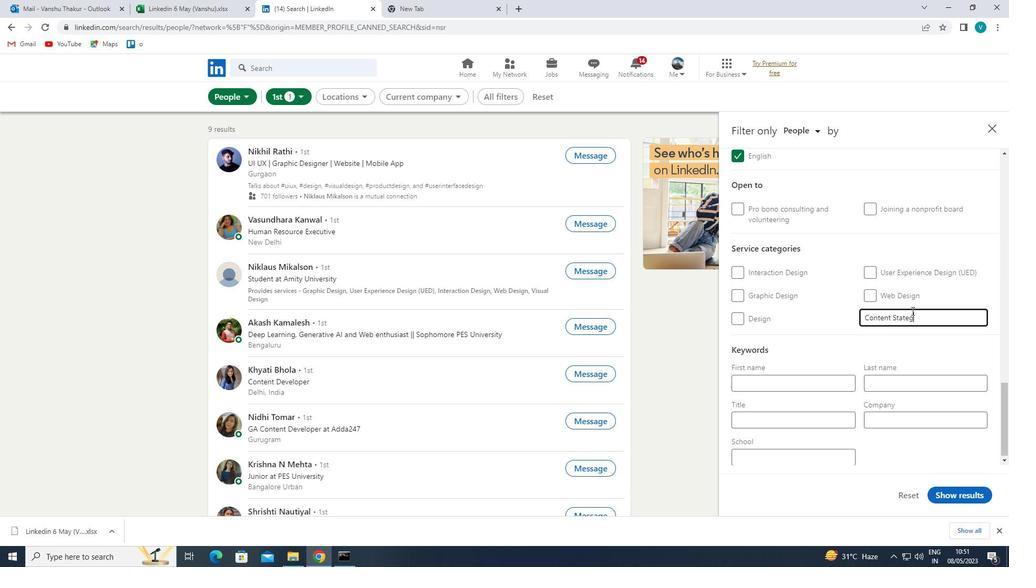
Action: Mouse moved to (898, 316)
Screenshot: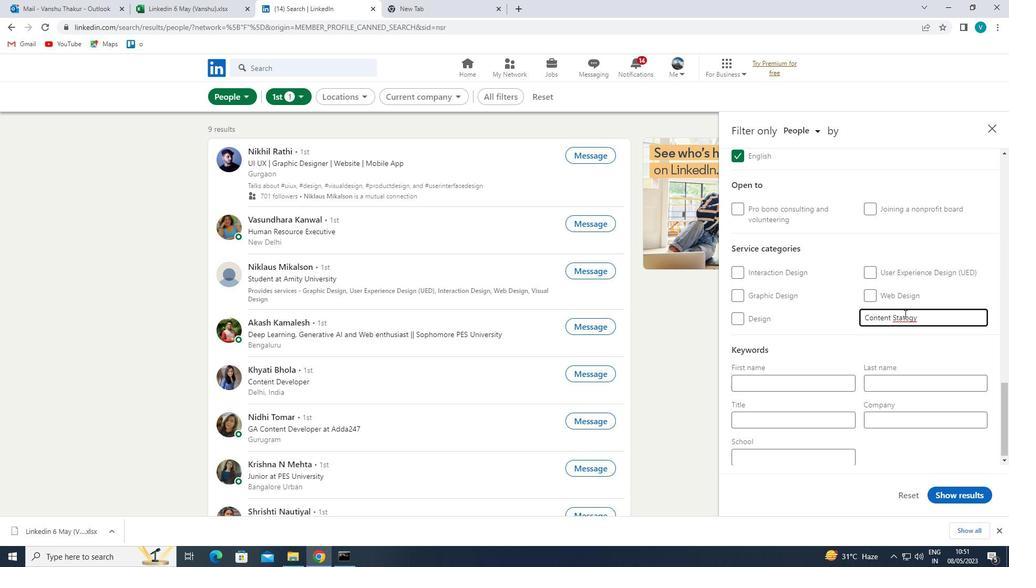 
Action: Mouse pressed left at (898, 316)
Screenshot: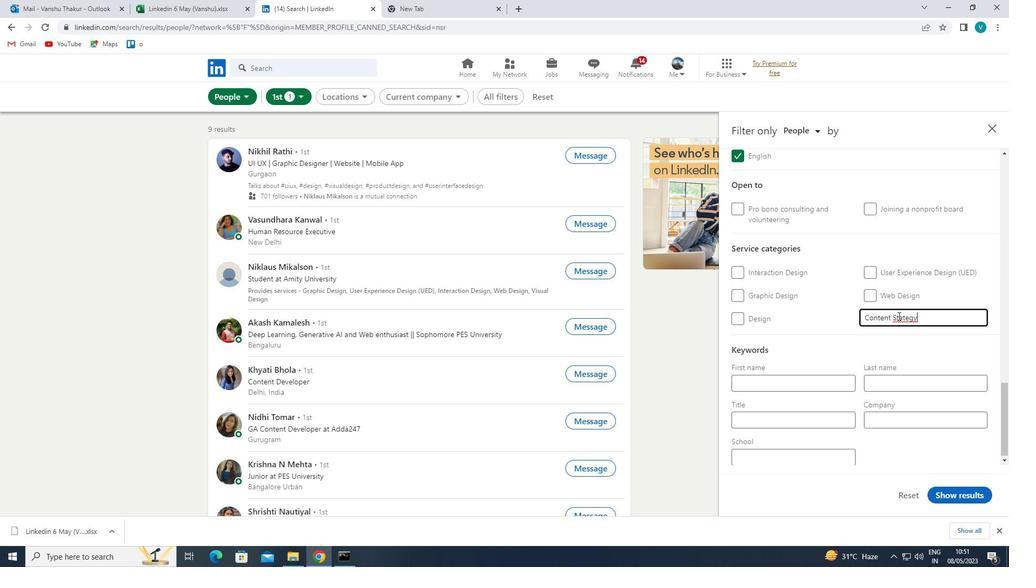 
Action: Mouse moved to (913, 361)
Screenshot: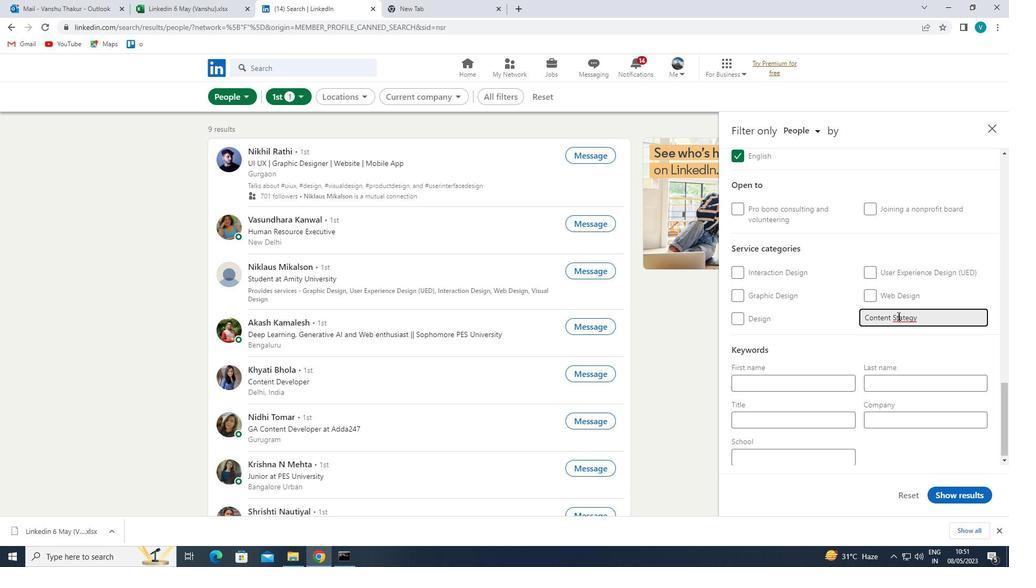 
Action: Key pressed R
Screenshot: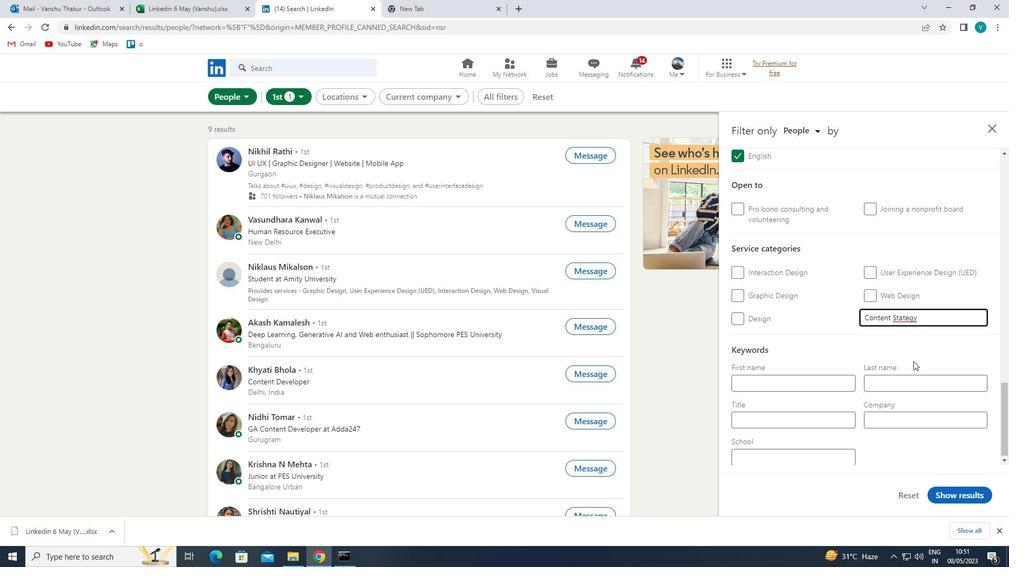 
Action: Mouse moved to (874, 334)
Screenshot: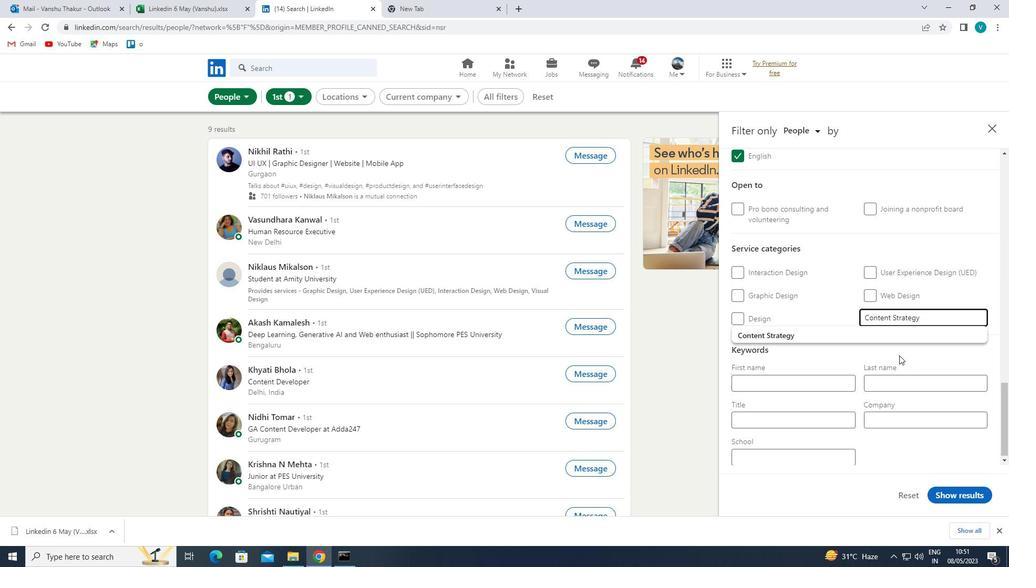 
Action: Mouse pressed left at (874, 334)
Screenshot: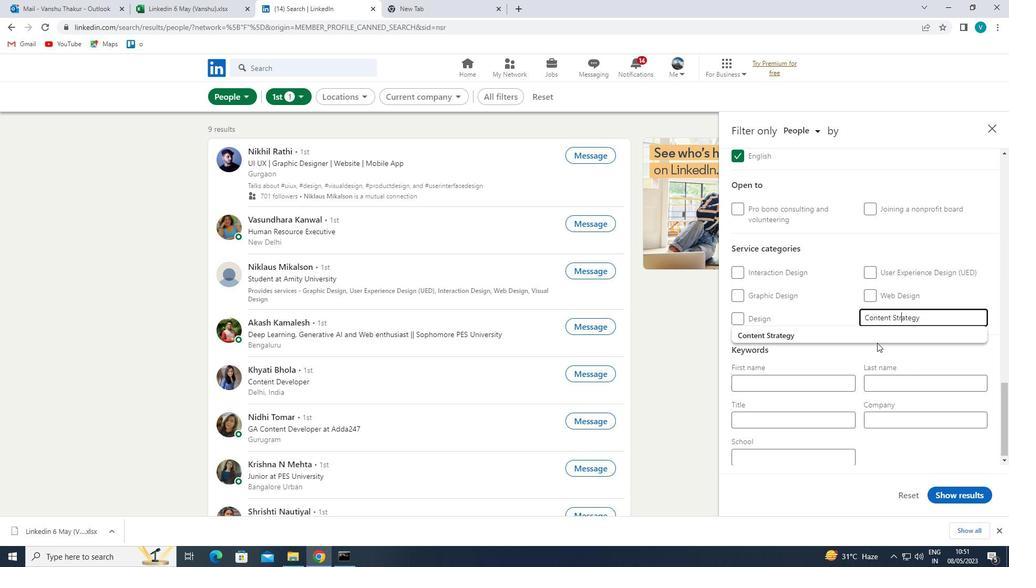 
Action: Mouse moved to (853, 348)
Screenshot: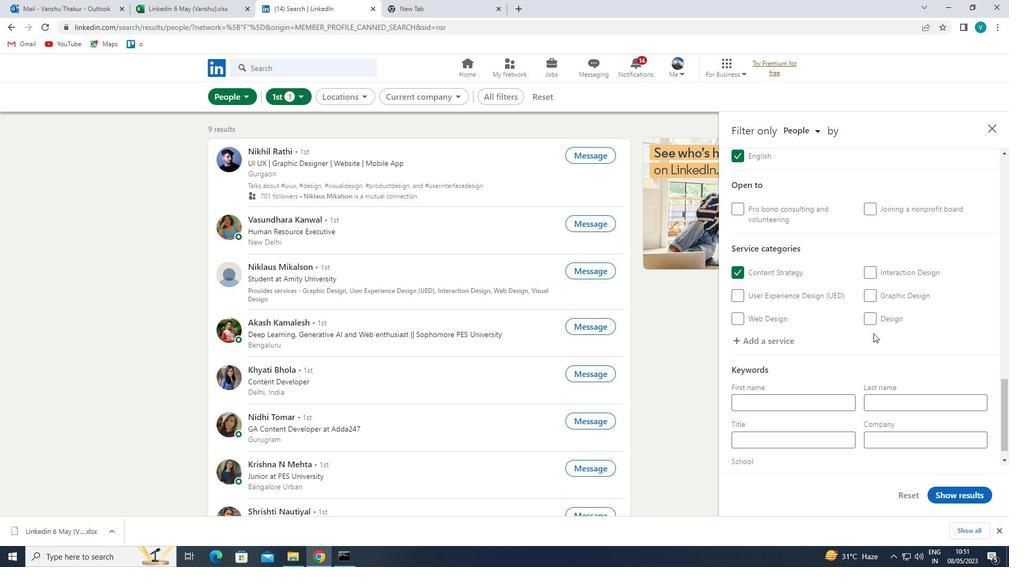 
Action: Mouse scrolled (853, 347) with delta (0, 0)
Screenshot: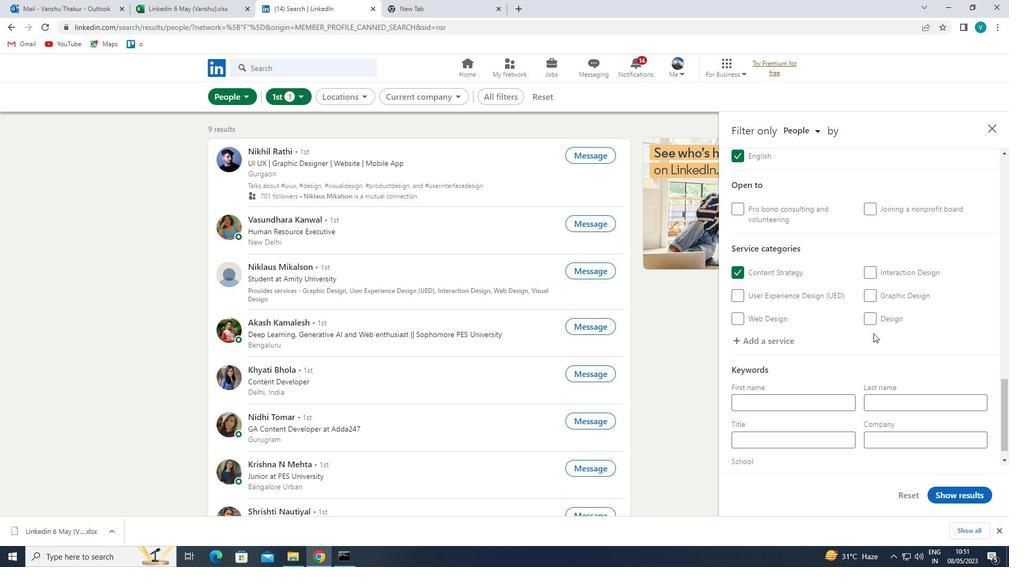 
Action: Mouse moved to (841, 358)
Screenshot: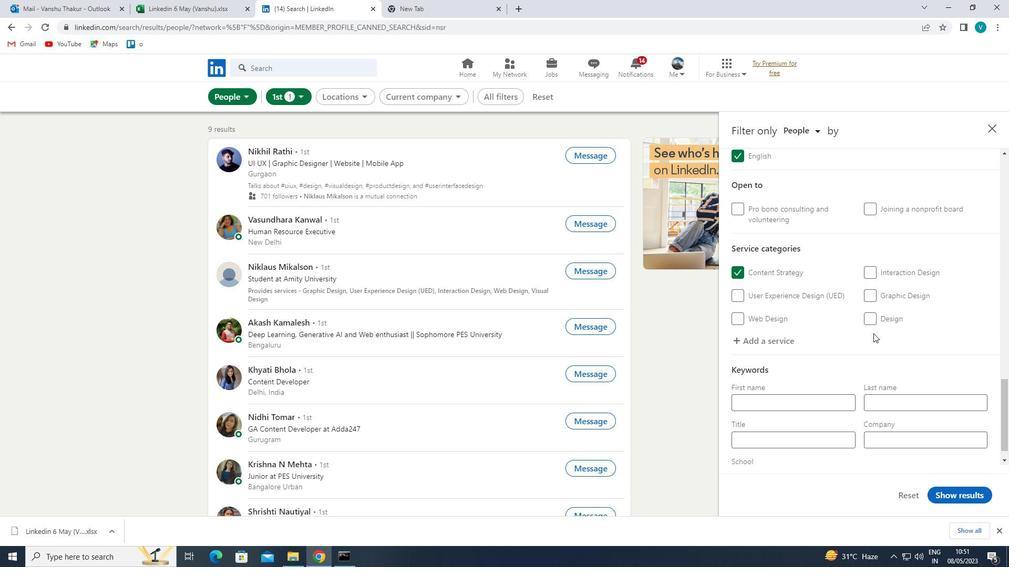 
Action: Mouse scrolled (841, 357) with delta (0, 0)
Screenshot: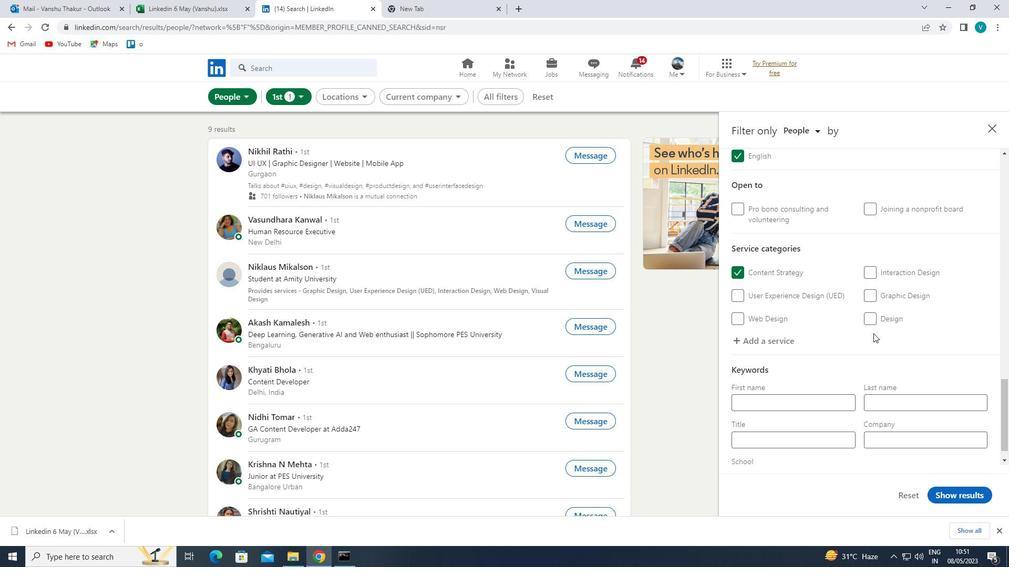 
Action: Mouse moved to (833, 361)
Screenshot: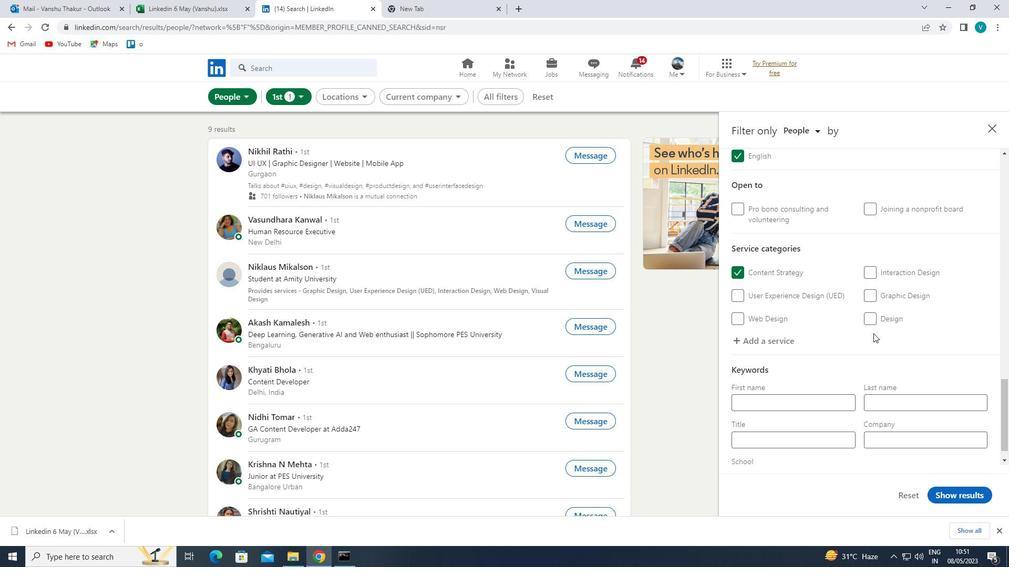 
Action: Mouse scrolled (833, 361) with delta (0, 0)
Screenshot: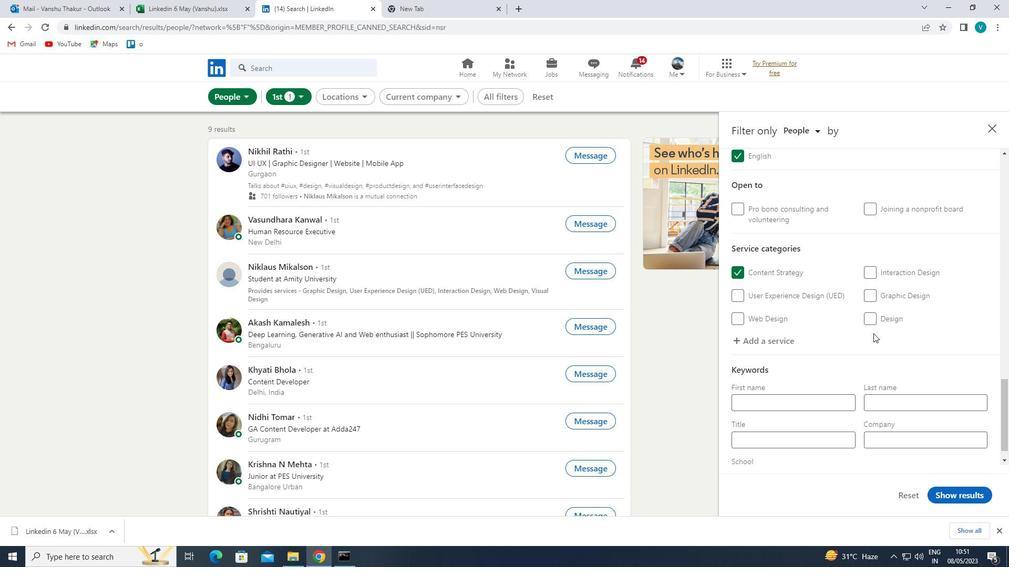 
Action: Mouse moved to (802, 421)
Screenshot: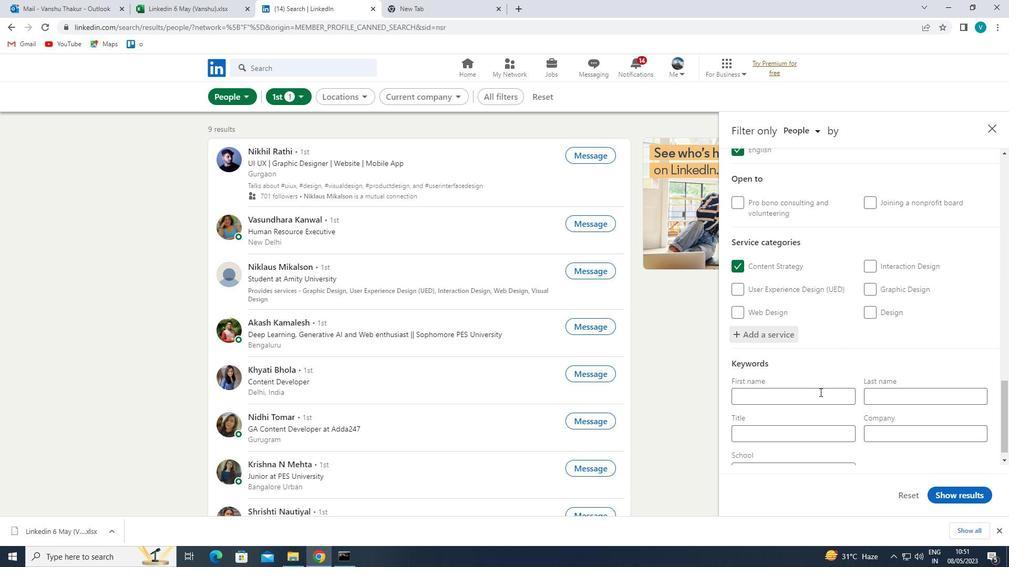 
Action: Mouse pressed left at (802, 421)
Screenshot: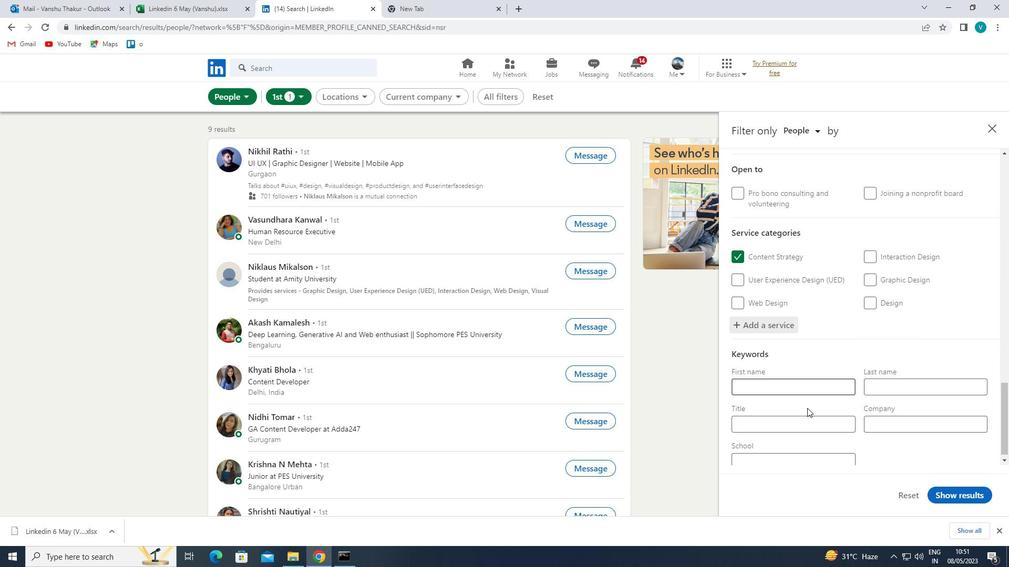 
Action: Mouse moved to (802, 421)
Screenshot: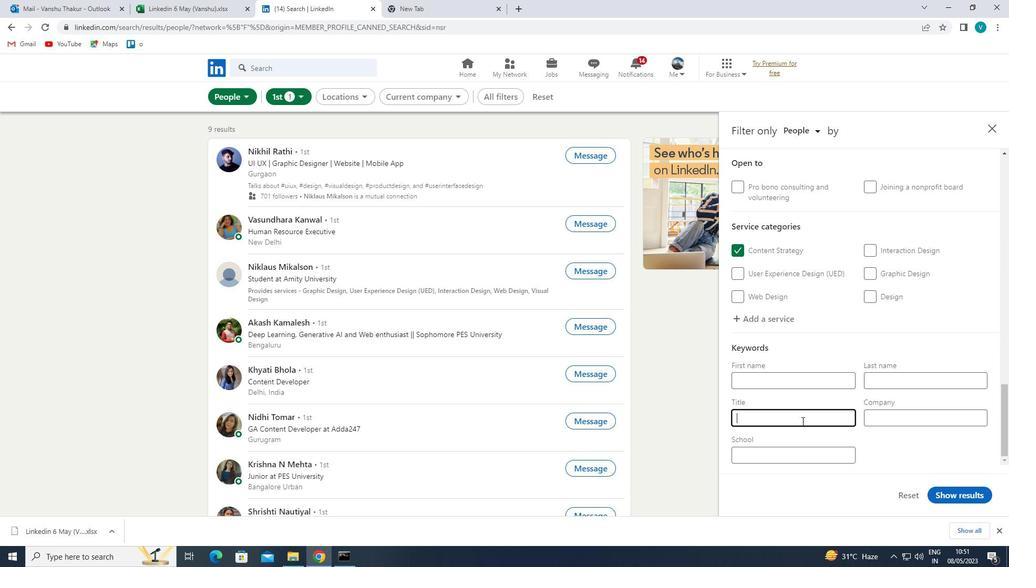 
Action: Key pressed <Key.shift>PARKING<Key.space><Key.shift>ATTENDANT<Key.space>
Screenshot: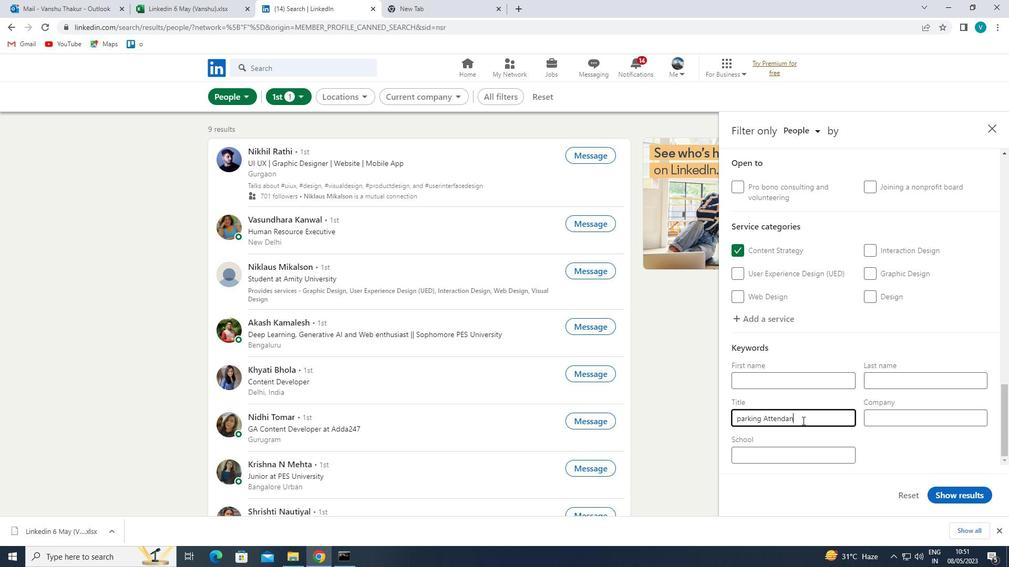 
Action: Mouse moved to (742, 414)
Screenshot: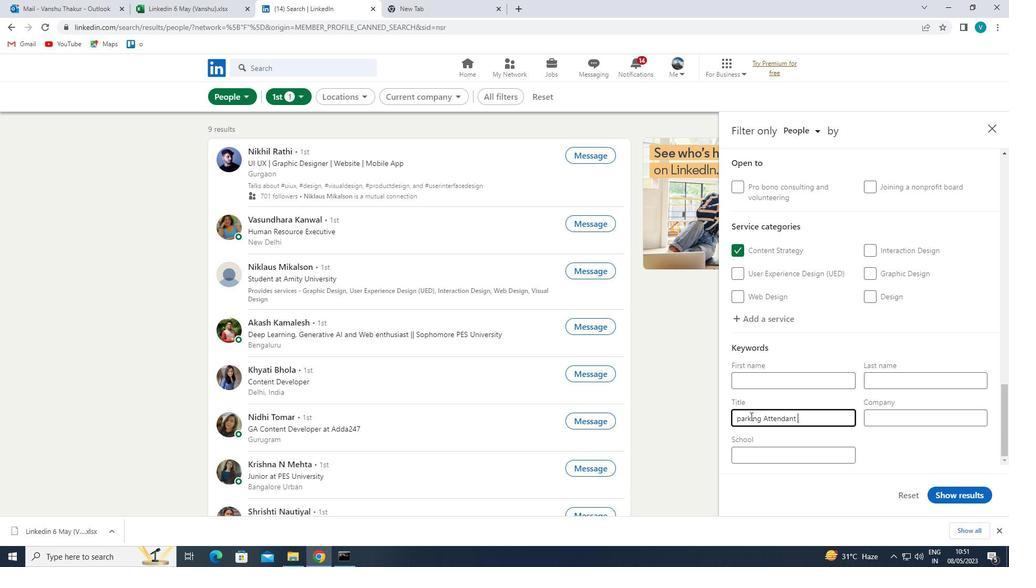 
Action: Mouse pressed left at (742, 414)
Screenshot: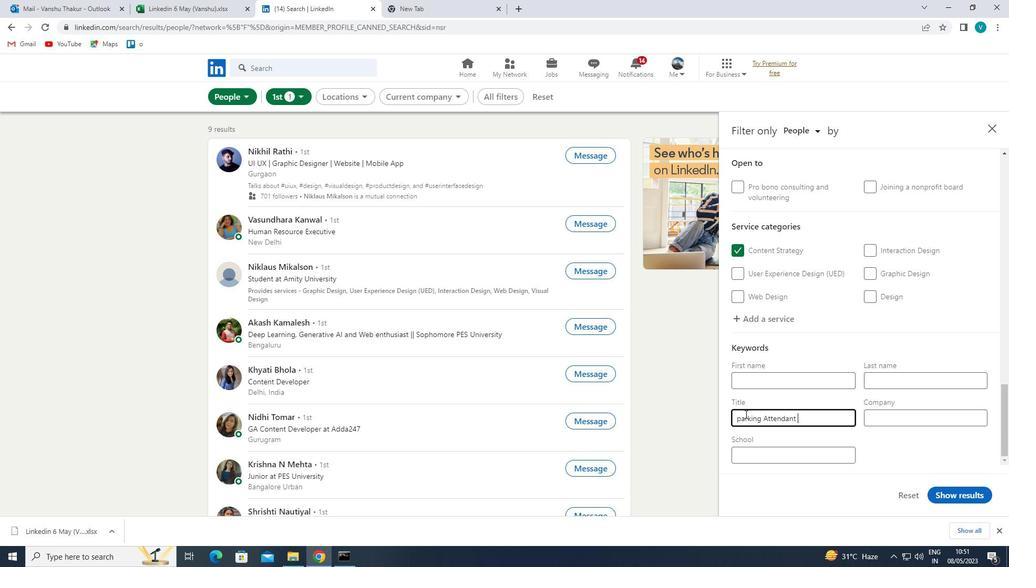 
Action: Mouse moved to (766, 438)
Screenshot: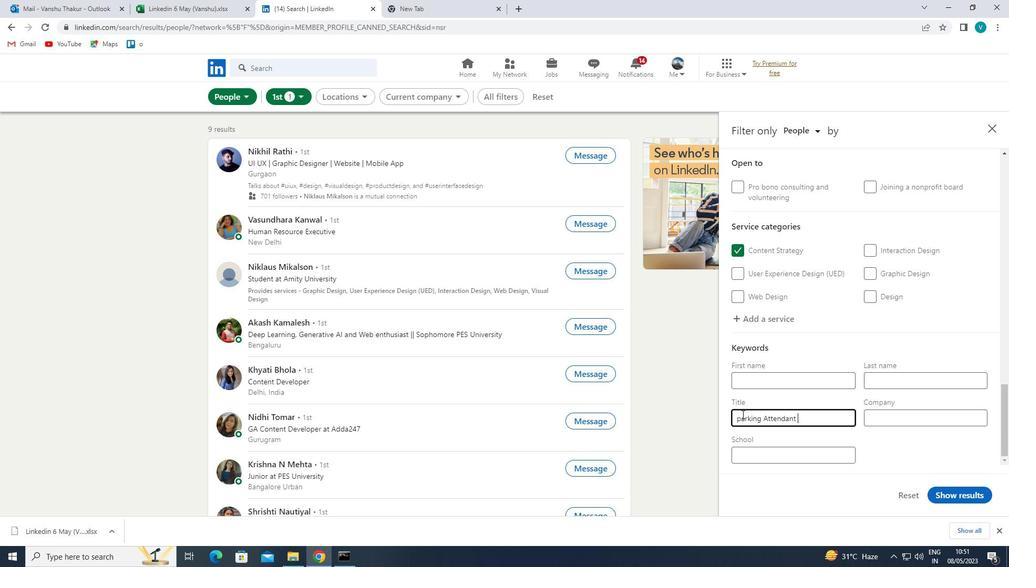 
Action: Key pressed <Key.backspace><Key.shift>P
Screenshot: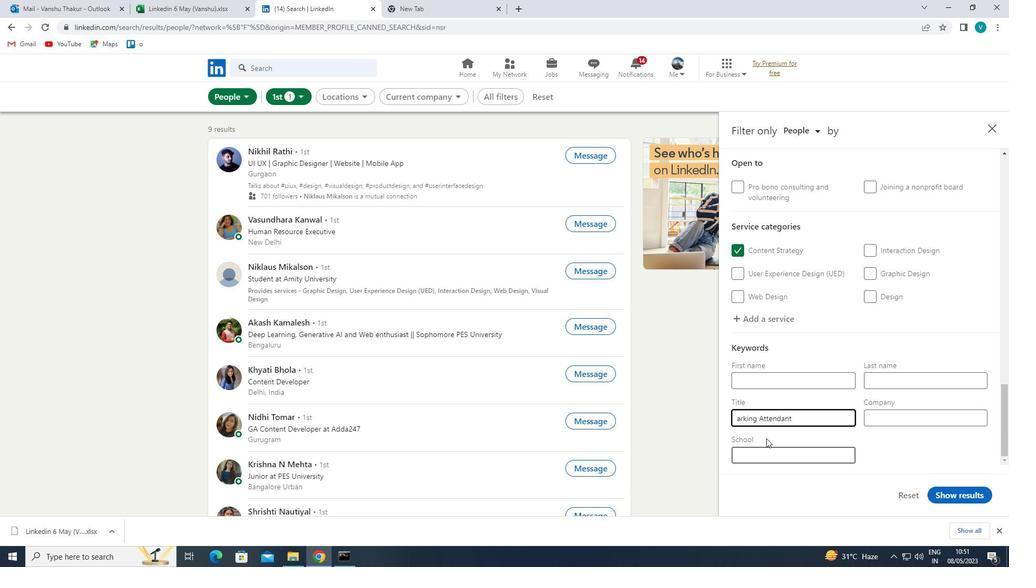 
Action: Mouse moved to (948, 492)
Screenshot: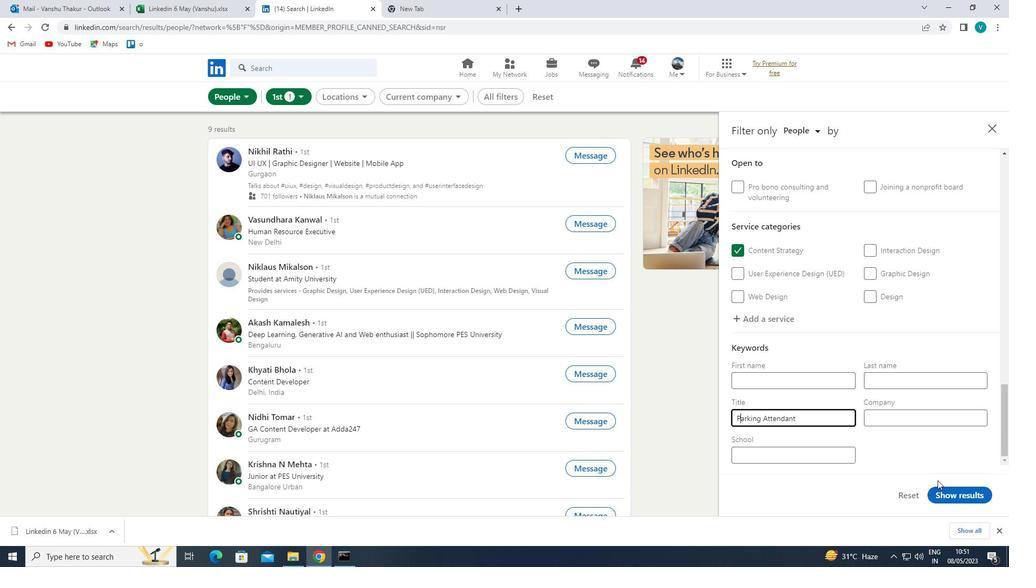 
Action: Mouse pressed left at (948, 492)
Screenshot: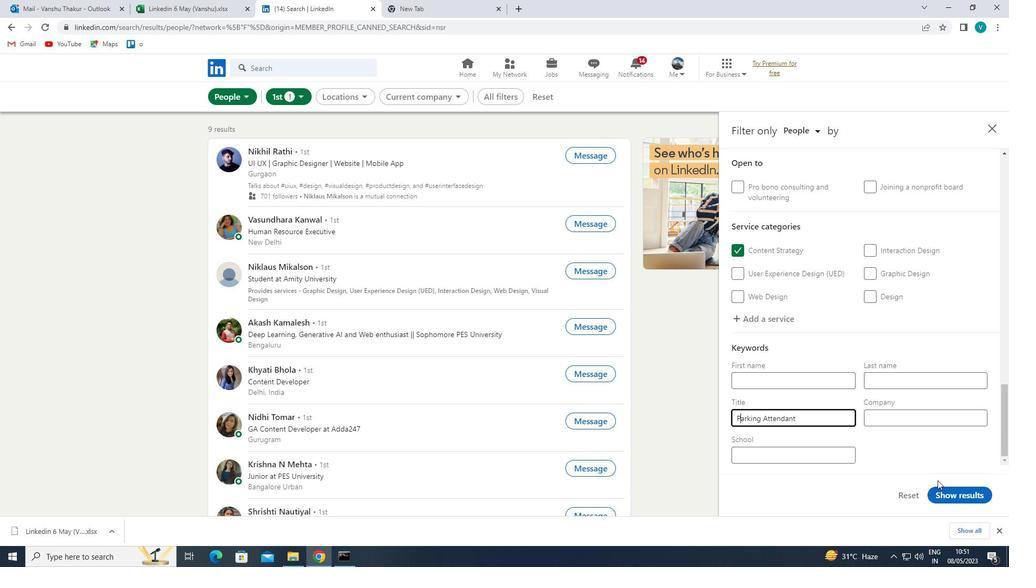 
Action: Mouse moved to (949, 493)
Screenshot: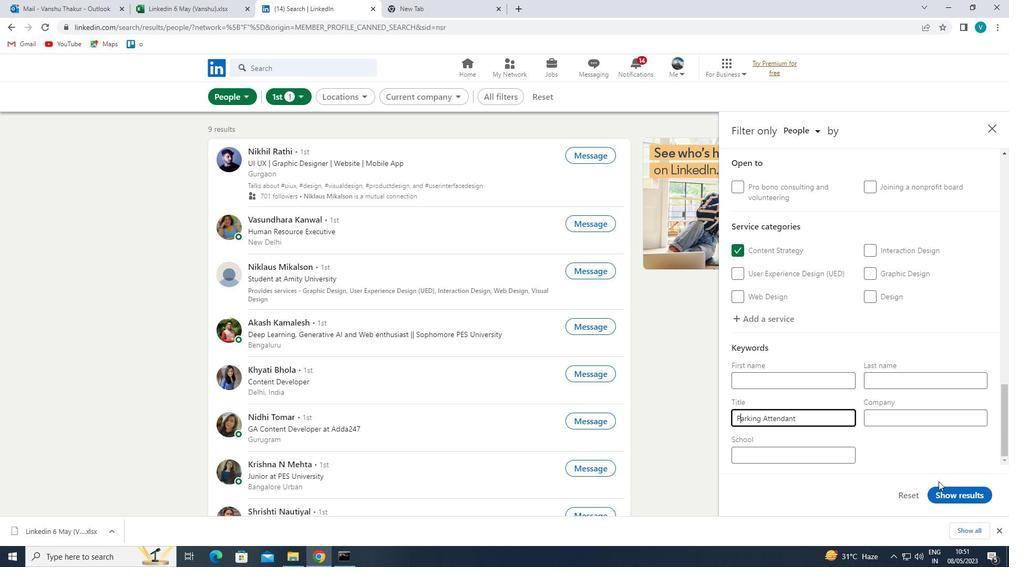 
